 Task: Find connections with filter location Canguçu with filter topic #Consultingwith filter profile language German with filter current company Cipla with filter school Hans Raj College with filter industry Truck Transportation with filter service category Training with filter keywords title Server
Action: Mouse moved to (567, 110)
Screenshot: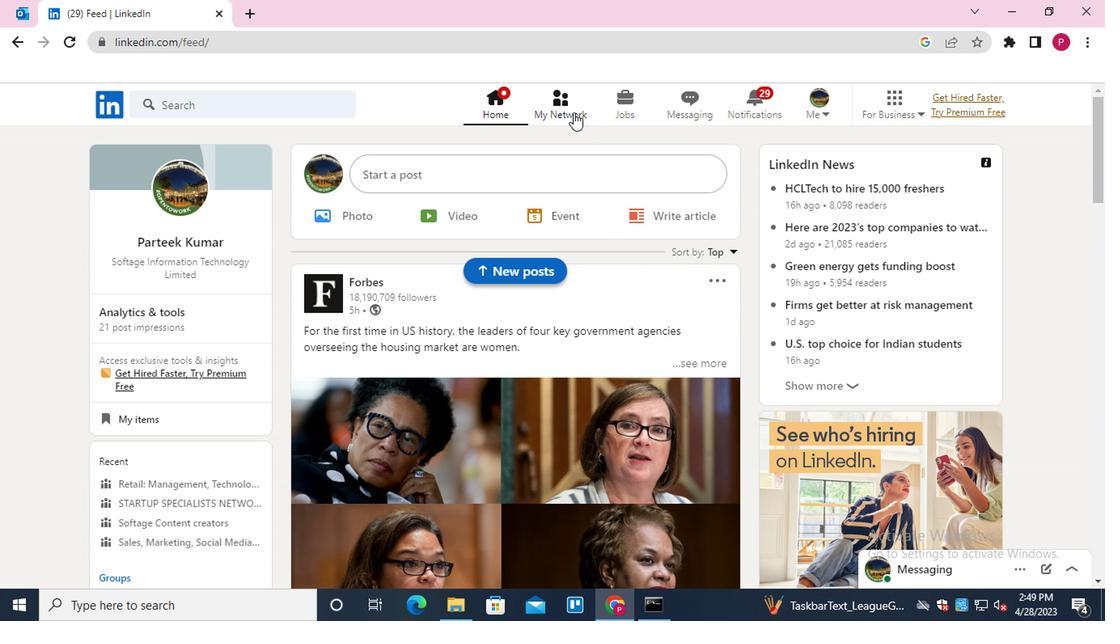 
Action: Mouse pressed left at (567, 110)
Screenshot: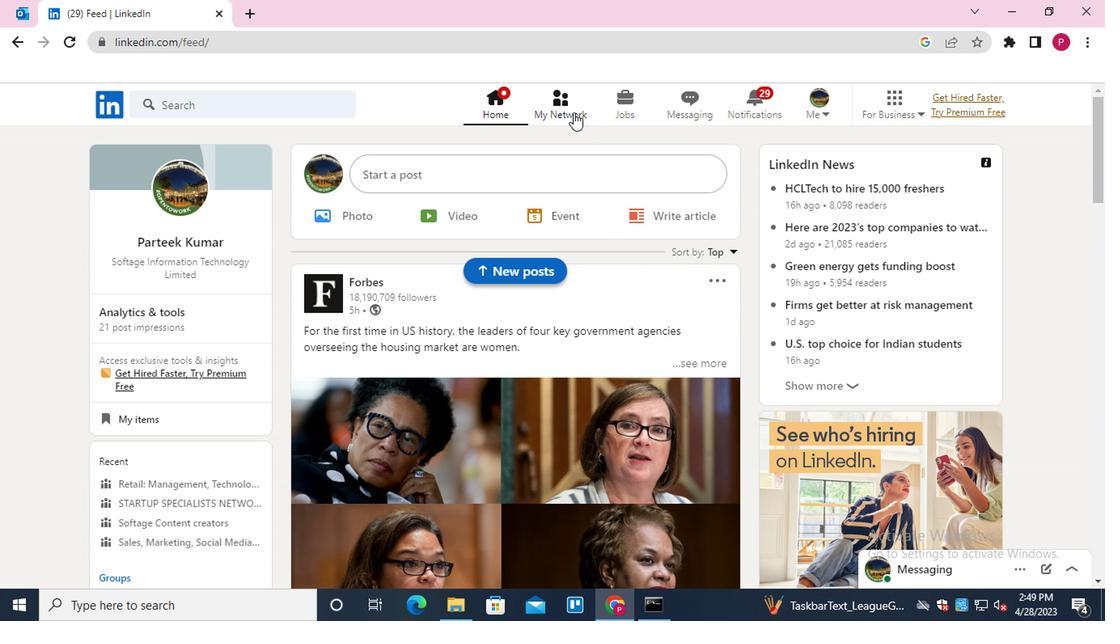 
Action: Mouse moved to (245, 200)
Screenshot: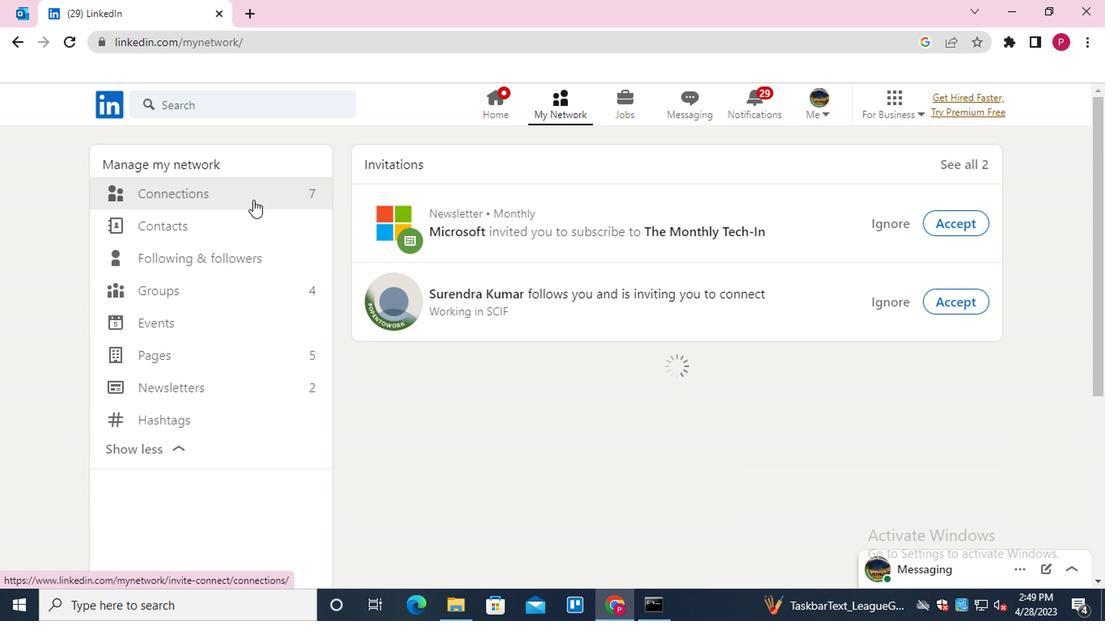 
Action: Mouse pressed left at (245, 200)
Screenshot: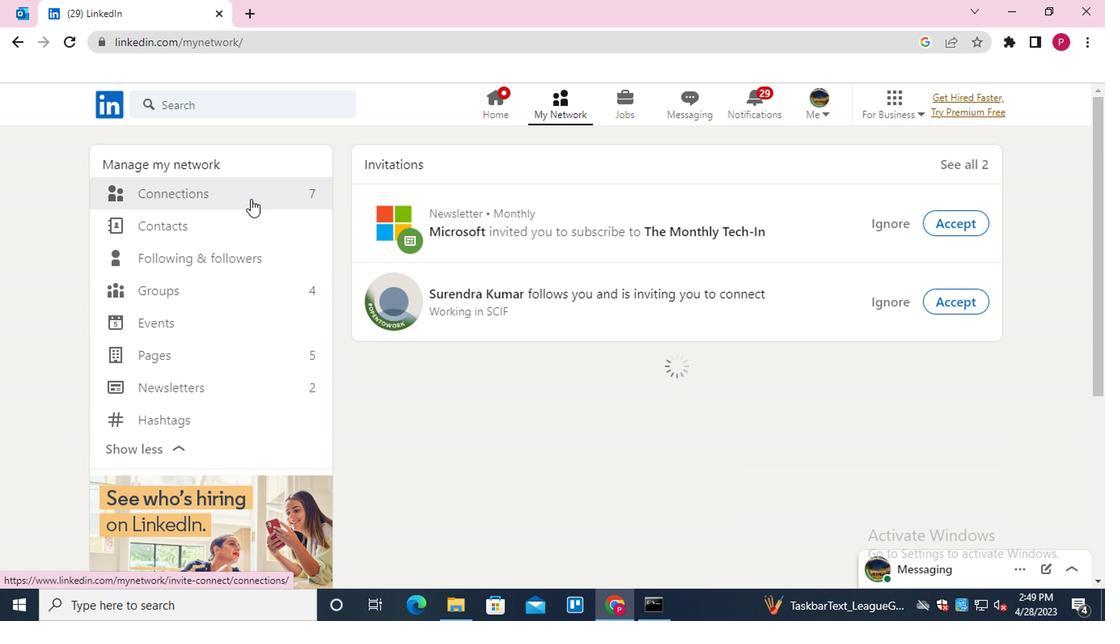 
Action: Mouse moved to (654, 196)
Screenshot: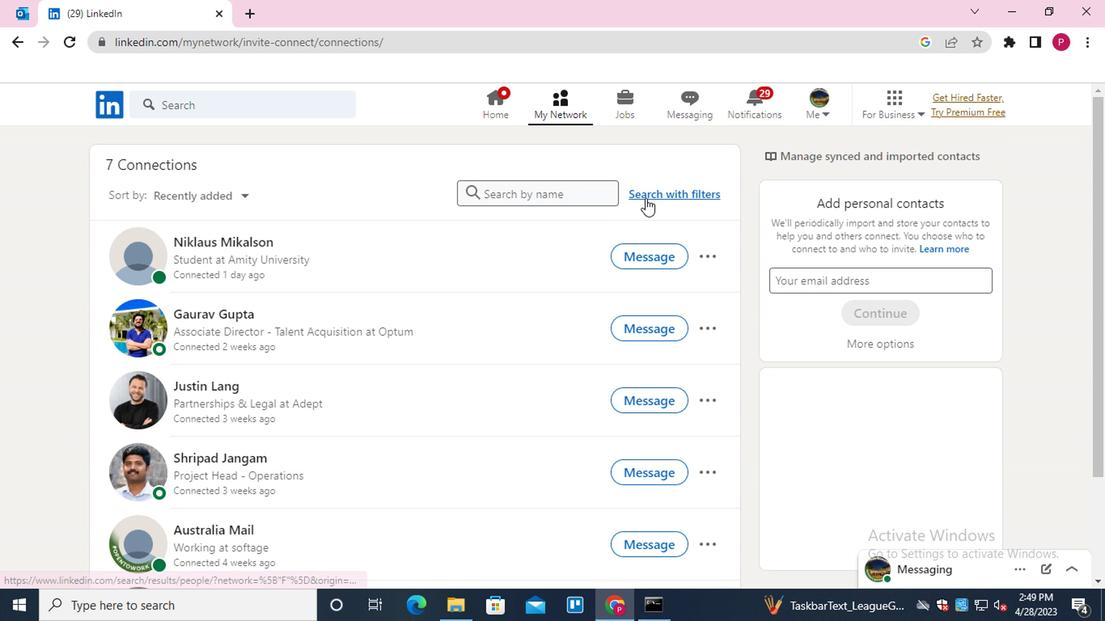 
Action: Mouse pressed left at (654, 196)
Screenshot: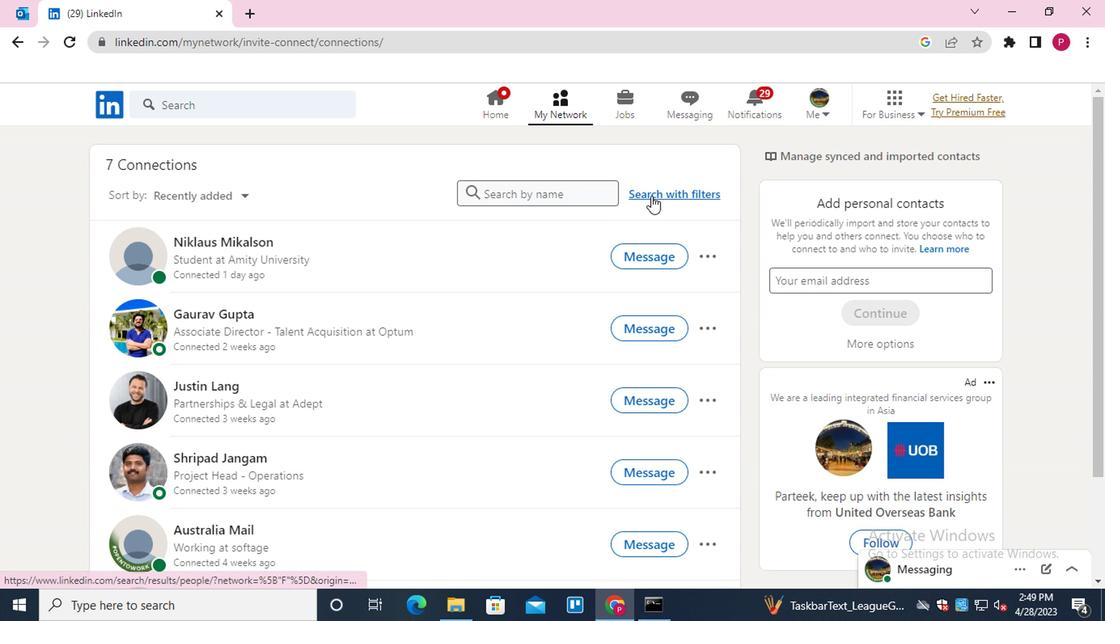 
Action: Mouse moved to (602, 150)
Screenshot: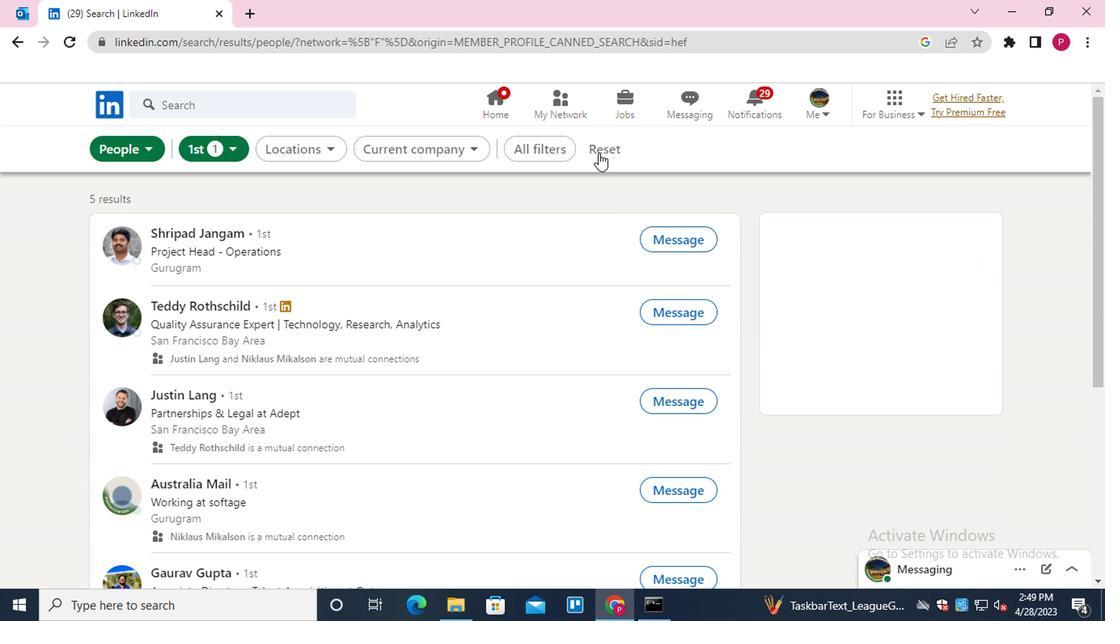 
Action: Mouse pressed left at (602, 150)
Screenshot: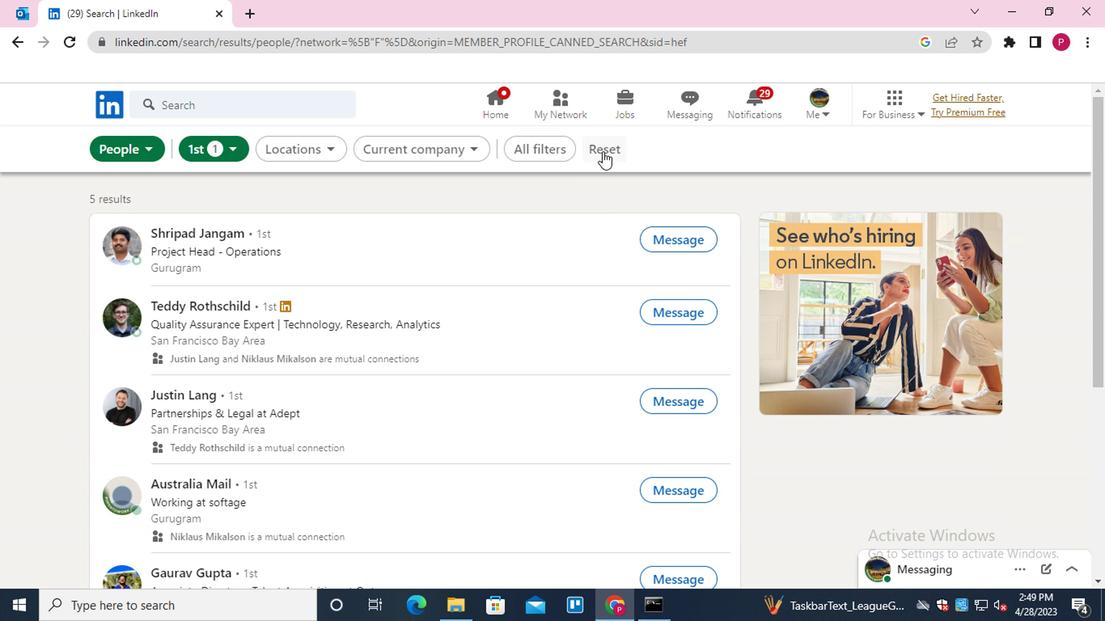 
Action: Mouse moved to (562, 151)
Screenshot: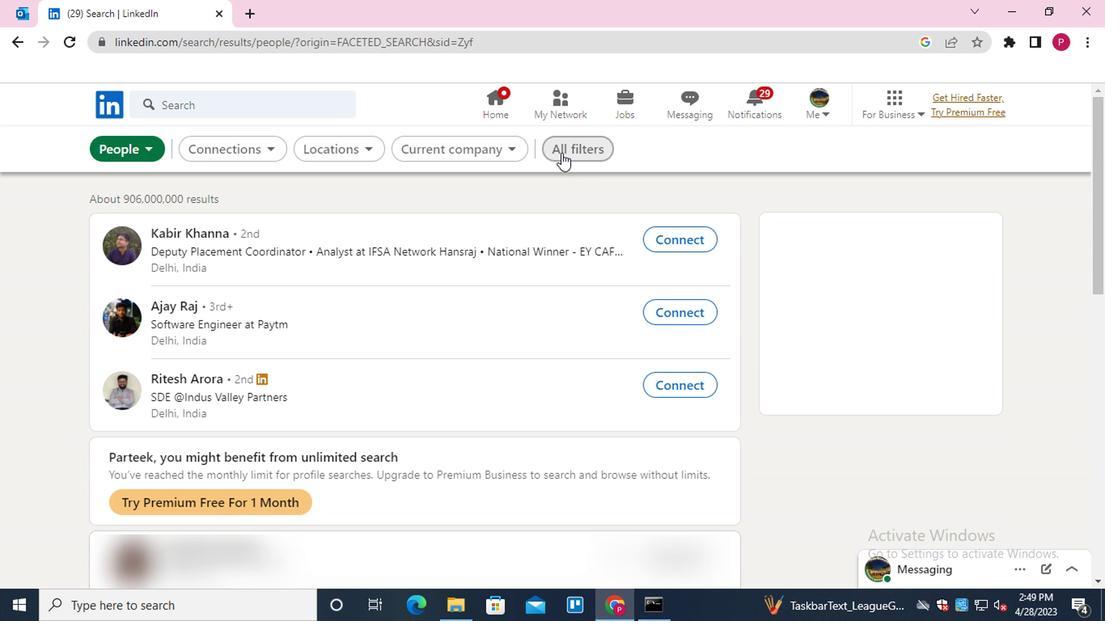 
Action: Mouse pressed left at (562, 151)
Screenshot: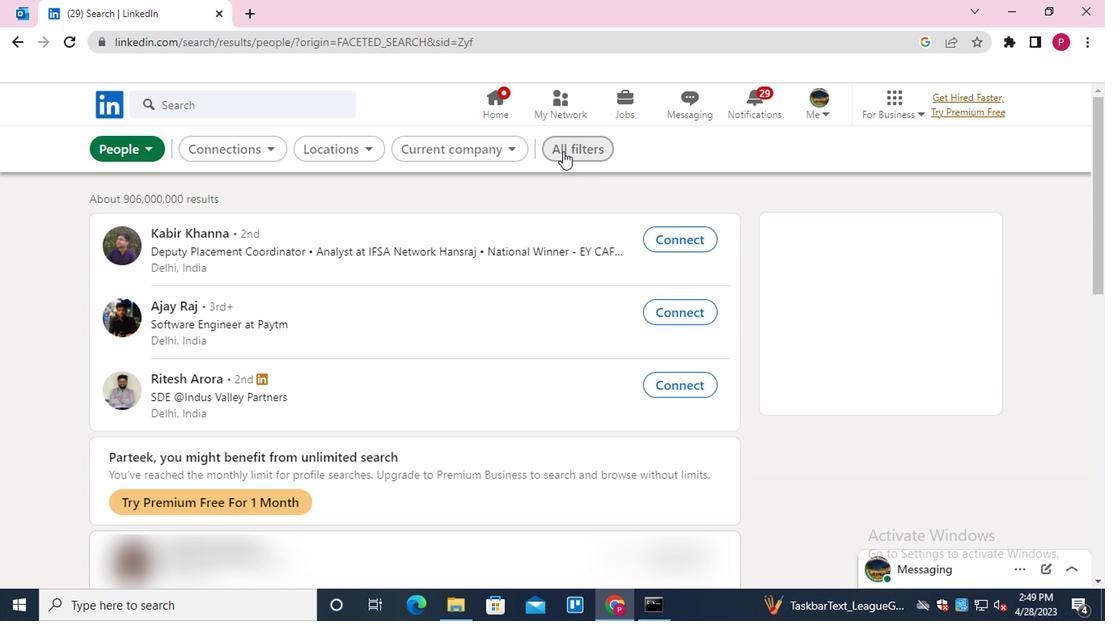 
Action: Mouse moved to (885, 410)
Screenshot: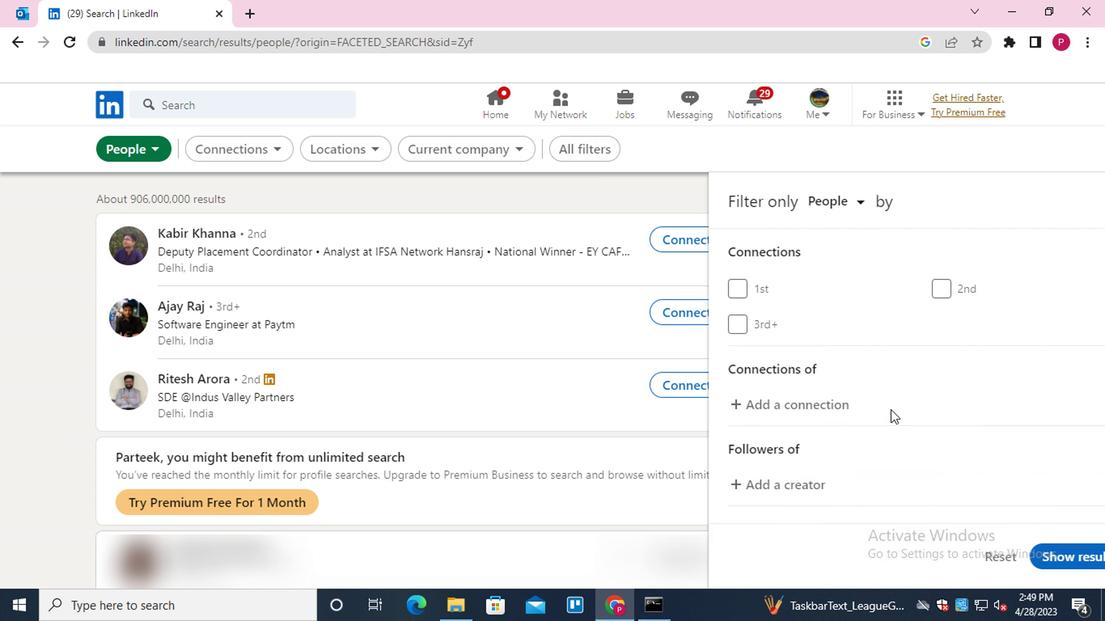 
Action: Mouse scrolled (885, 409) with delta (0, -1)
Screenshot: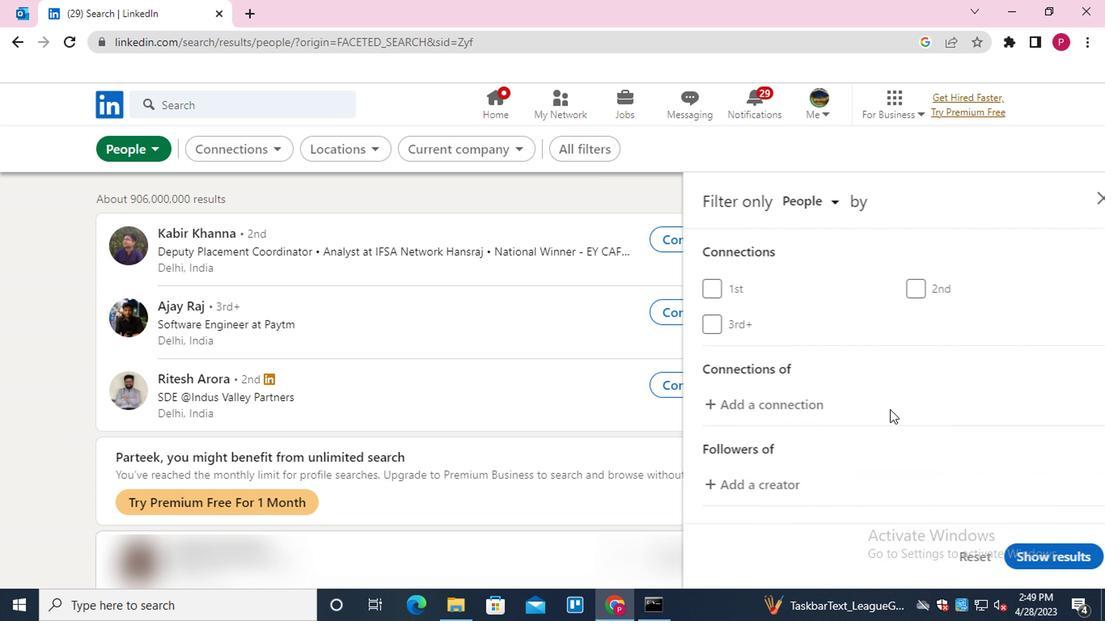 
Action: Mouse scrolled (885, 409) with delta (0, -1)
Screenshot: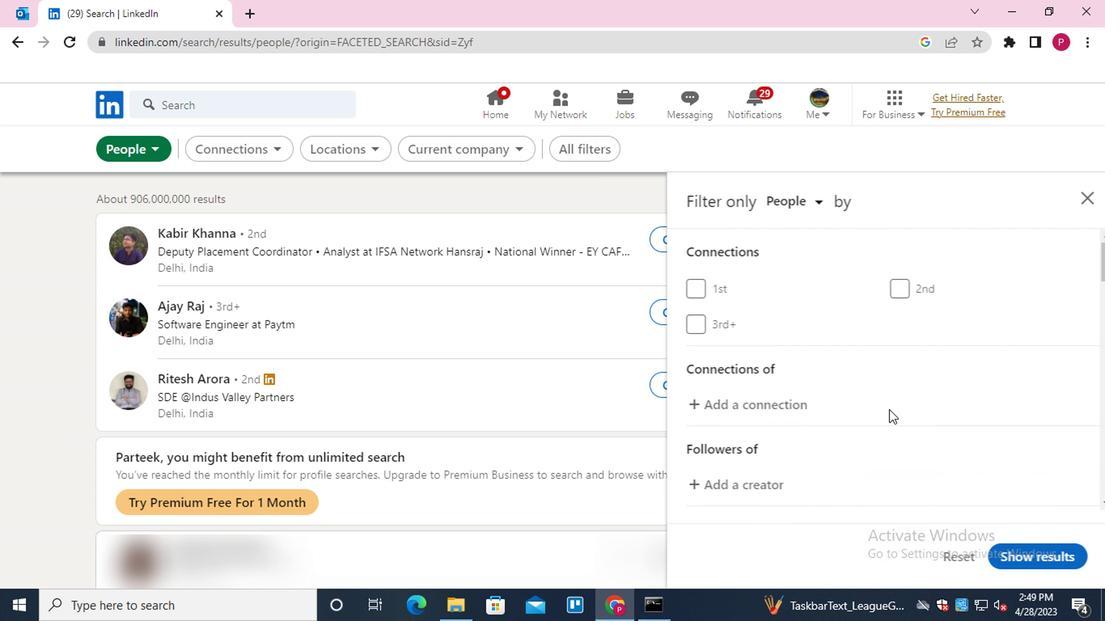 
Action: Mouse scrolled (885, 409) with delta (0, -1)
Screenshot: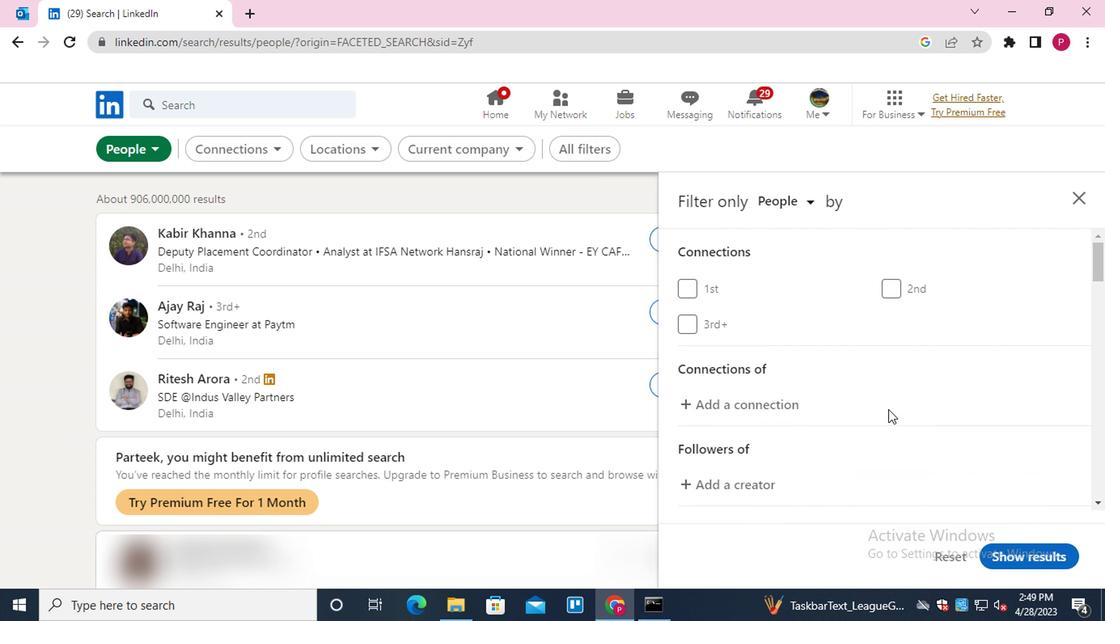 
Action: Mouse moved to (908, 390)
Screenshot: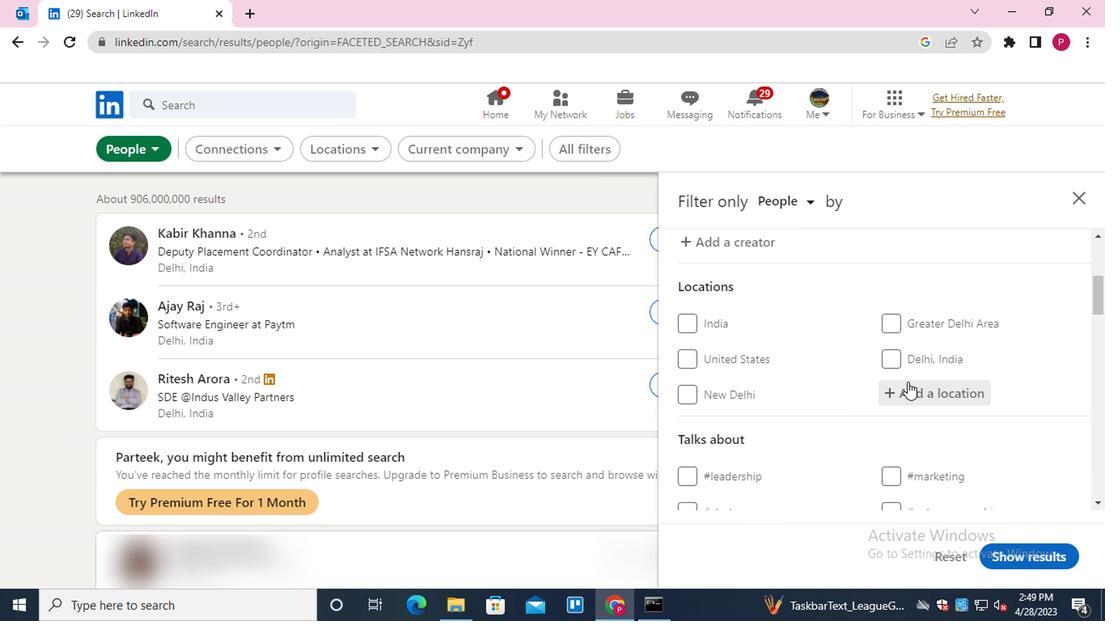 
Action: Mouse pressed left at (908, 390)
Screenshot: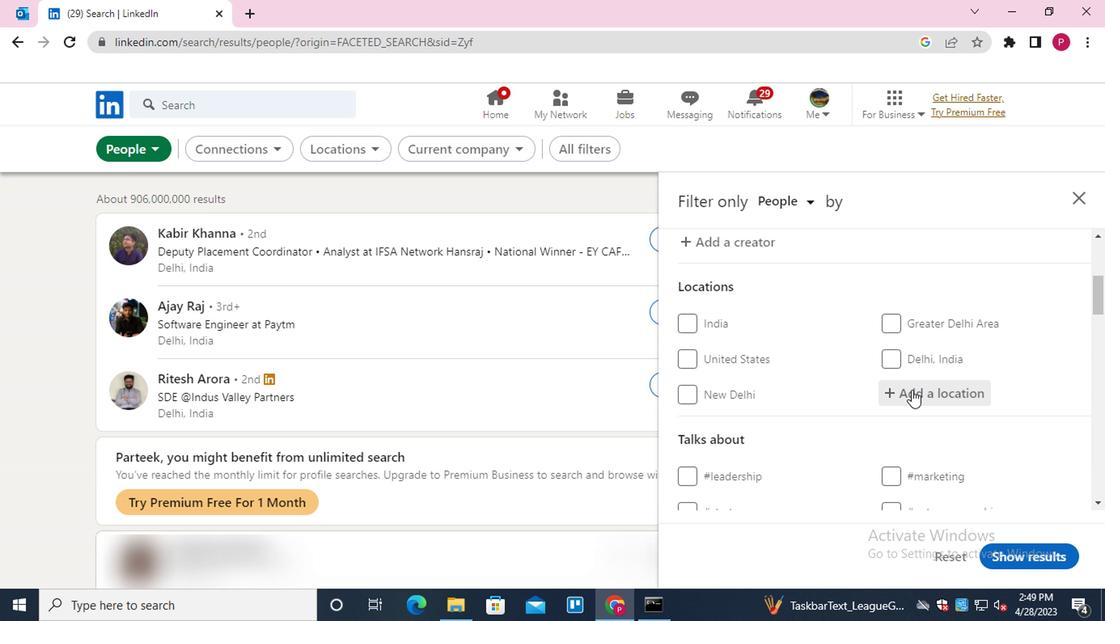 
Action: Key pressed <Key.shift>CANGUCU<Key.down><Key.enter>
Screenshot: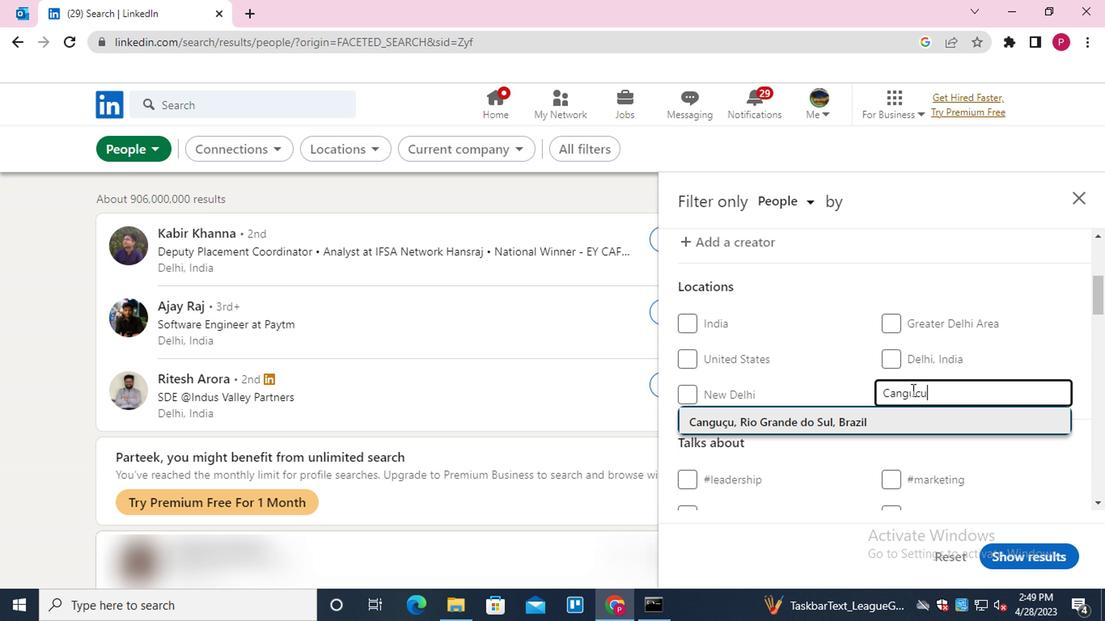 
Action: Mouse moved to (828, 493)
Screenshot: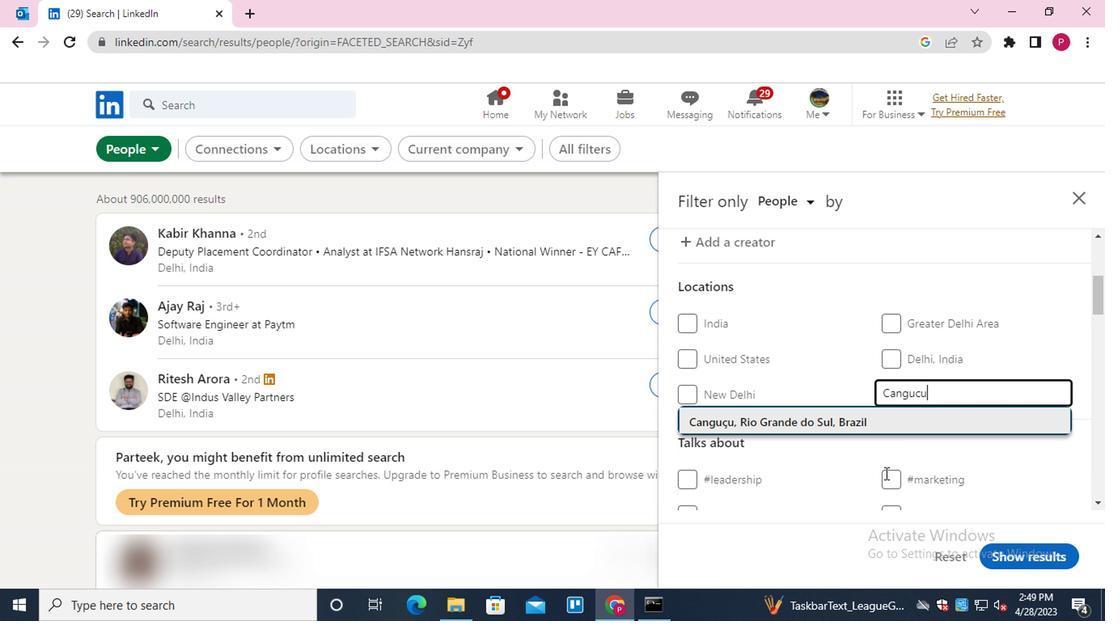 
Action: Mouse scrolled (828, 493) with delta (0, 0)
Screenshot: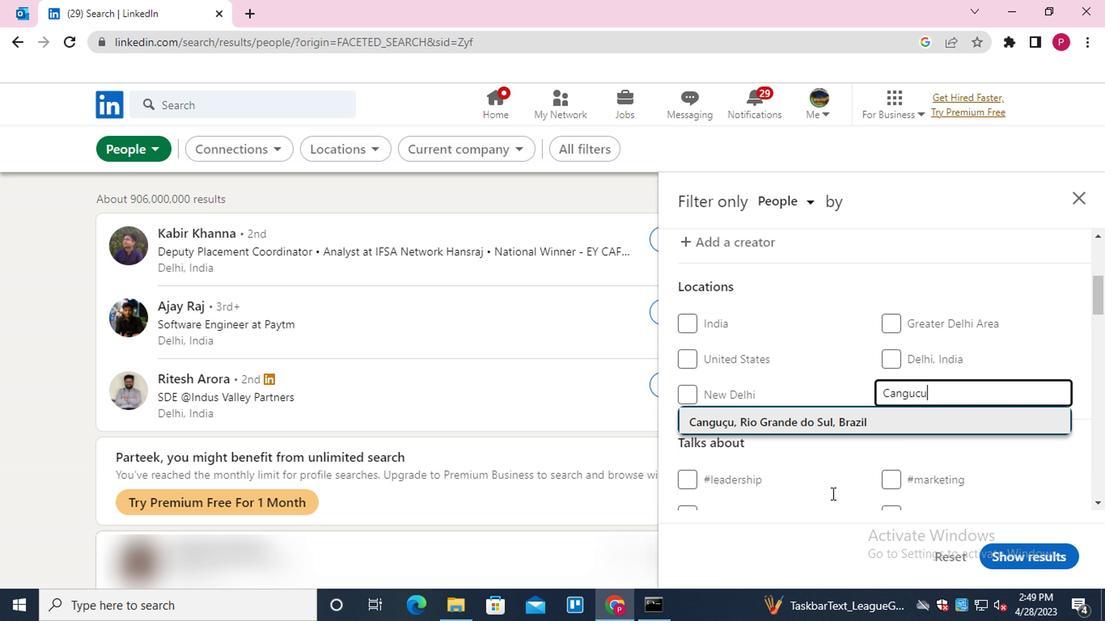 
Action: Mouse moved to (752, 383)
Screenshot: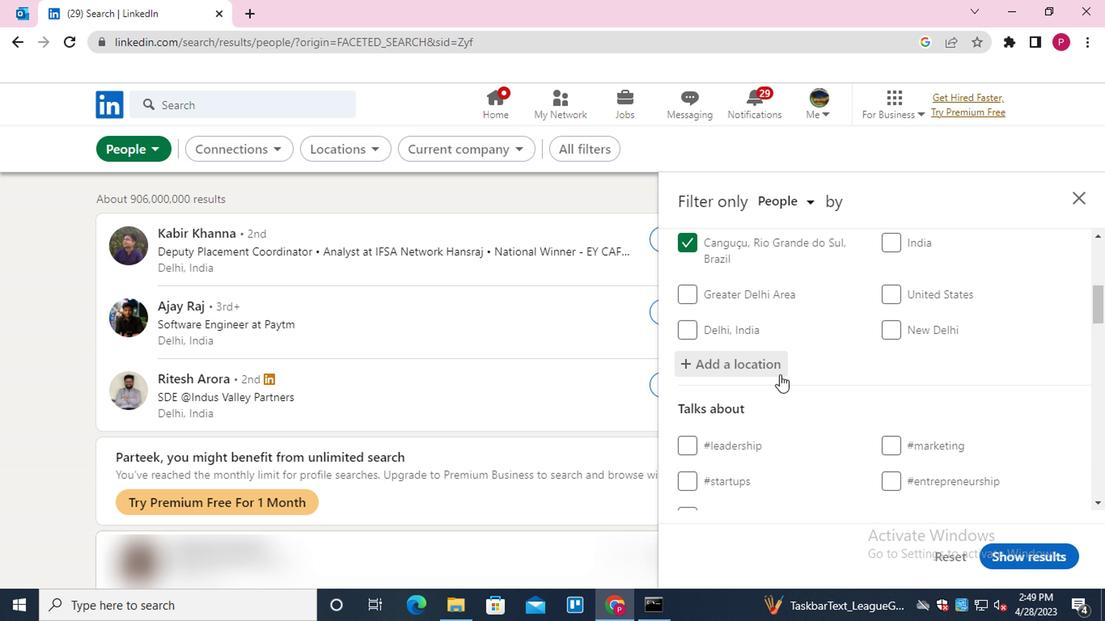 
Action: Mouse scrolled (752, 382) with delta (0, 0)
Screenshot: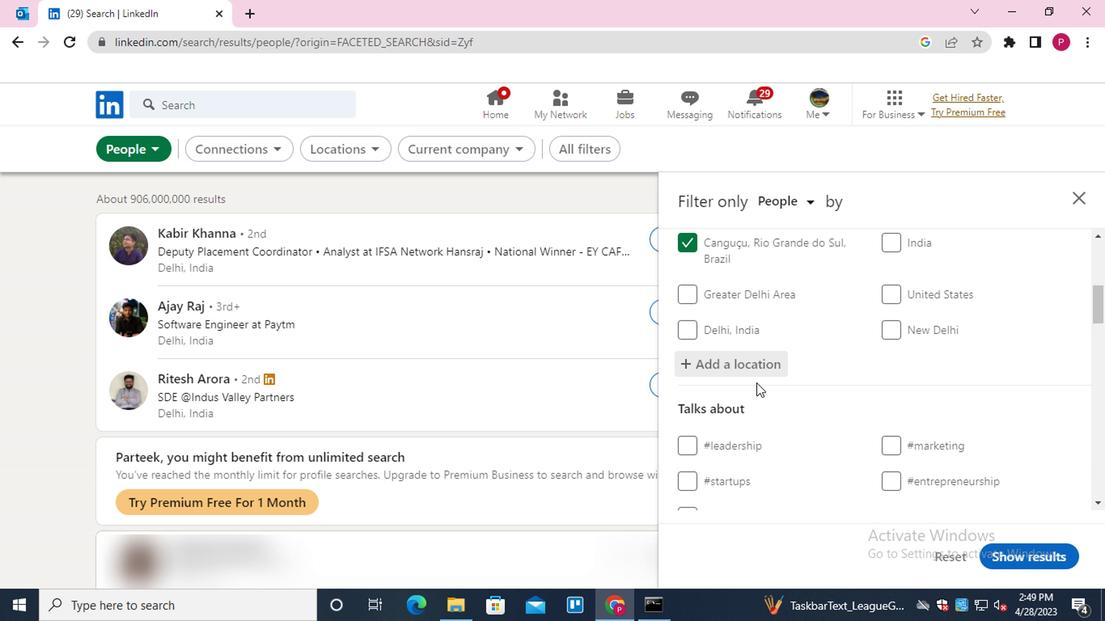 
Action: Mouse scrolled (752, 382) with delta (0, 0)
Screenshot: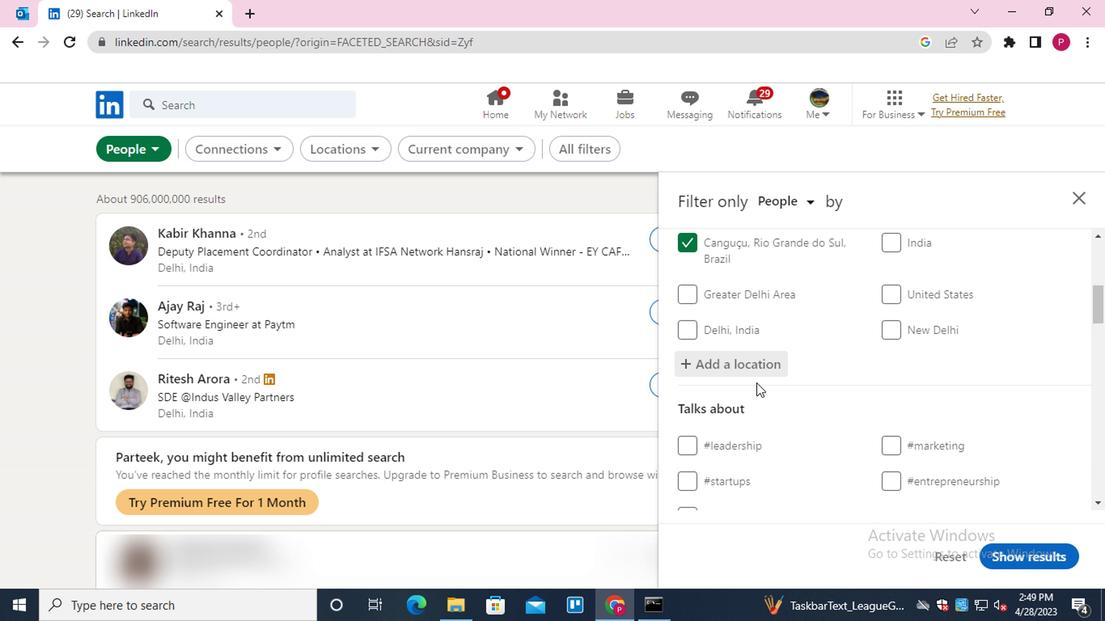 
Action: Mouse moved to (925, 348)
Screenshot: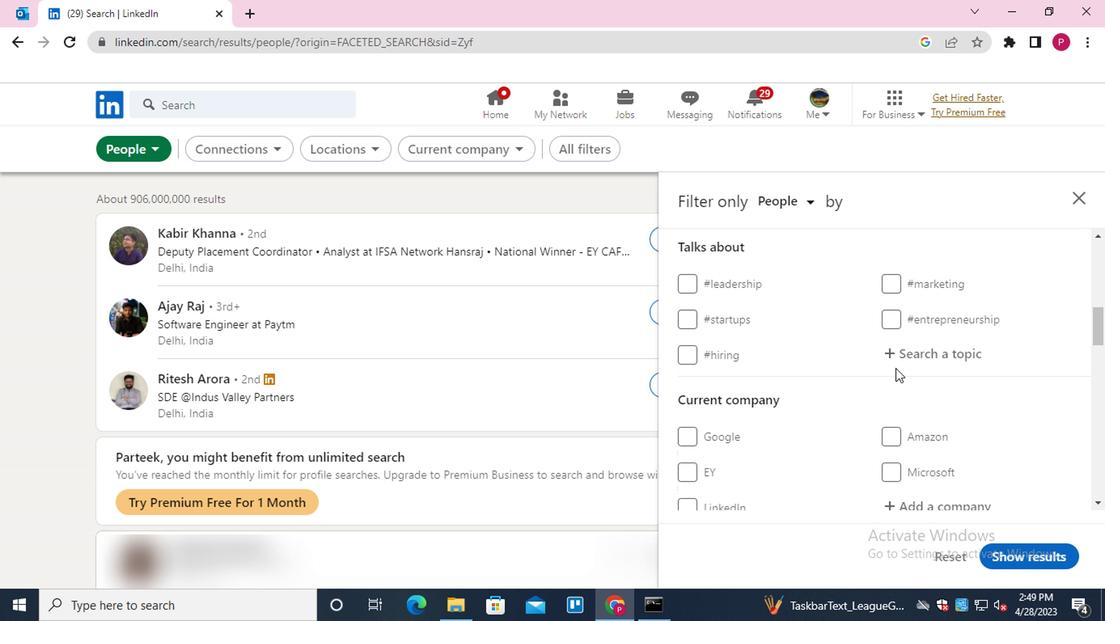 
Action: Mouse pressed left at (925, 348)
Screenshot: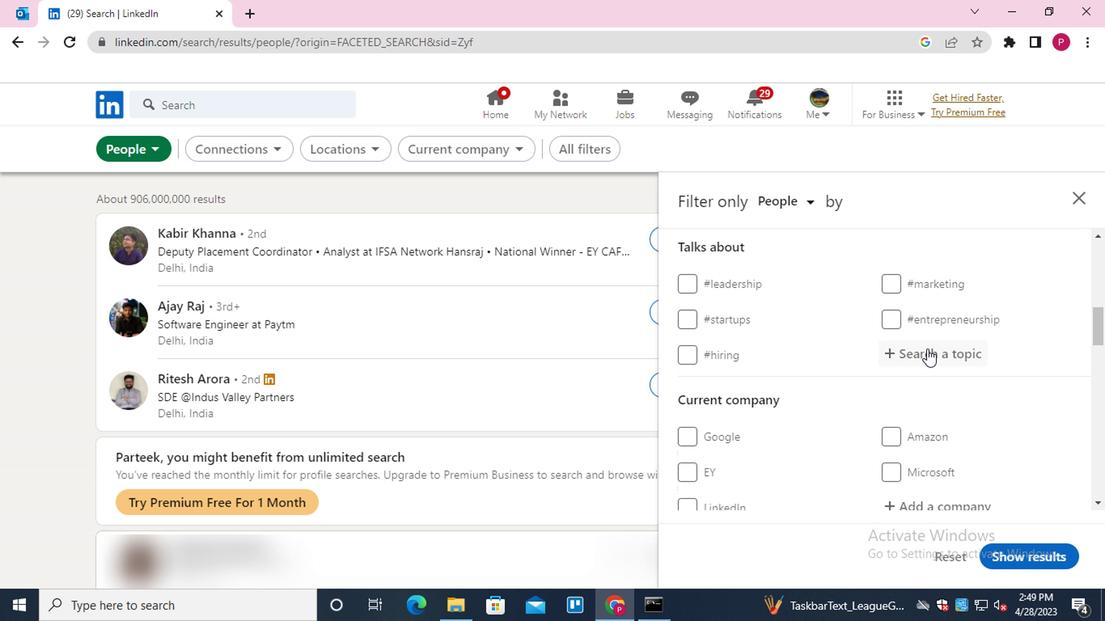 
Action: Key pressed CONSUL<Key.down><Key.enter>
Screenshot: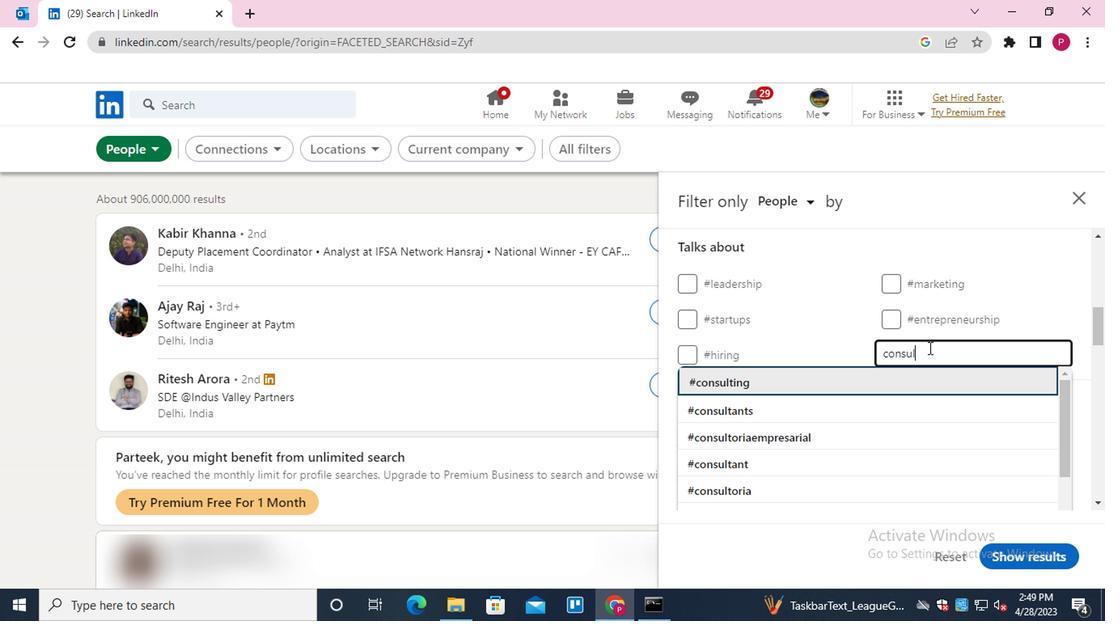
Action: Mouse moved to (851, 367)
Screenshot: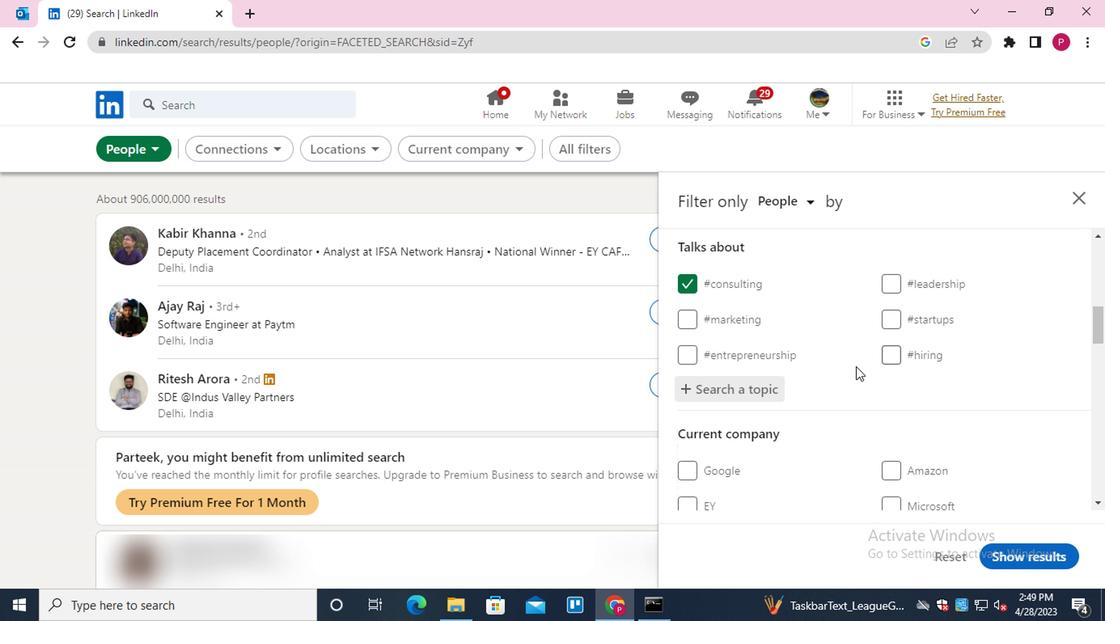 
Action: Mouse scrolled (851, 366) with delta (0, 0)
Screenshot: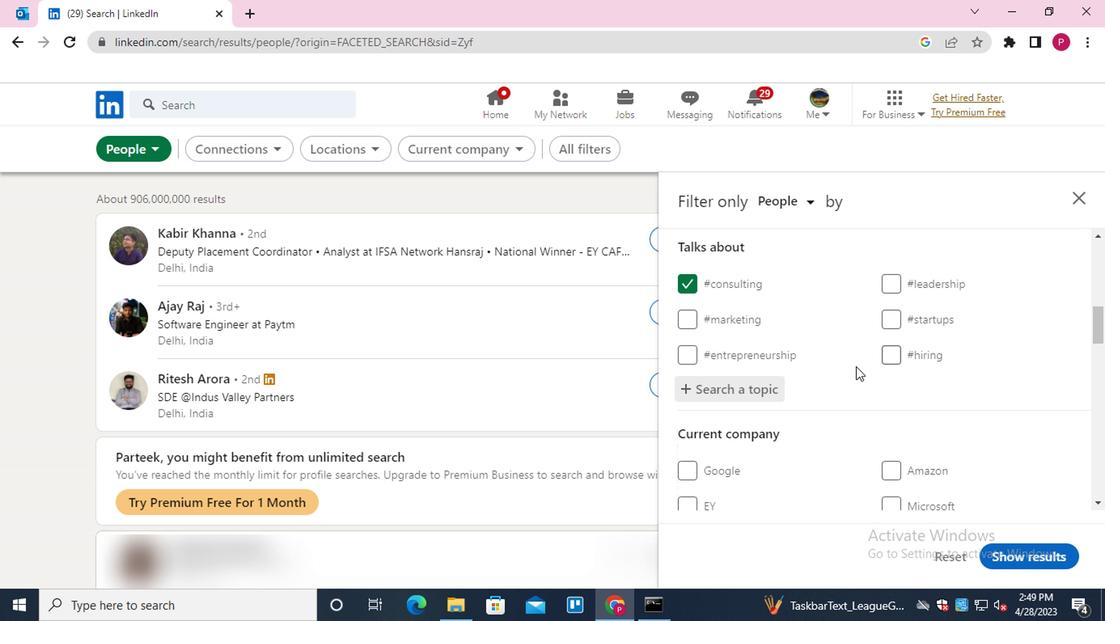 
Action: Mouse scrolled (851, 366) with delta (0, 0)
Screenshot: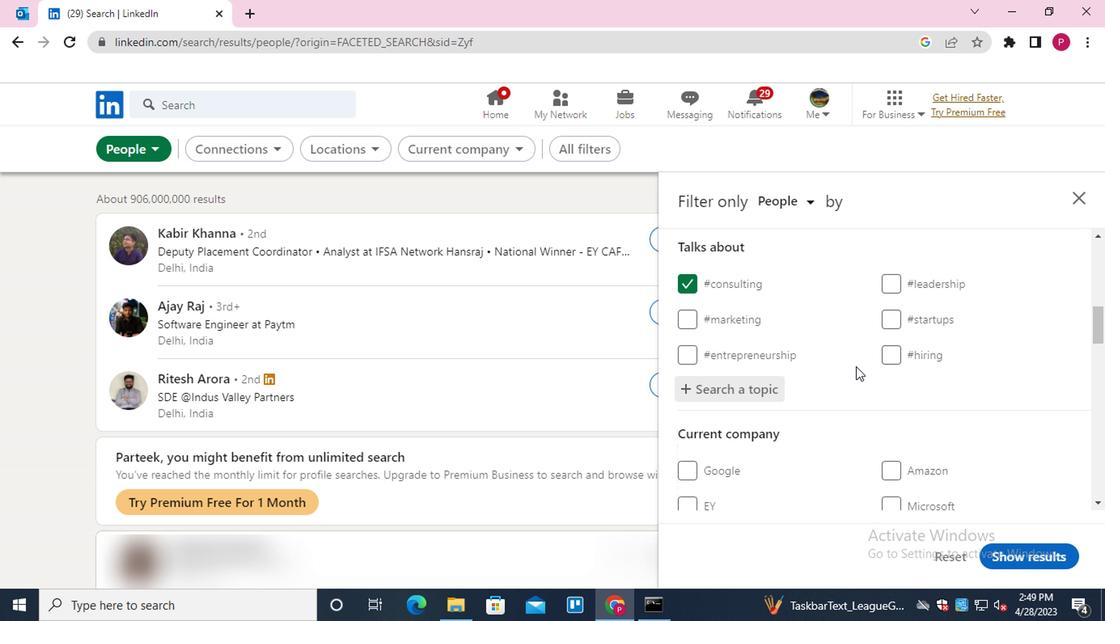 
Action: Mouse scrolled (851, 366) with delta (0, 0)
Screenshot: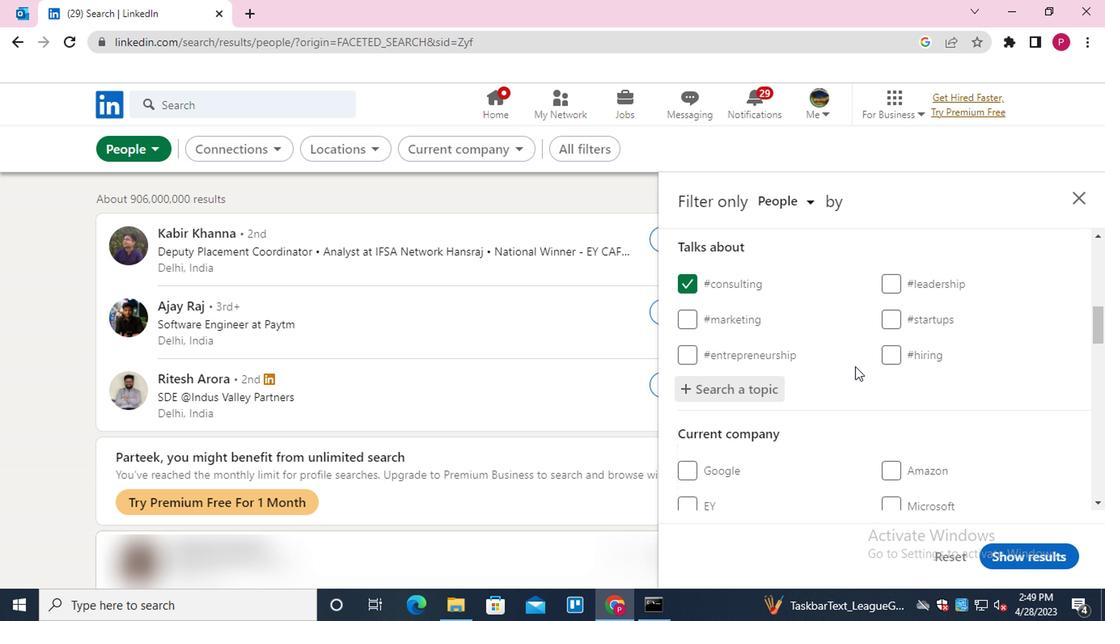 
Action: Mouse moved to (835, 371)
Screenshot: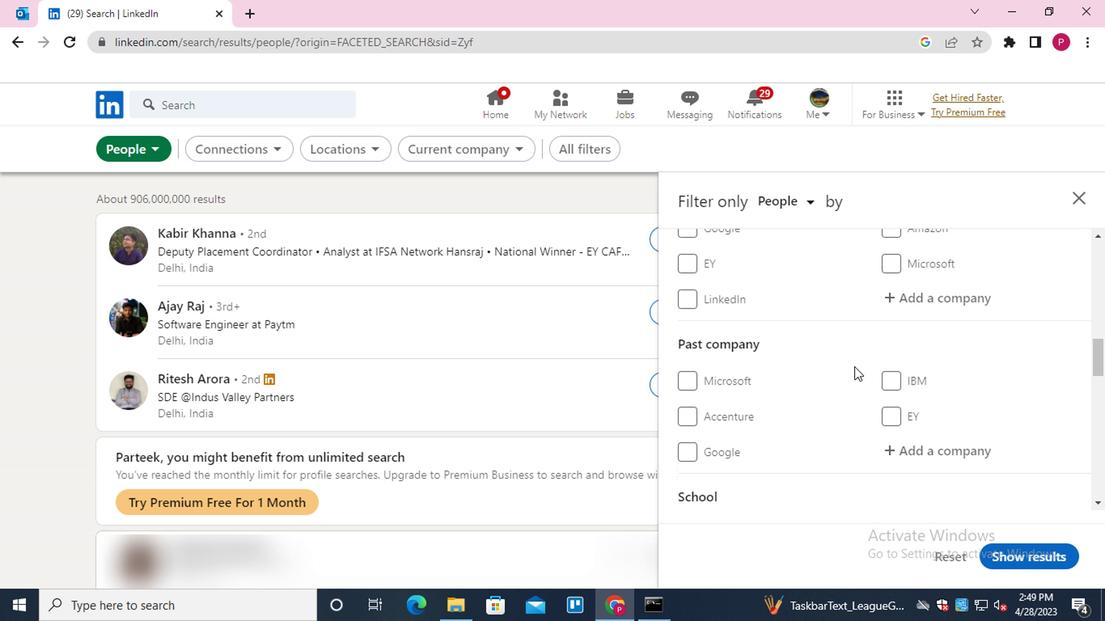 
Action: Mouse scrolled (835, 370) with delta (0, 0)
Screenshot: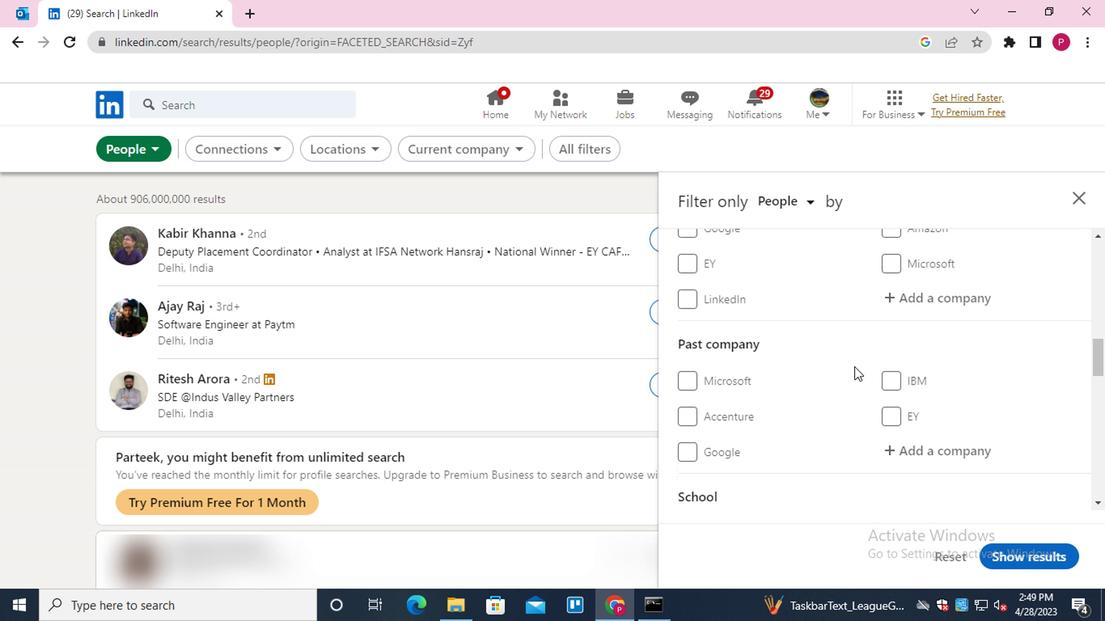 
Action: Mouse moved to (833, 372)
Screenshot: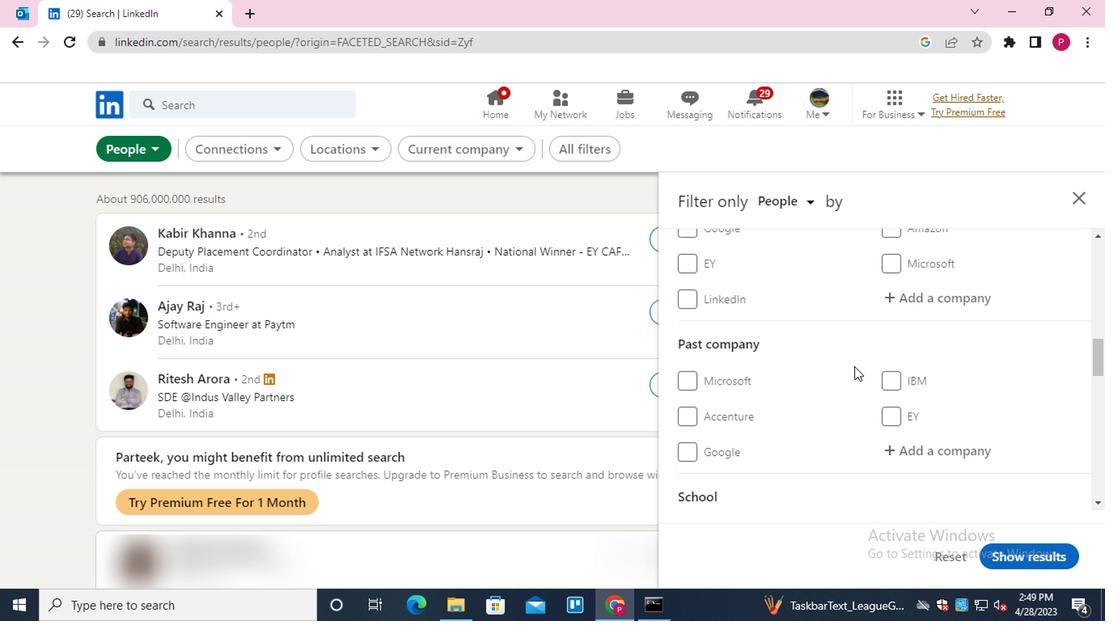 
Action: Mouse scrolled (833, 371) with delta (0, -1)
Screenshot: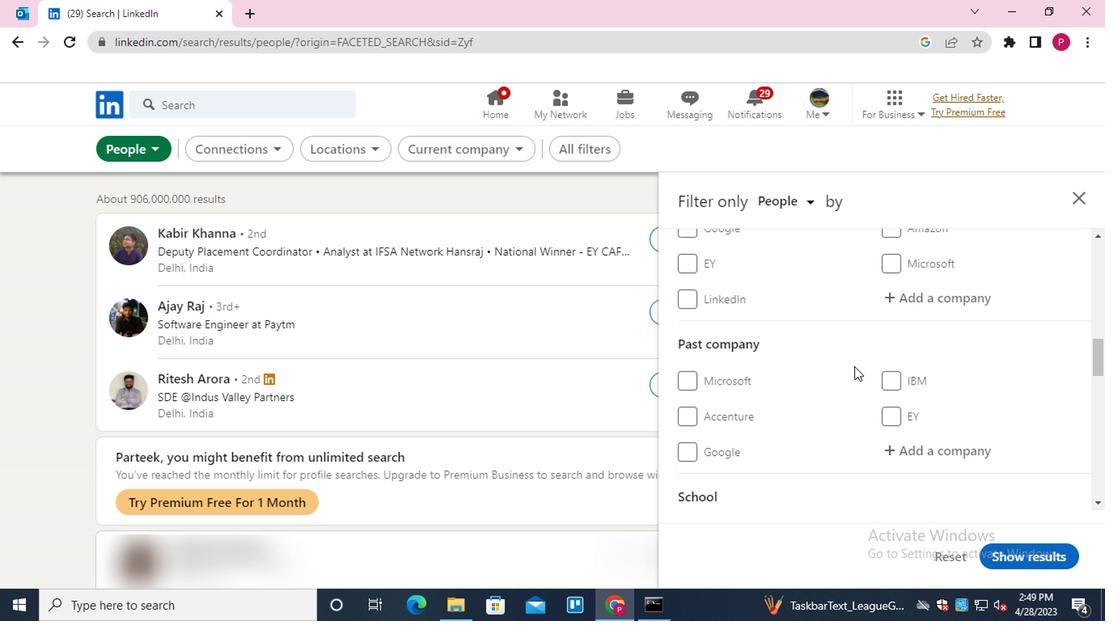 
Action: Mouse moved to (832, 372)
Screenshot: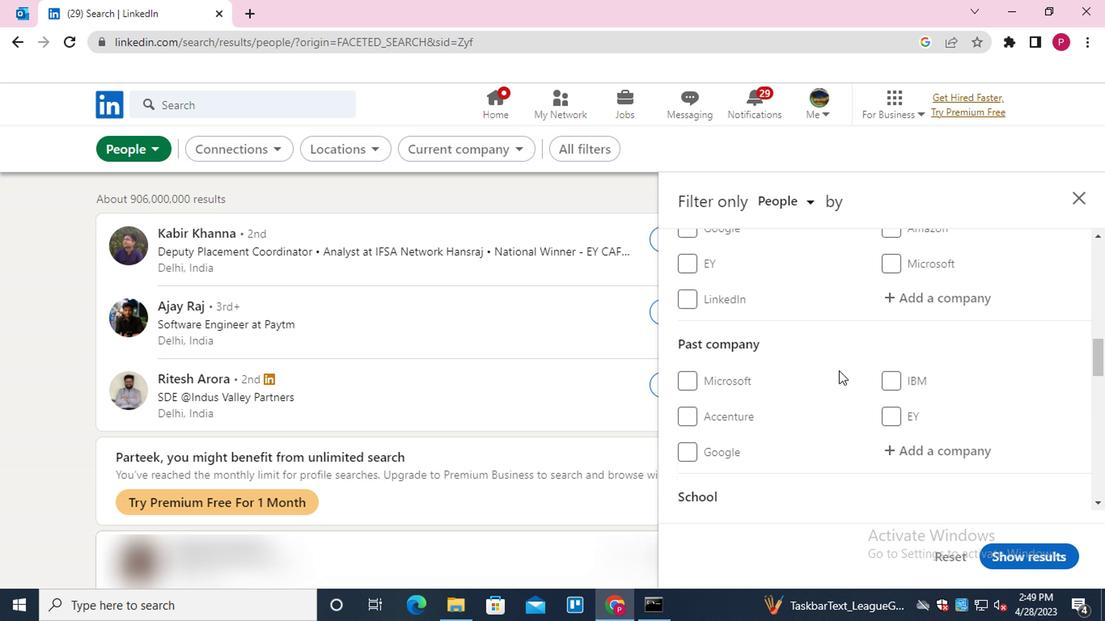 
Action: Mouse scrolled (832, 371) with delta (0, -1)
Screenshot: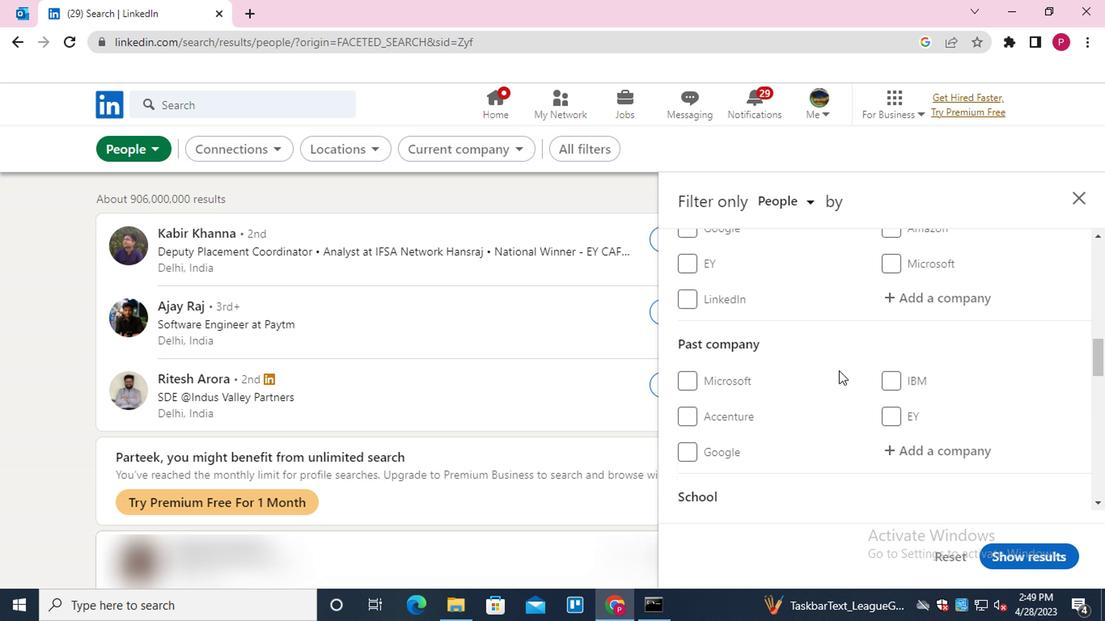 
Action: Mouse scrolled (832, 371) with delta (0, -1)
Screenshot: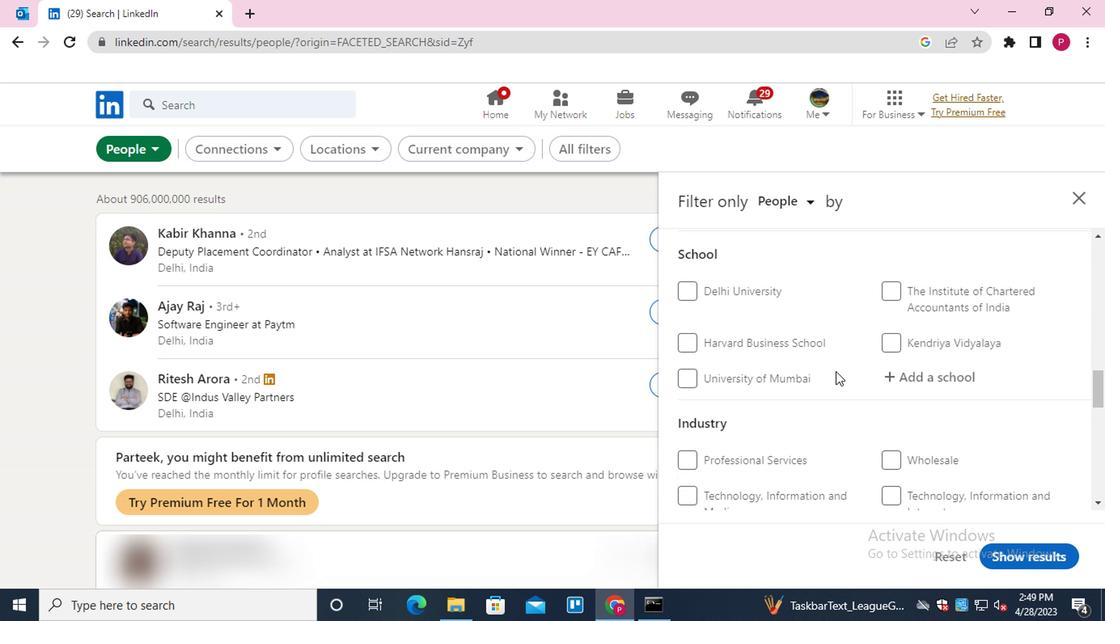 
Action: Mouse moved to (832, 373)
Screenshot: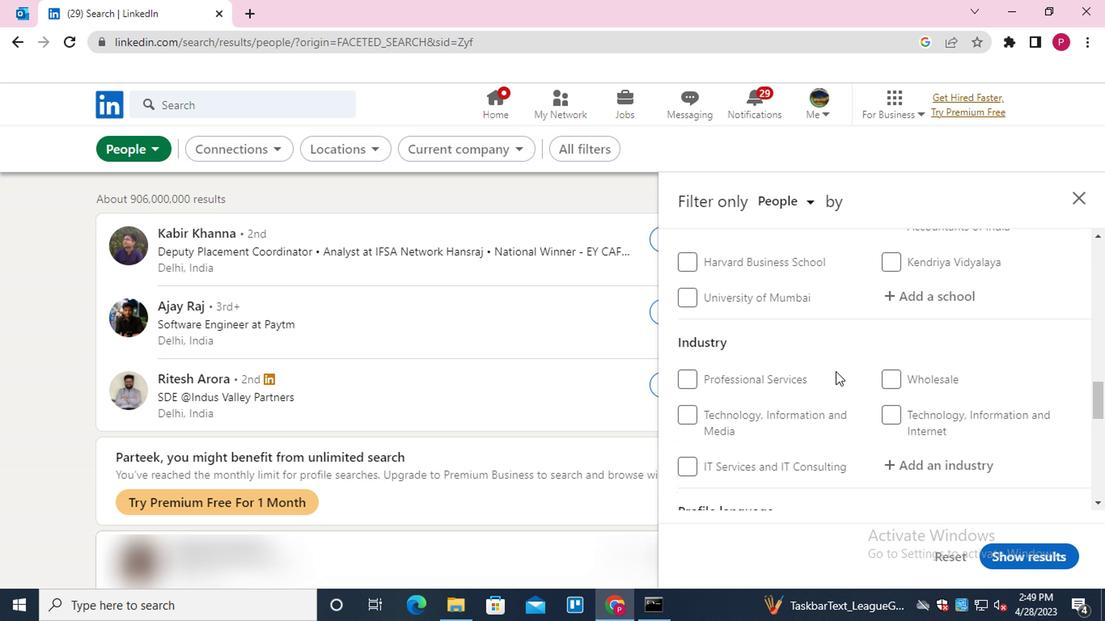 
Action: Mouse scrolled (832, 372) with delta (0, 0)
Screenshot: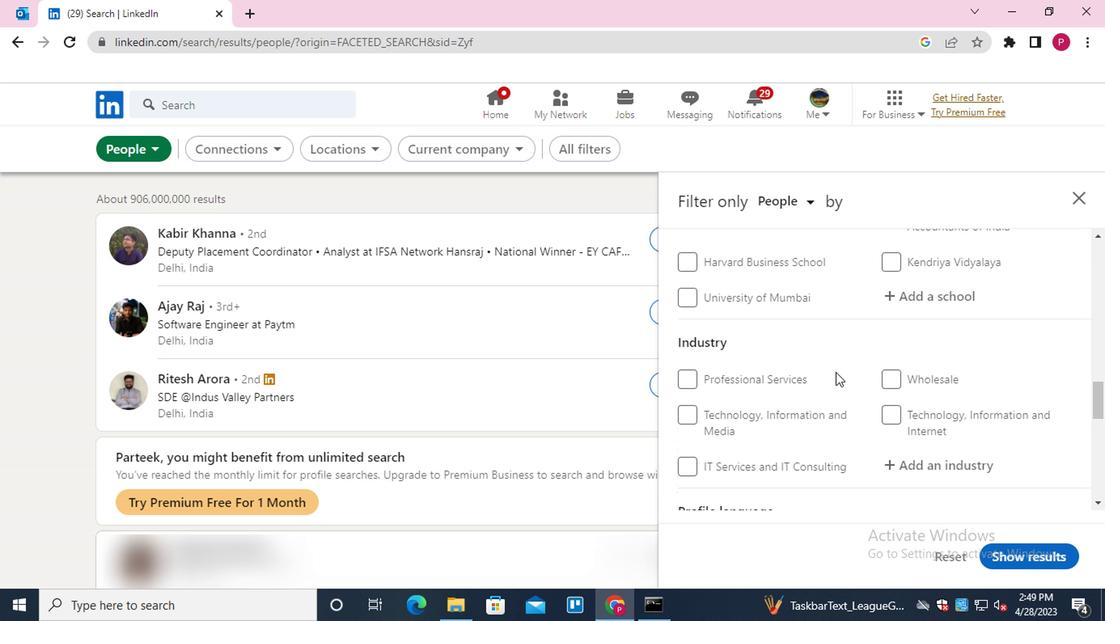
Action: Mouse scrolled (832, 372) with delta (0, 0)
Screenshot: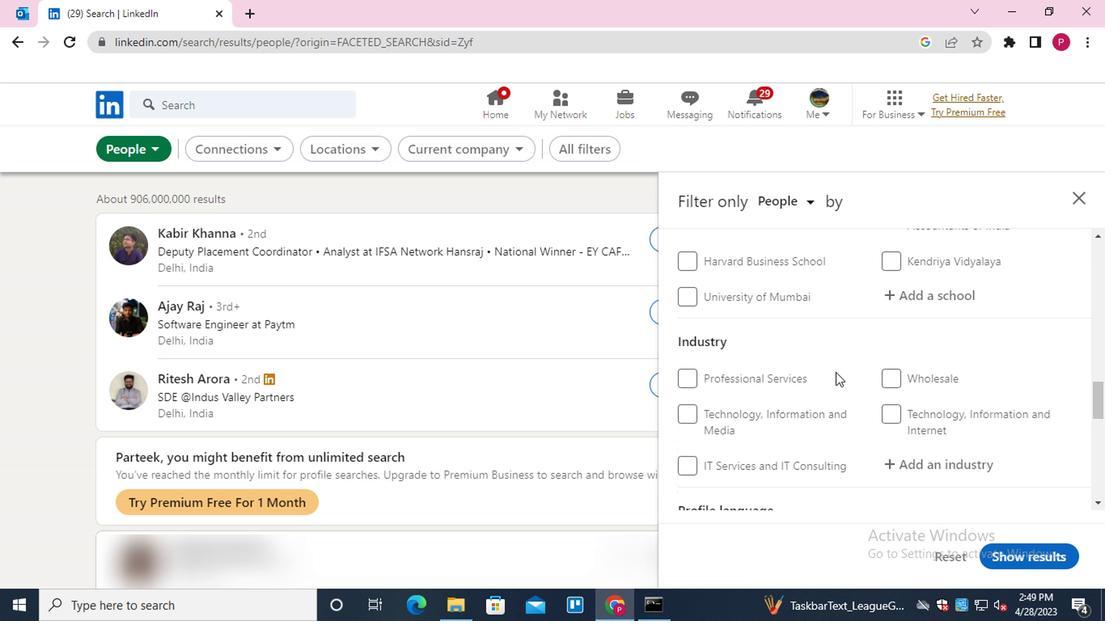 
Action: Mouse scrolled (832, 372) with delta (0, 0)
Screenshot: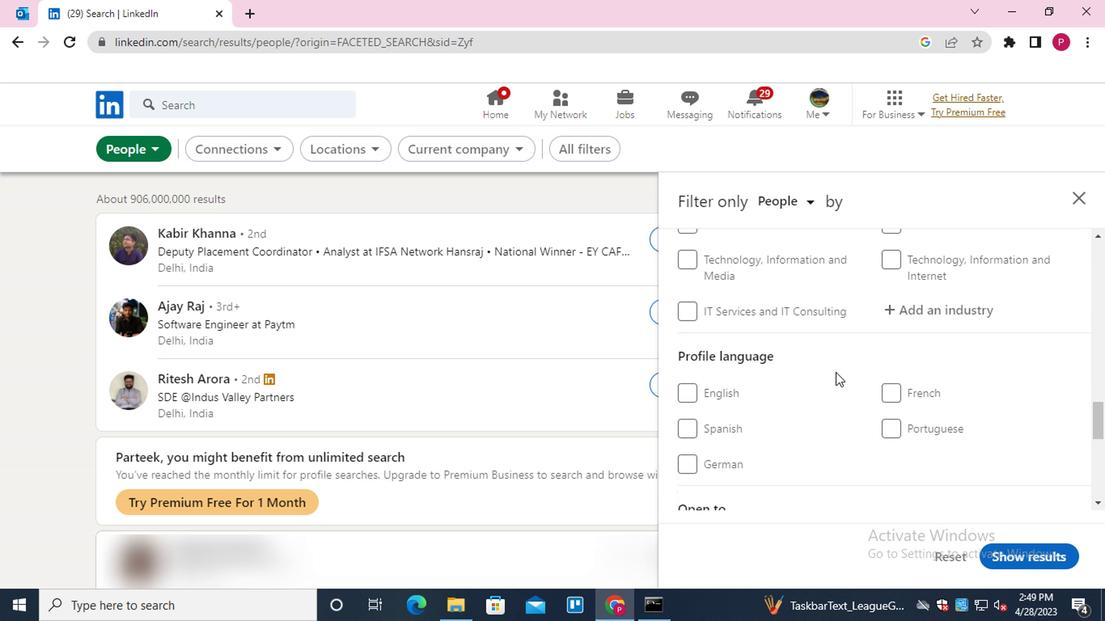 
Action: Mouse moved to (700, 375)
Screenshot: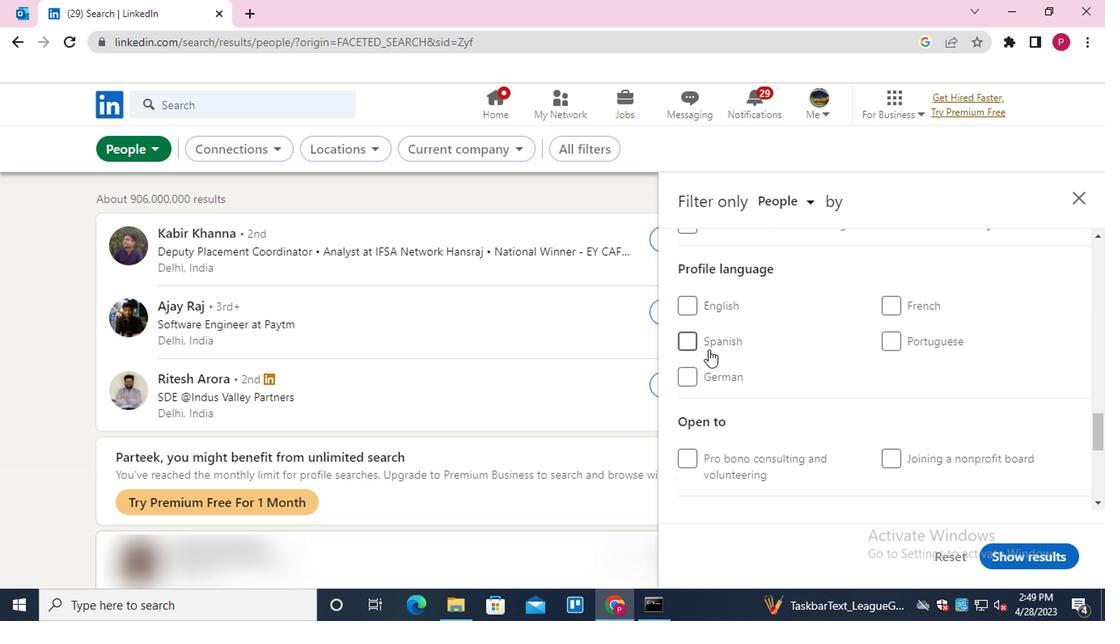 
Action: Mouse pressed left at (700, 375)
Screenshot: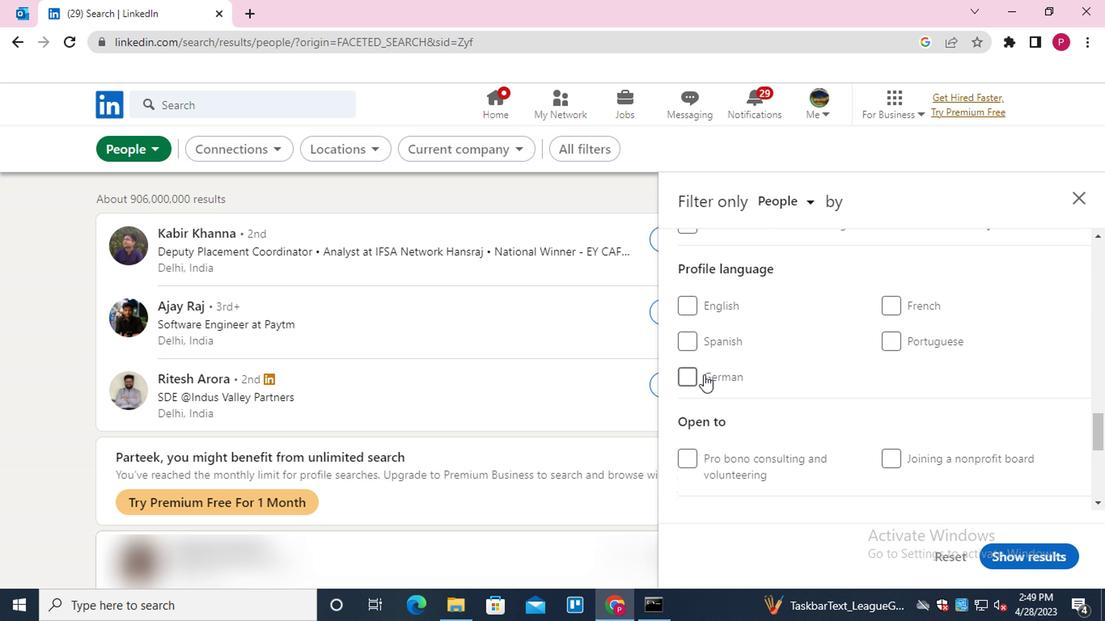
Action: Mouse moved to (748, 376)
Screenshot: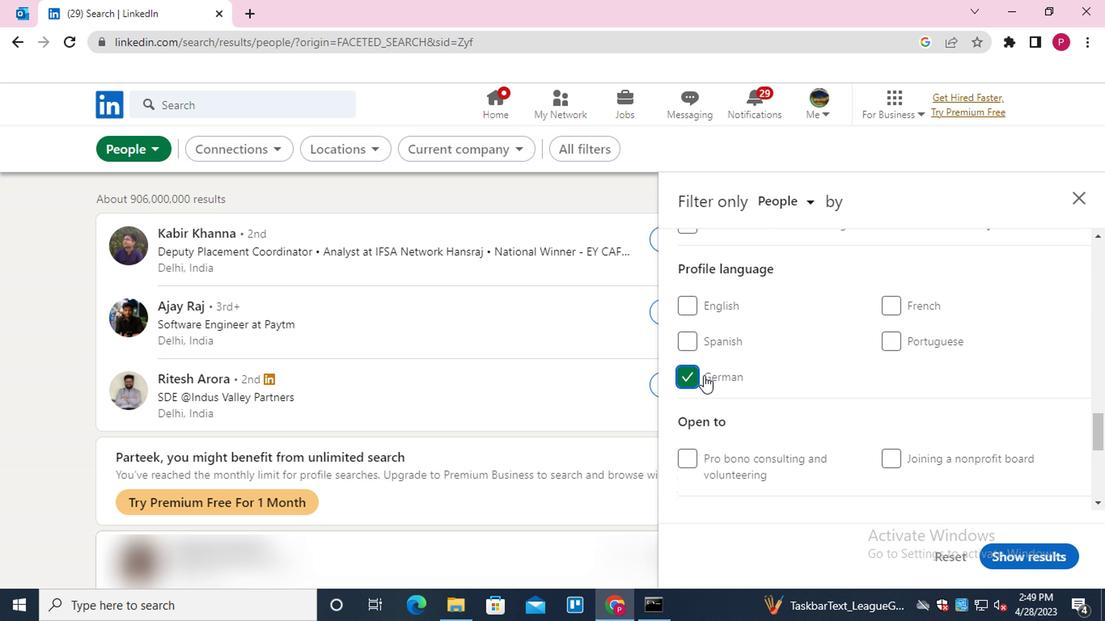 
Action: Mouse scrolled (748, 377) with delta (0, 0)
Screenshot: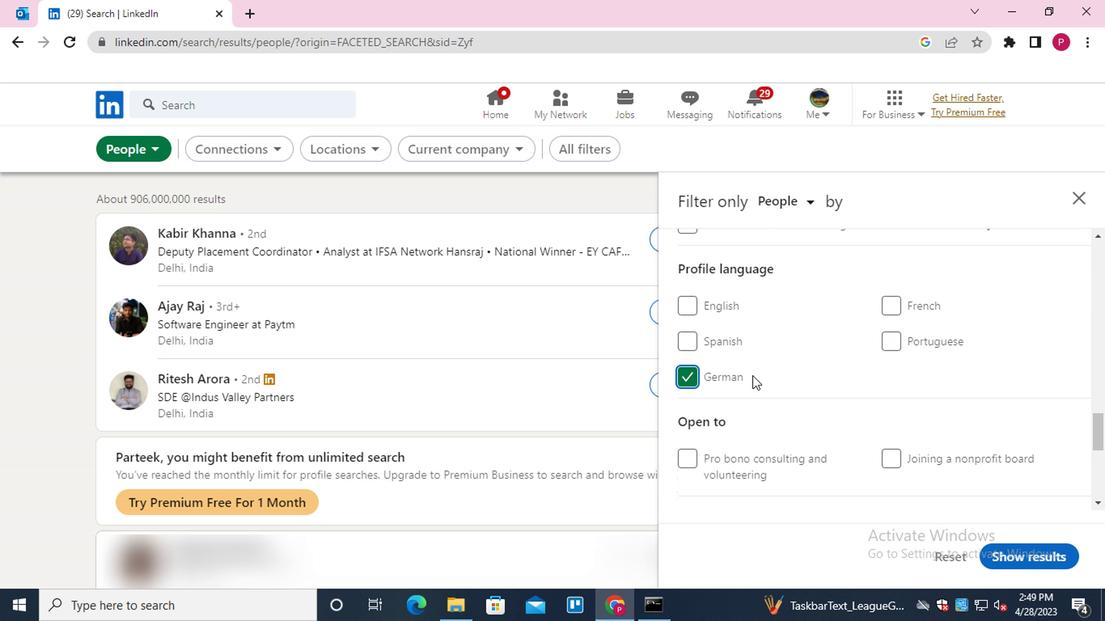 
Action: Mouse scrolled (748, 377) with delta (0, 0)
Screenshot: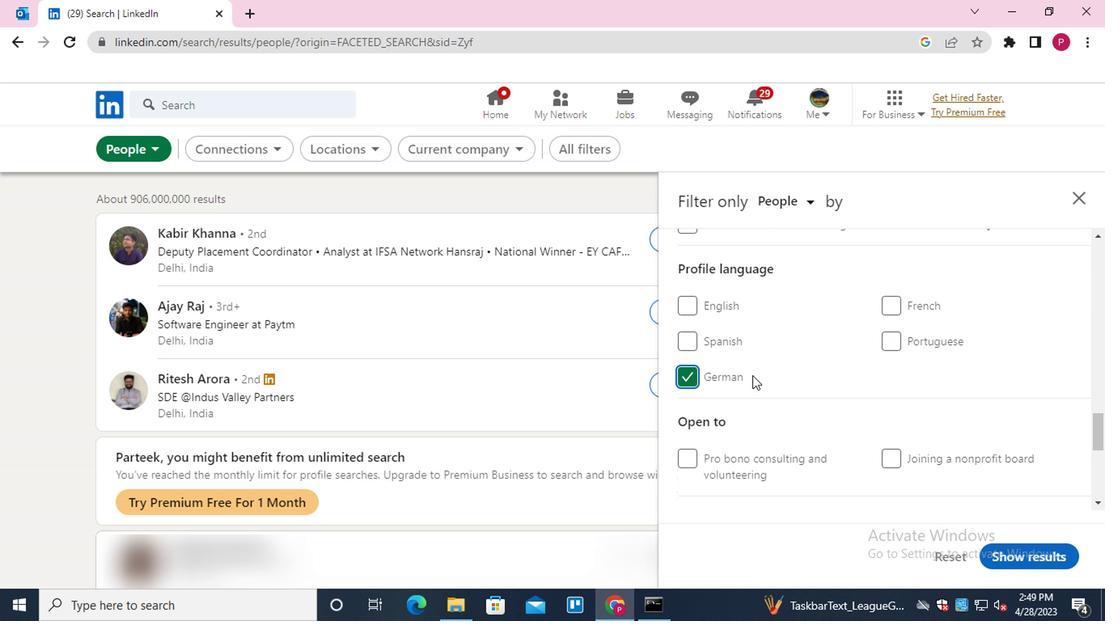 
Action: Mouse scrolled (748, 377) with delta (0, 0)
Screenshot: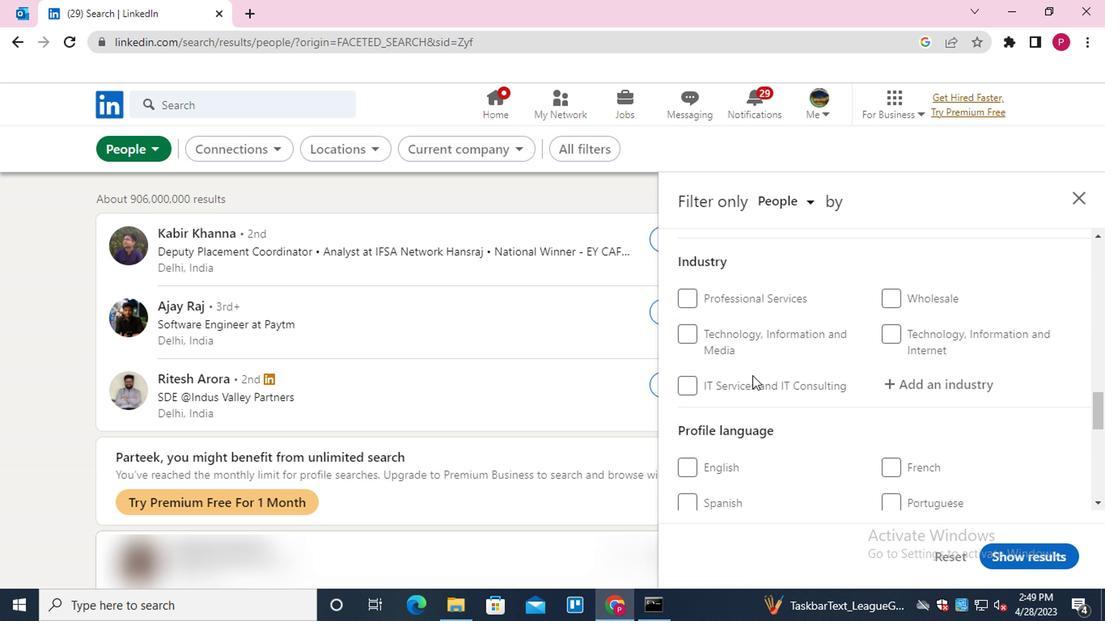 
Action: Mouse scrolled (748, 377) with delta (0, 0)
Screenshot: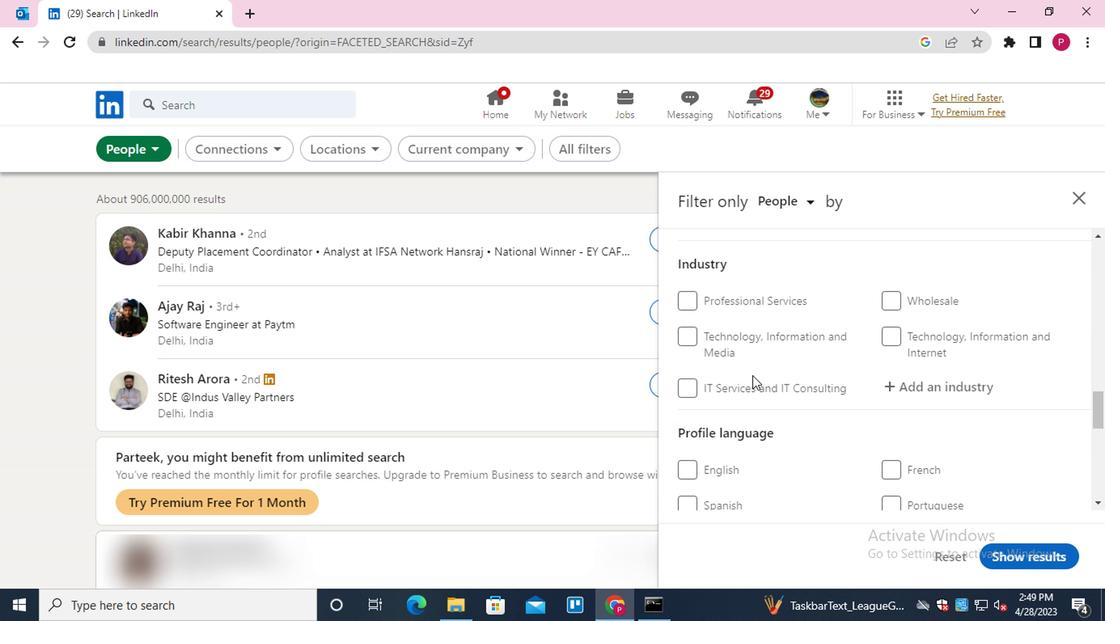 
Action: Mouse scrolled (748, 377) with delta (0, 0)
Screenshot: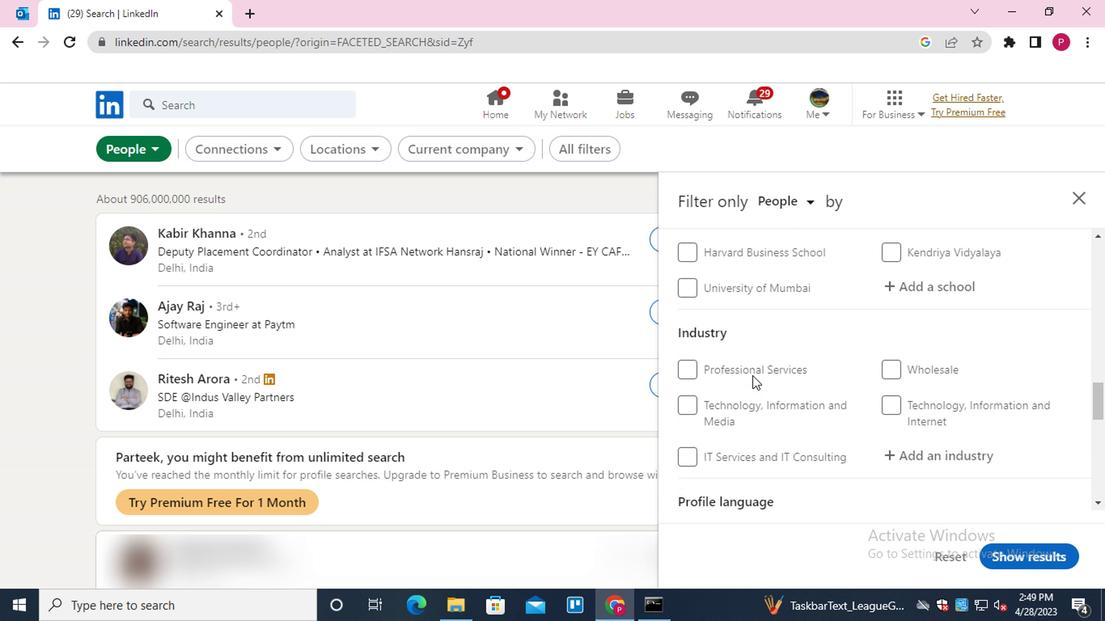 
Action: Mouse scrolled (748, 377) with delta (0, 0)
Screenshot: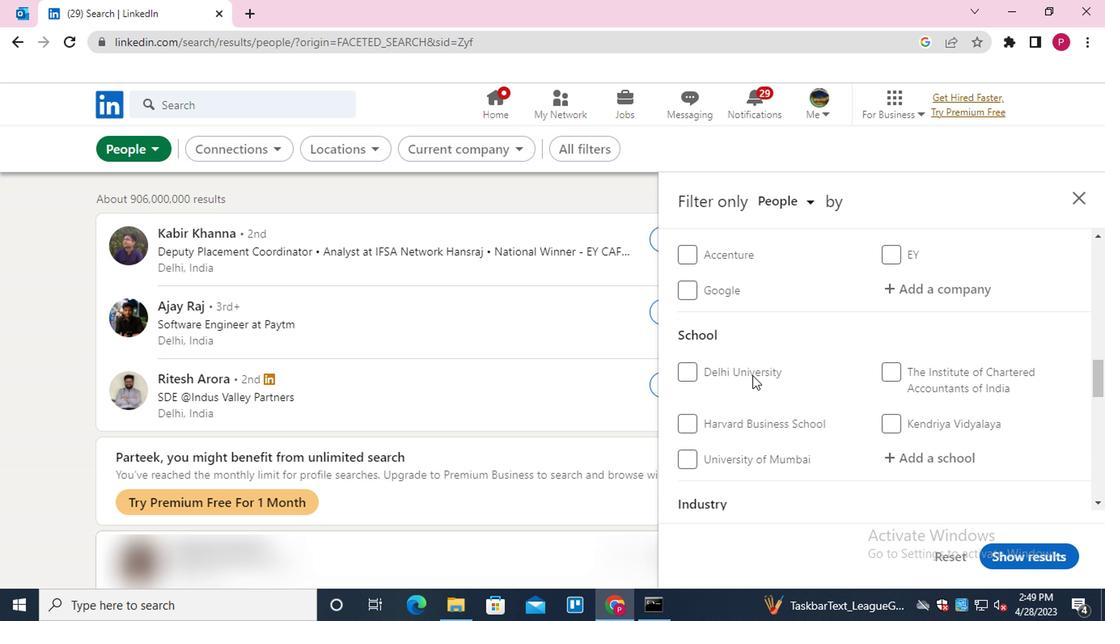 
Action: Mouse scrolled (748, 377) with delta (0, 0)
Screenshot: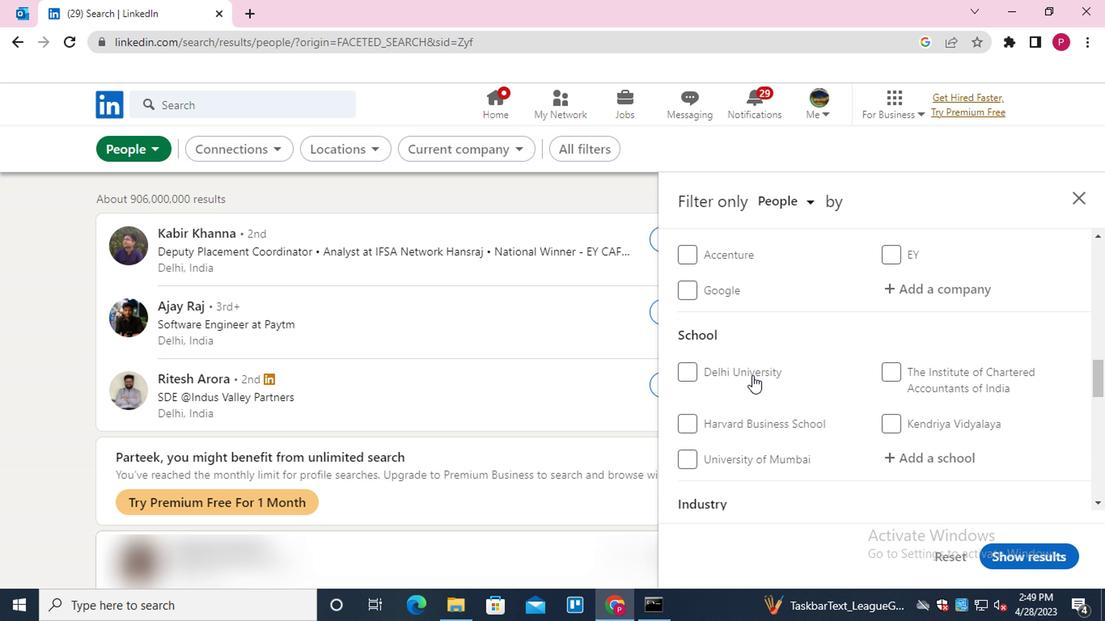 
Action: Mouse scrolled (748, 377) with delta (0, 0)
Screenshot: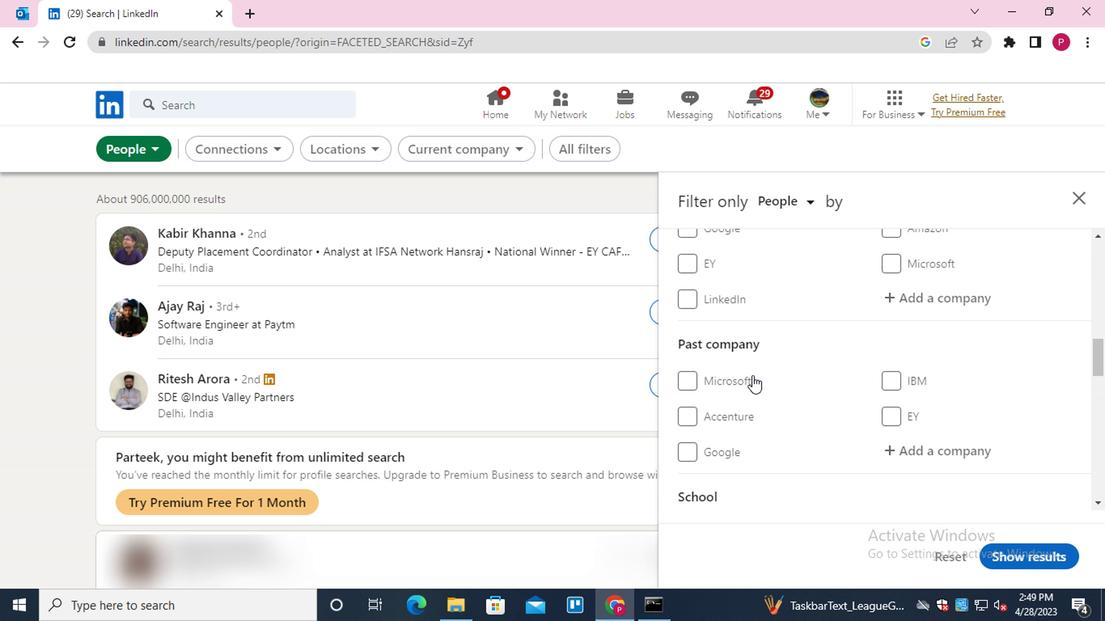 
Action: Mouse scrolled (748, 377) with delta (0, 0)
Screenshot: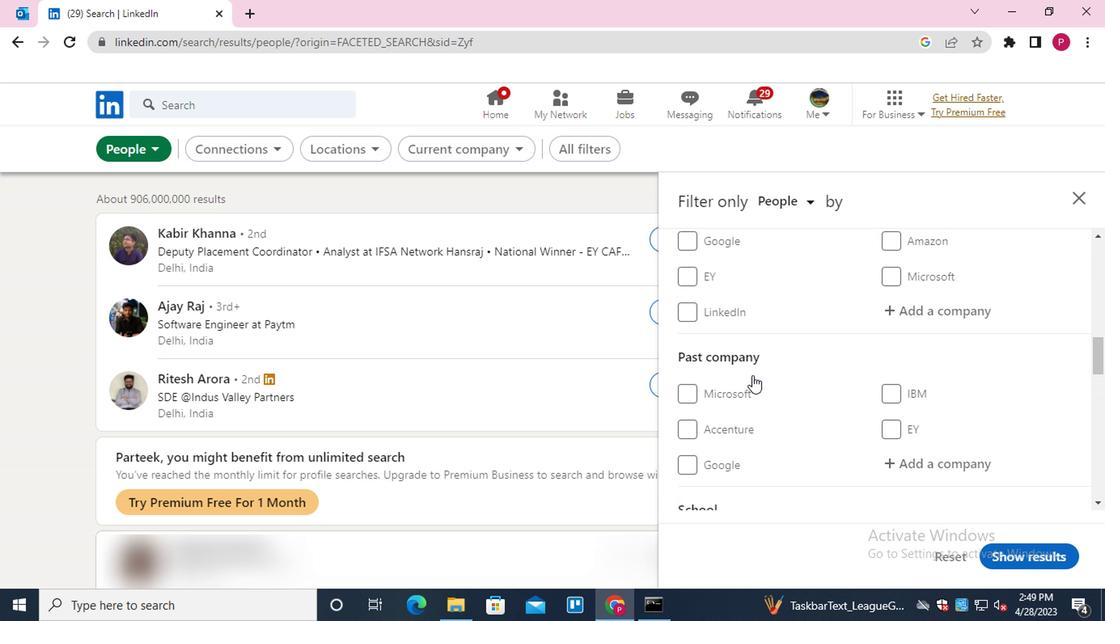 
Action: Mouse moved to (942, 453)
Screenshot: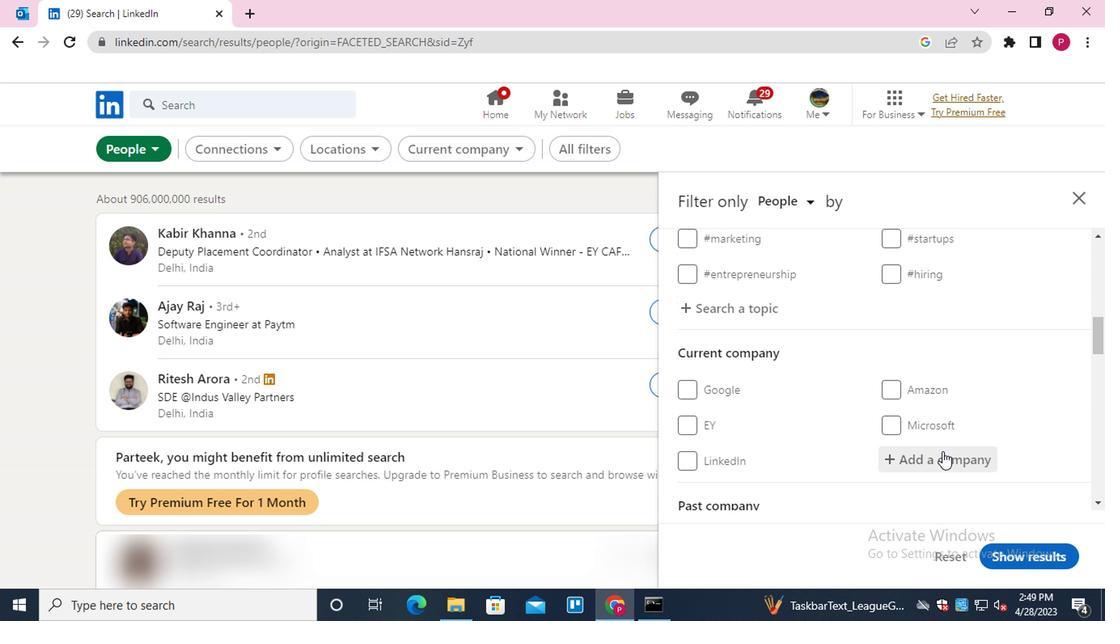 
Action: Mouse pressed left at (942, 453)
Screenshot: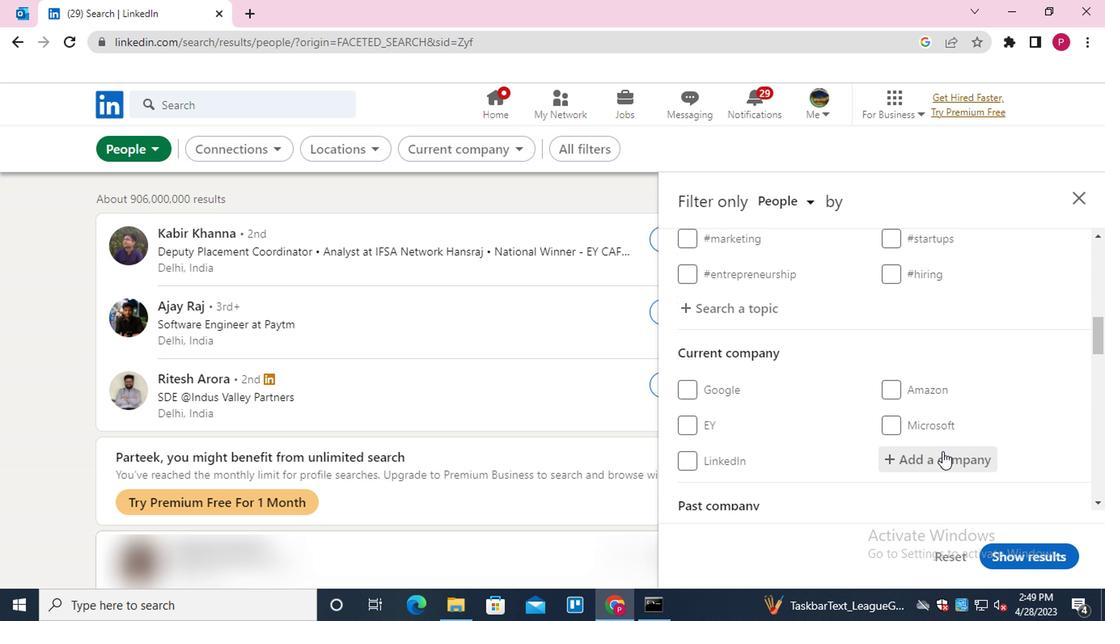 
Action: Key pressed <Key.shift>CIPLA<Key.down><Key.enter>
Screenshot: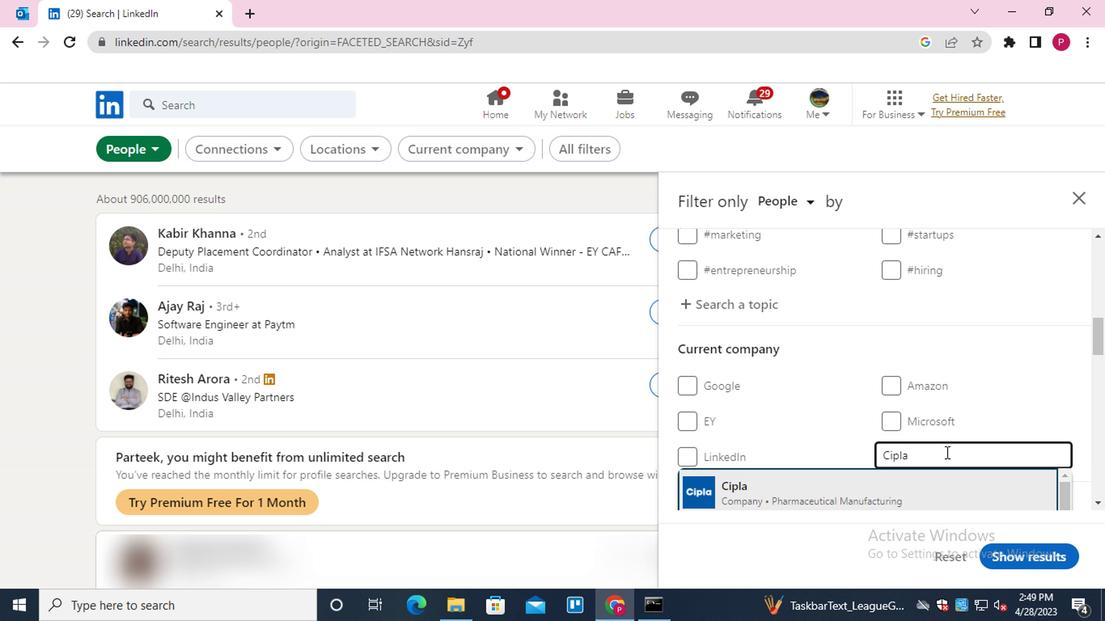 
Action: Mouse moved to (881, 457)
Screenshot: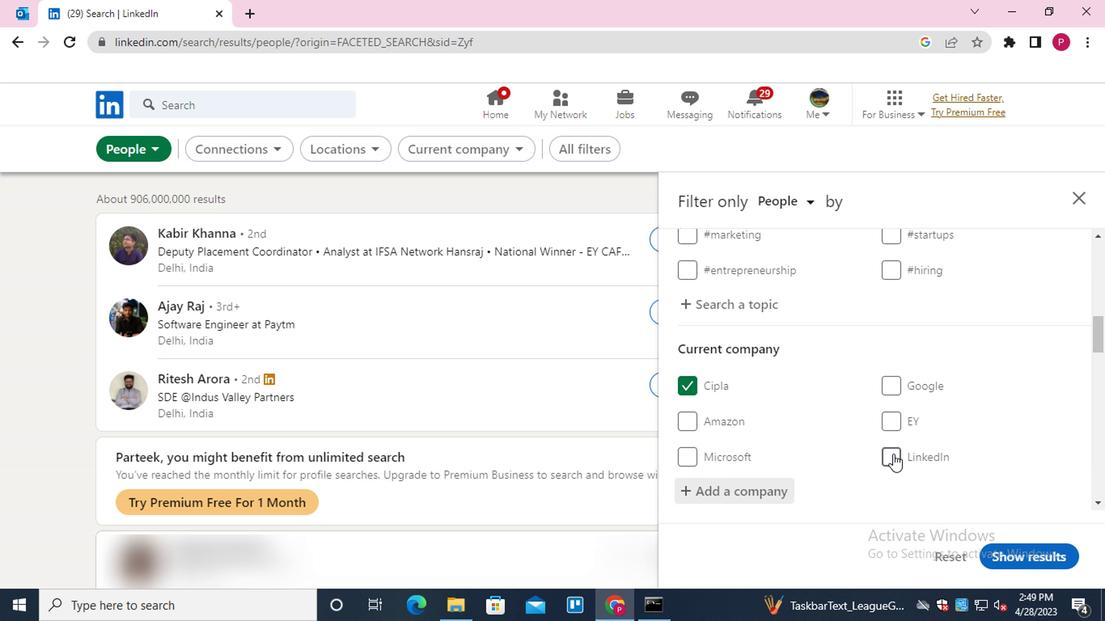 
Action: Mouse scrolled (881, 457) with delta (0, 0)
Screenshot: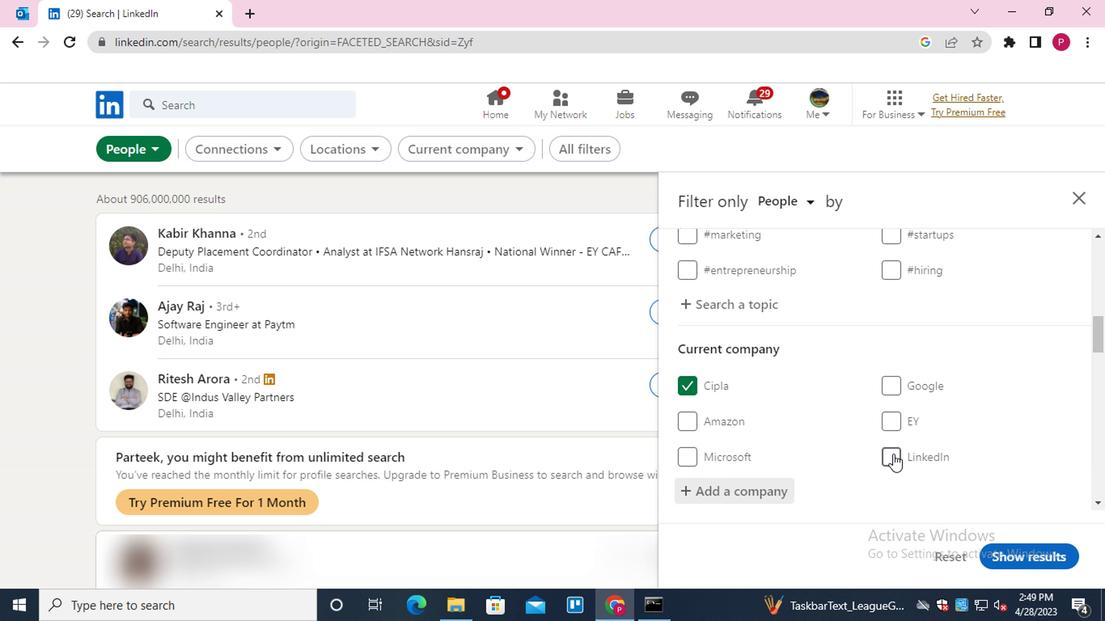 
Action: Mouse scrolled (881, 457) with delta (0, 0)
Screenshot: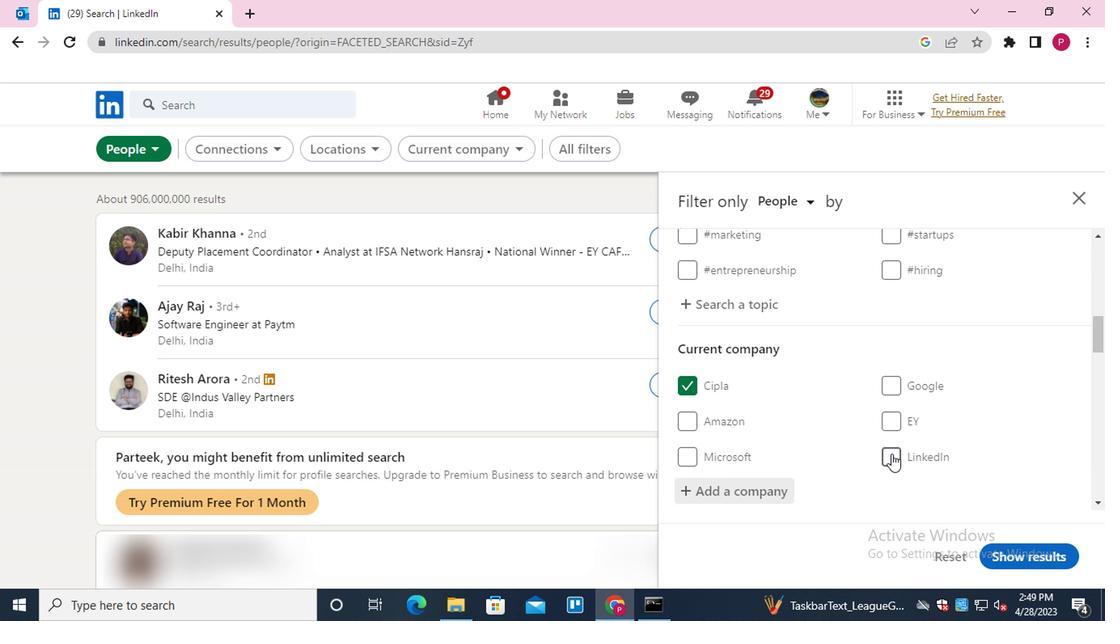
Action: Mouse scrolled (881, 457) with delta (0, 0)
Screenshot: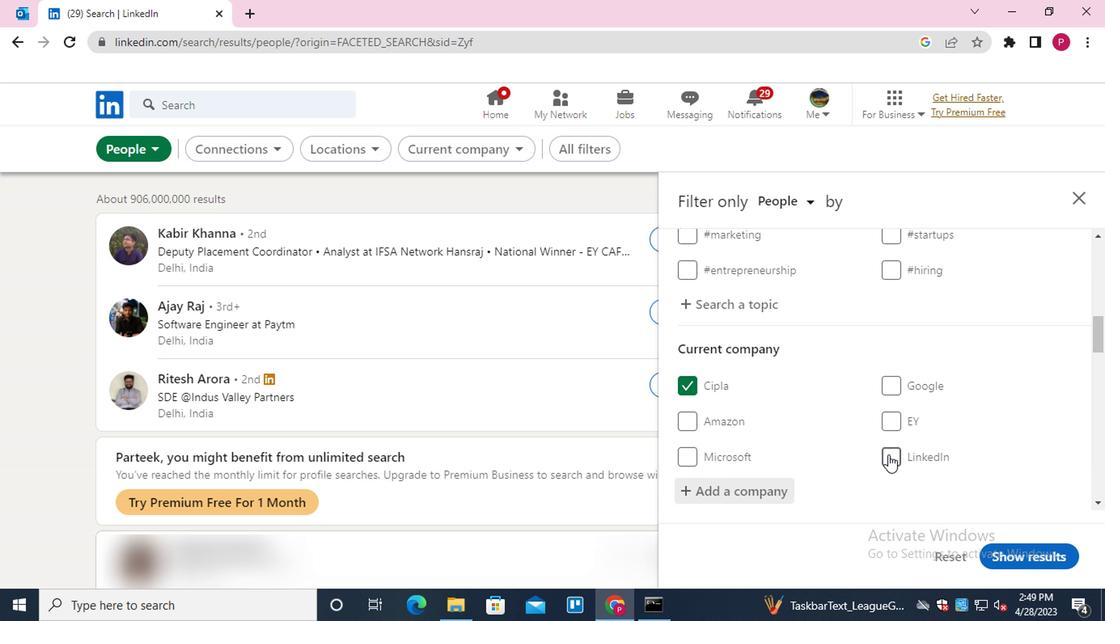 
Action: Mouse moved to (746, 383)
Screenshot: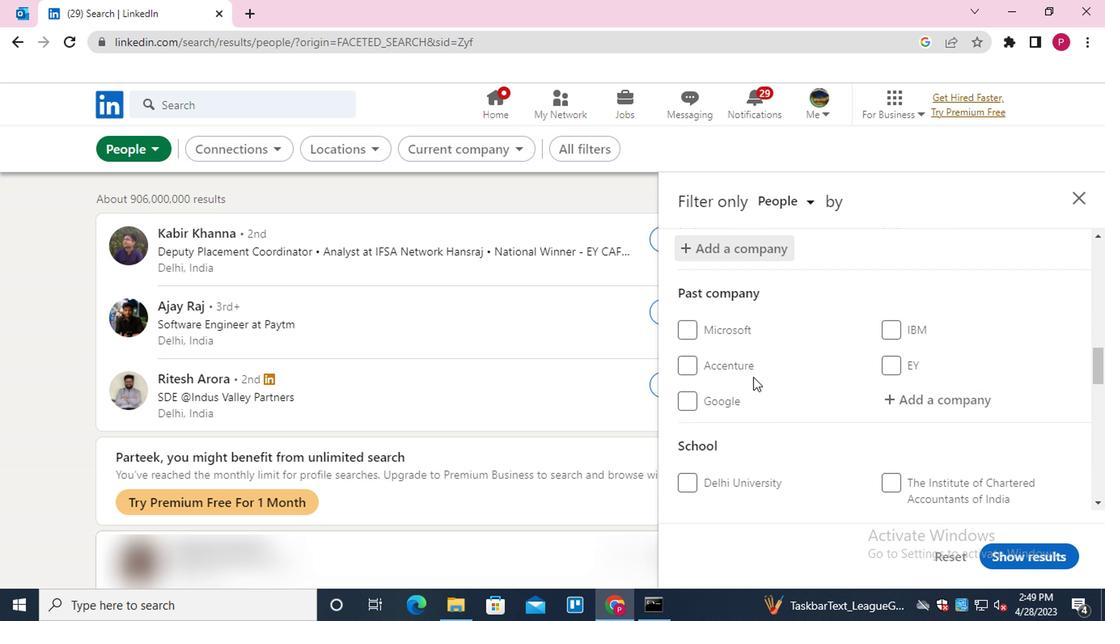 
Action: Mouse scrolled (746, 382) with delta (0, 0)
Screenshot: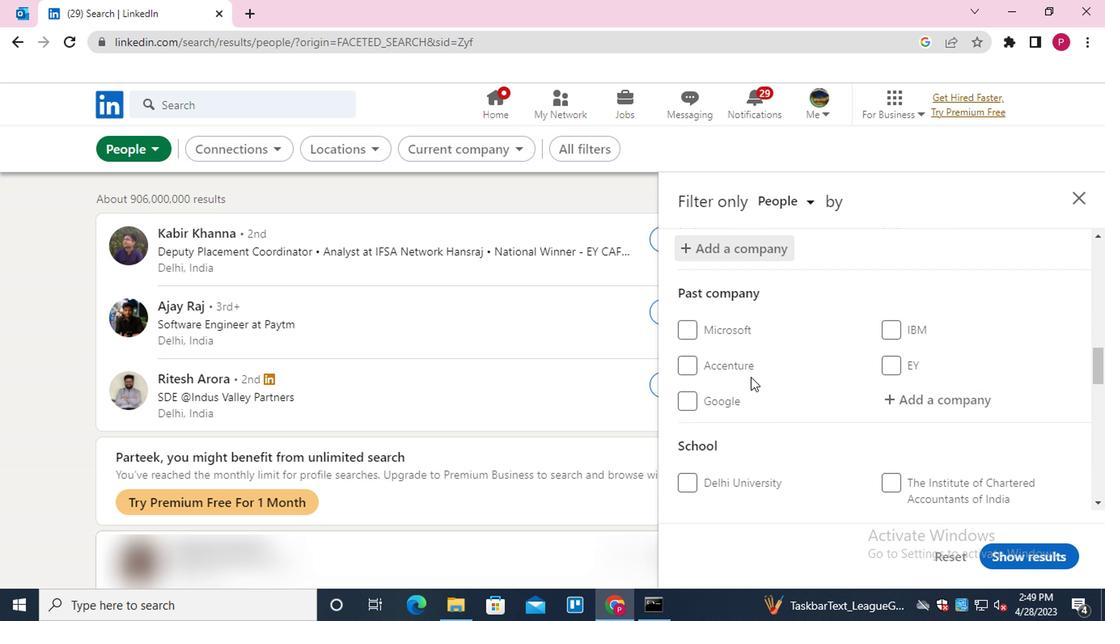 
Action: Mouse scrolled (746, 382) with delta (0, 0)
Screenshot: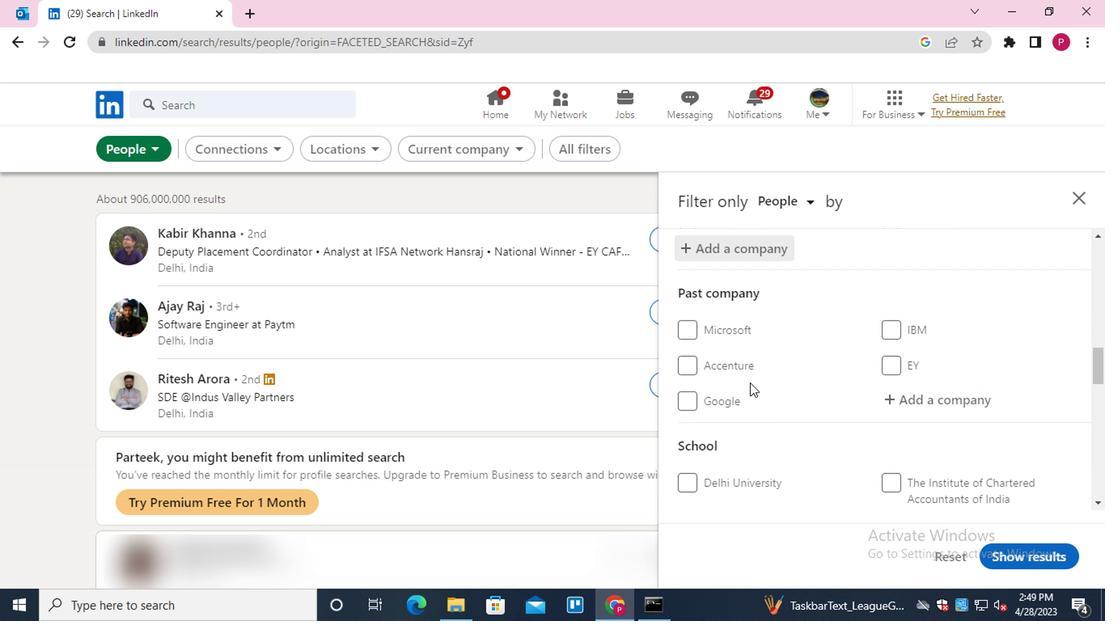 
Action: Mouse moved to (748, 386)
Screenshot: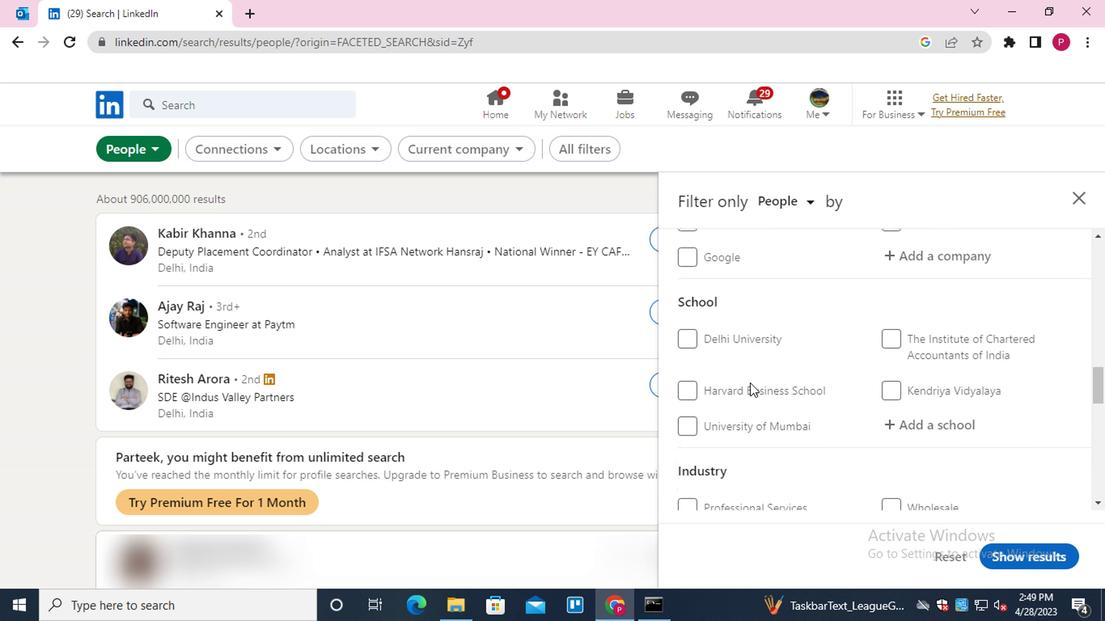 
Action: Mouse scrolled (748, 385) with delta (0, -1)
Screenshot: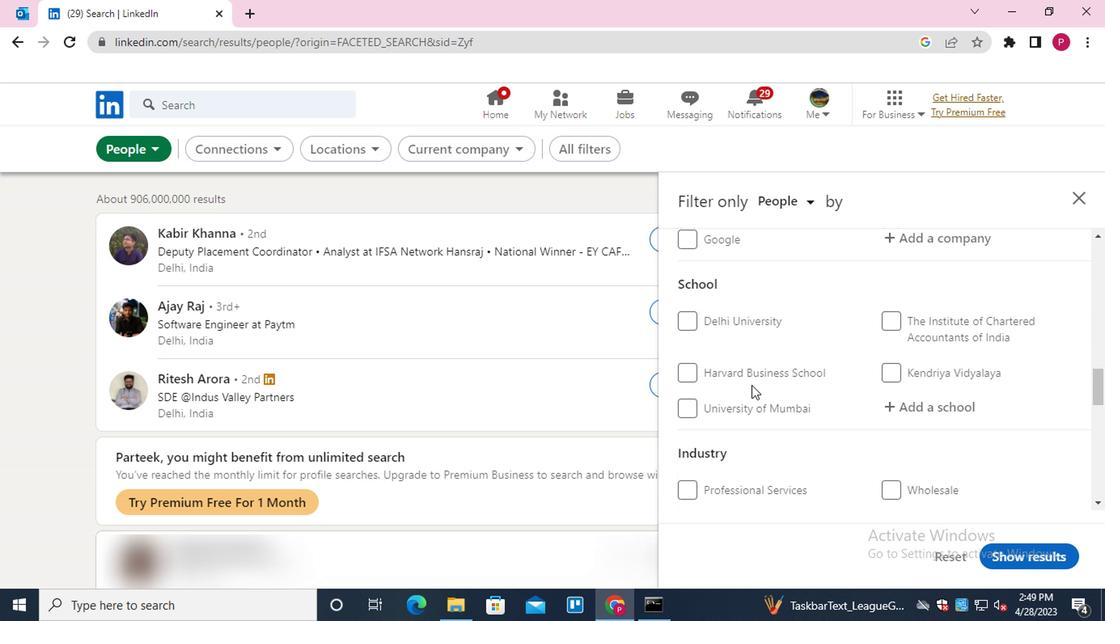 
Action: Mouse moved to (949, 326)
Screenshot: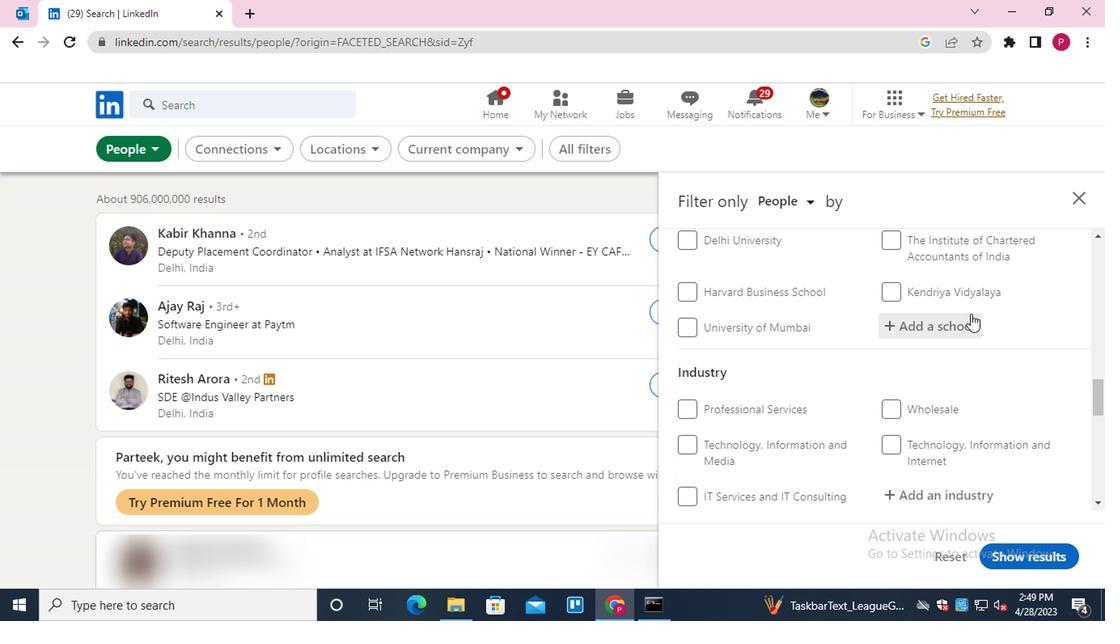 
Action: Mouse pressed left at (949, 326)
Screenshot: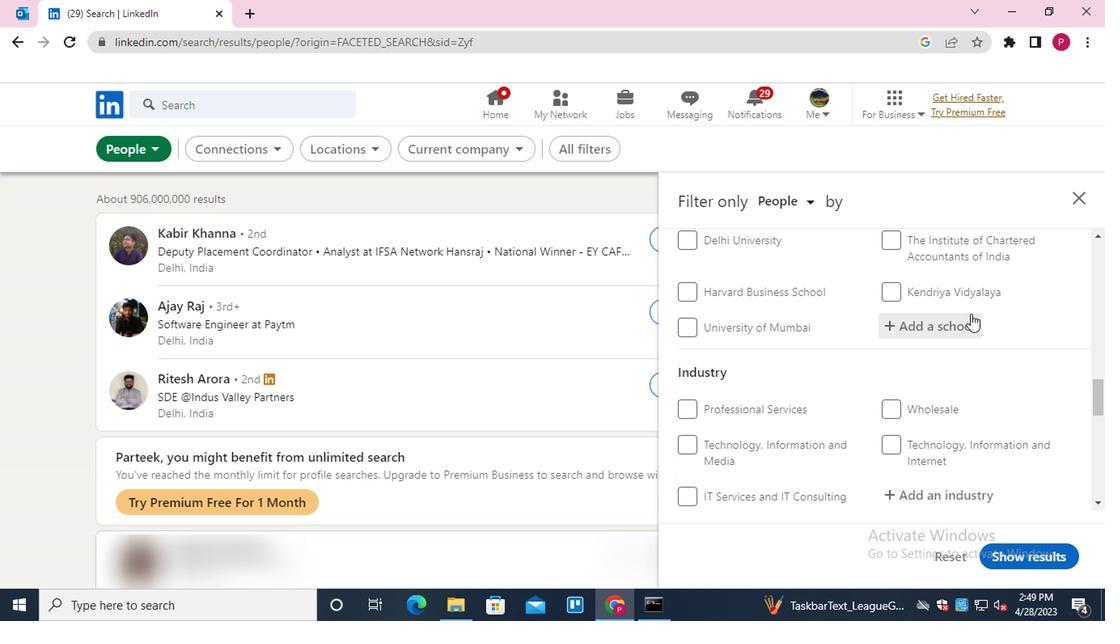 
Action: Key pressed <Key.shift><Key.shift><Key.shift><Key.shift><Key.shift><Key.shift><Key.shift><Key.shift><Key.shift><Key.shift><Key.shift>HANS<Key.space><Key.shift>RAJ<Key.space><Key.shift>COLLEGE<Key.down><Key.enter>
Screenshot: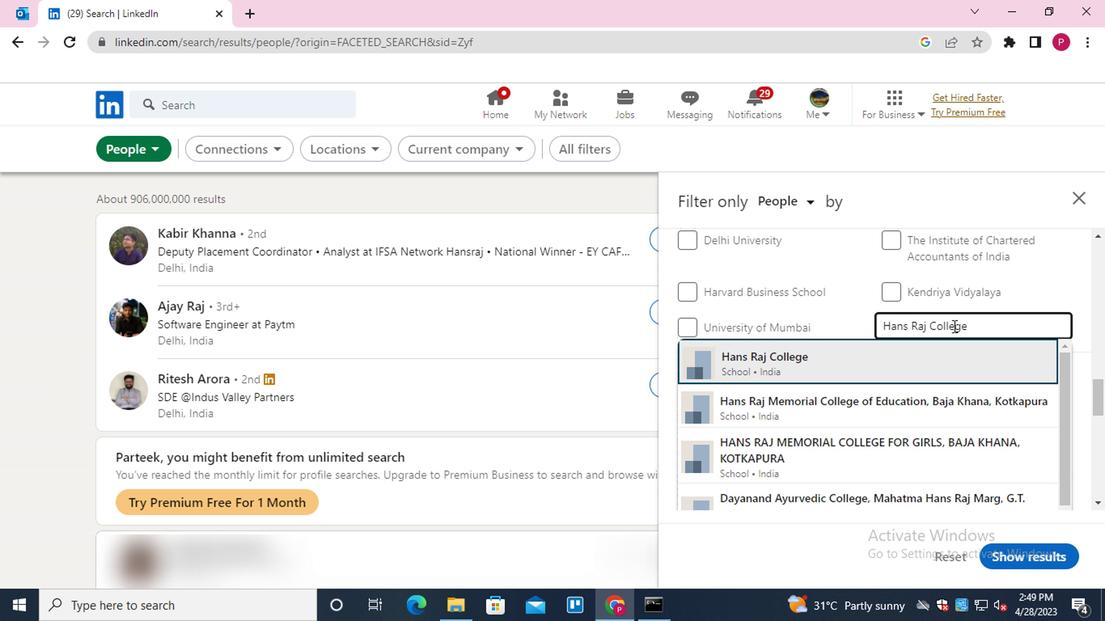 
Action: Mouse scrolled (949, 326) with delta (0, 0)
Screenshot: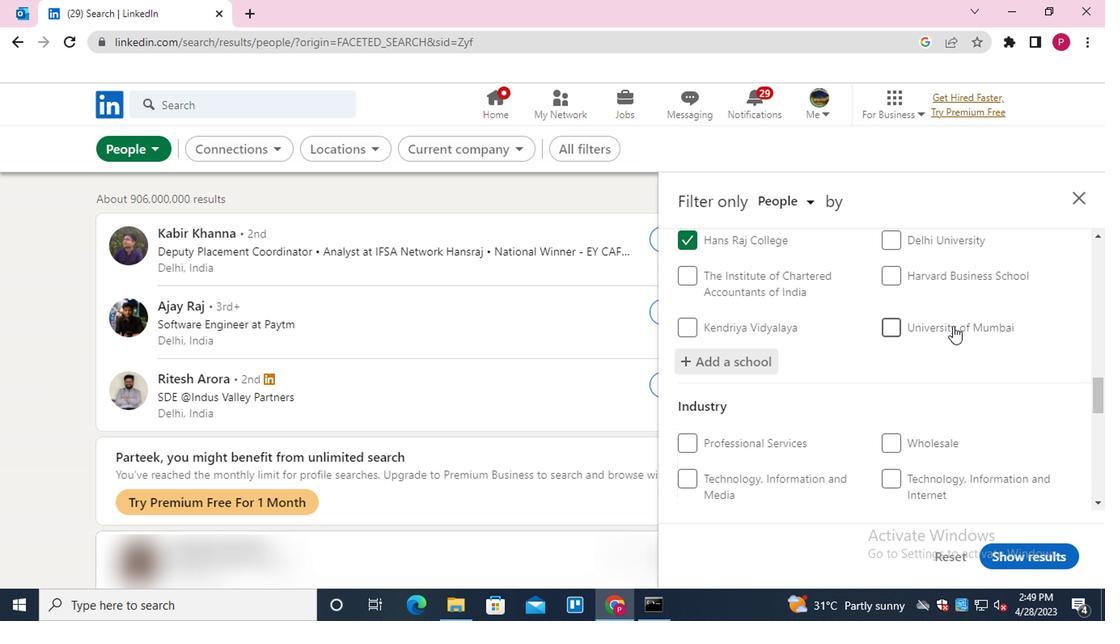 
Action: Mouse scrolled (949, 326) with delta (0, 0)
Screenshot: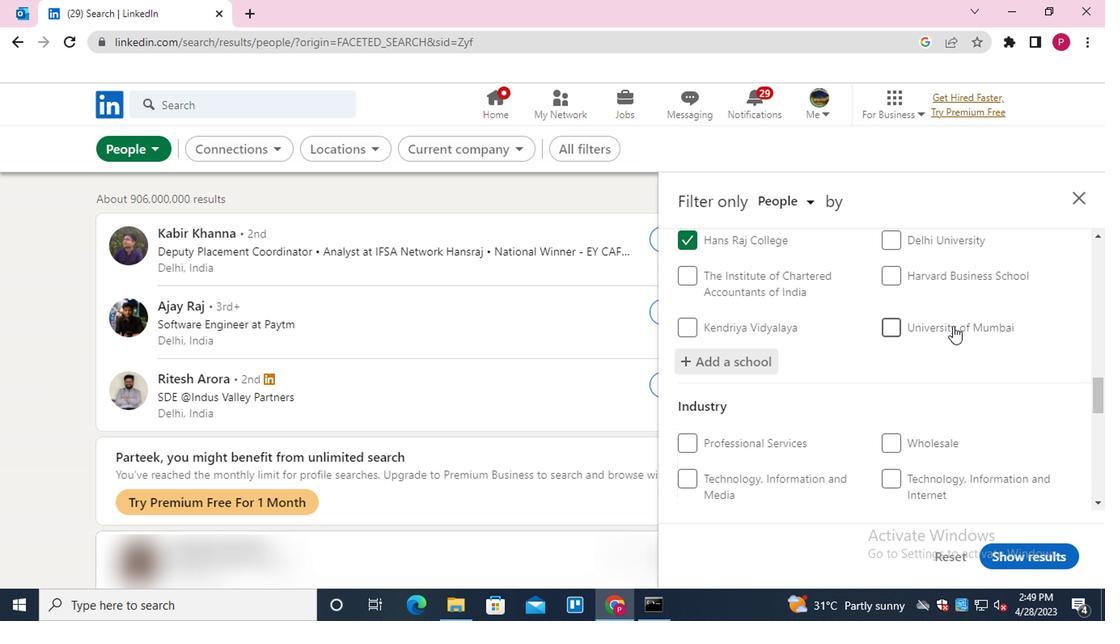 
Action: Mouse scrolled (949, 326) with delta (0, 0)
Screenshot: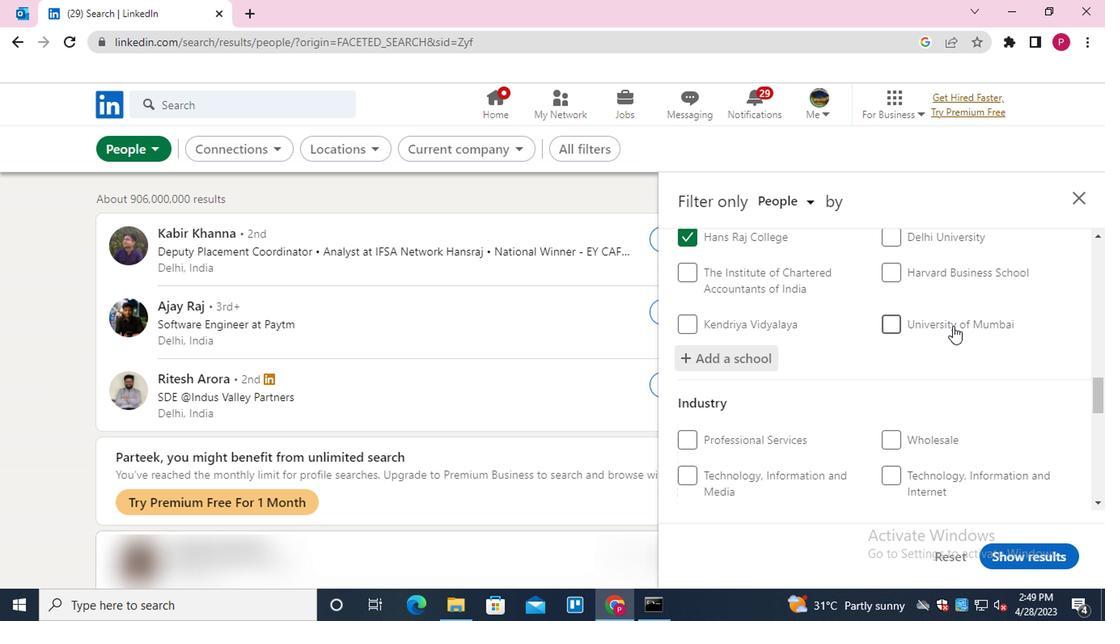 
Action: Mouse moved to (942, 286)
Screenshot: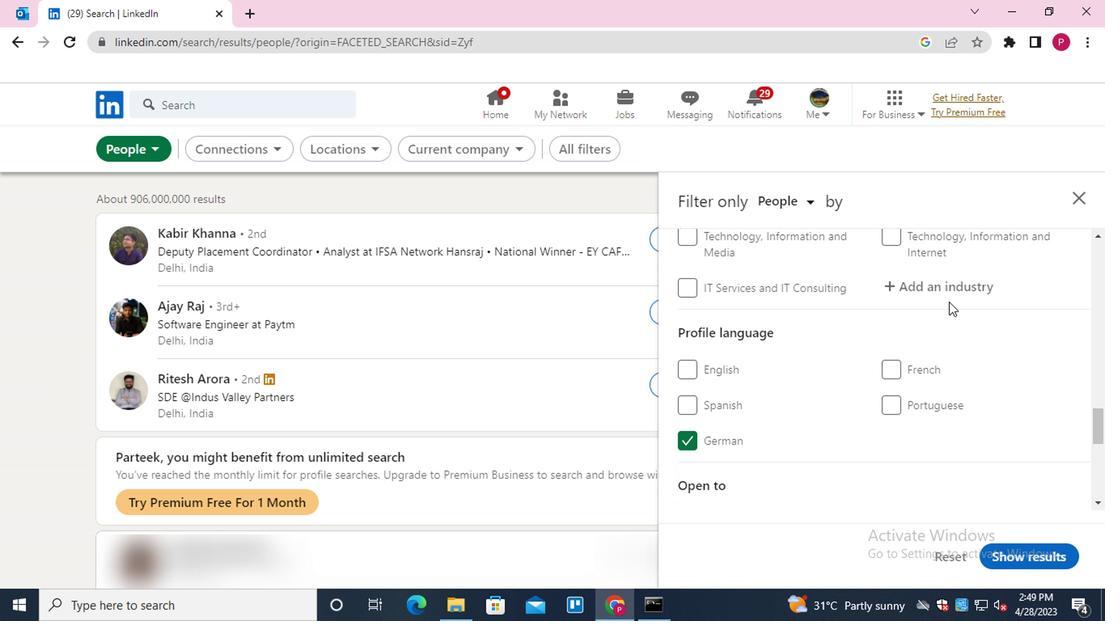 
Action: Mouse pressed left at (942, 286)
Screenshot: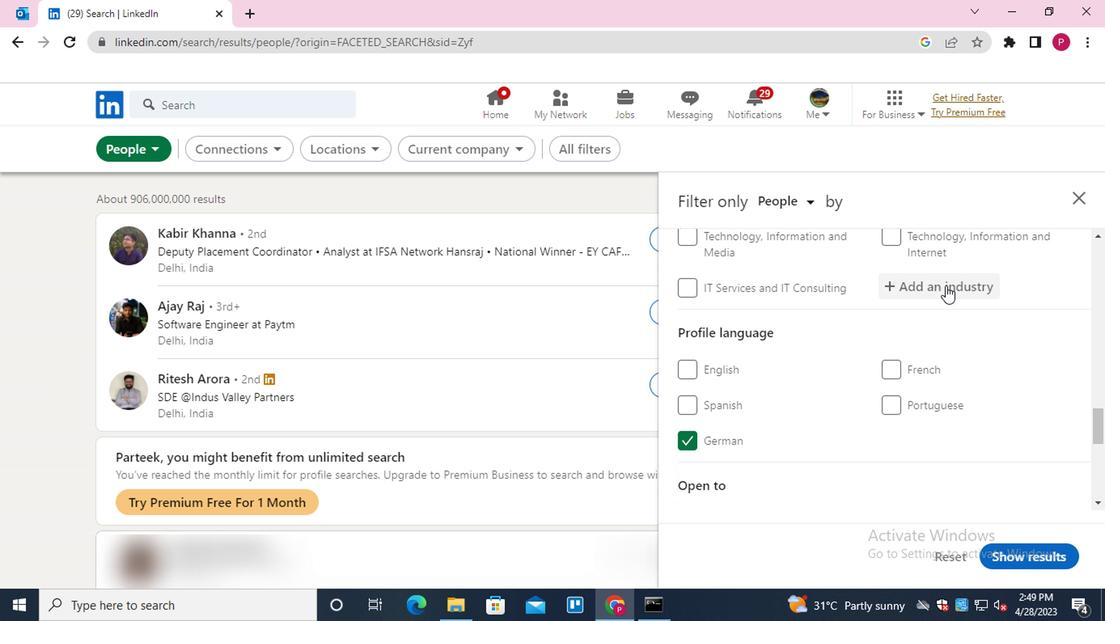 
Action: Key pressed <Key.shift>TRUCK<Key.down><Key.enter>
Screenshot: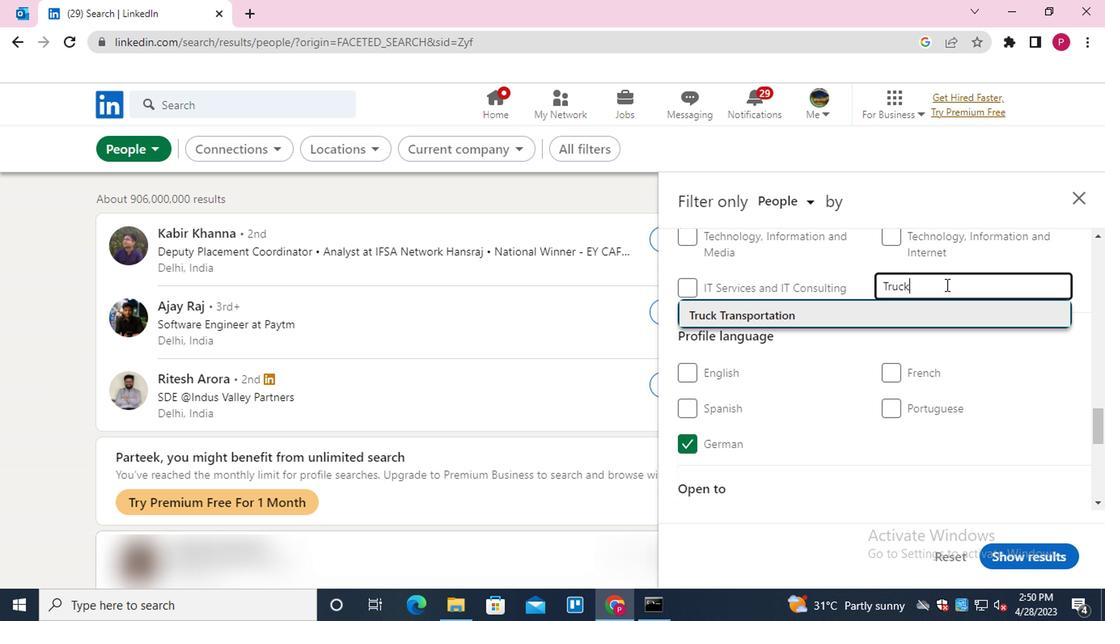 
Action: Mouse moved to (842, 407)
Screenshot: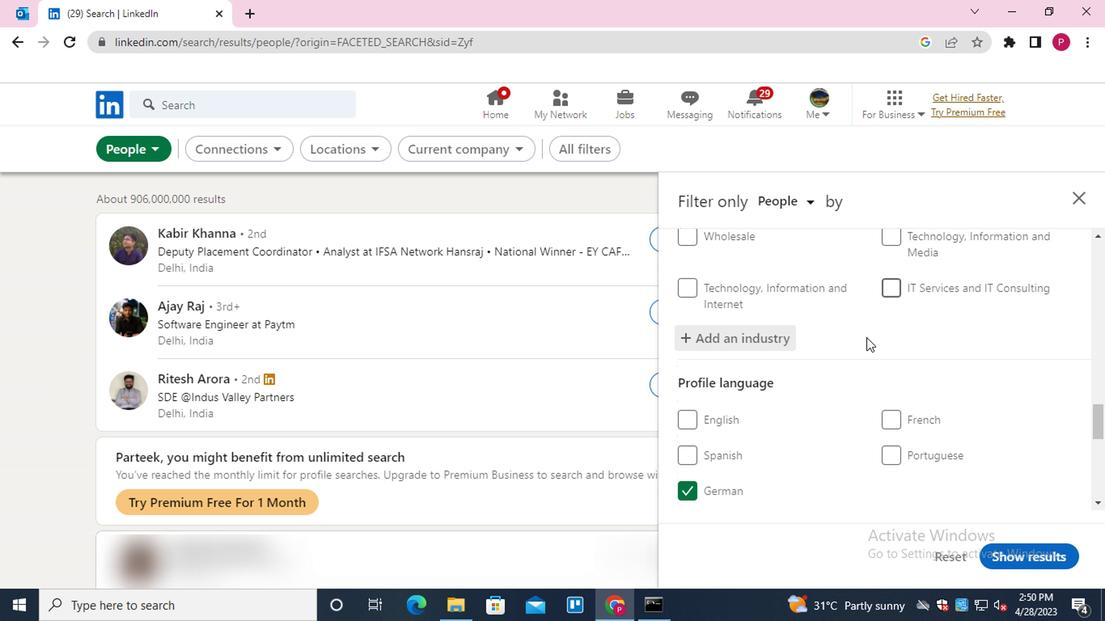 
Action: Mouse scrolled (842, 406) with delta (0, 0)
Screenshot: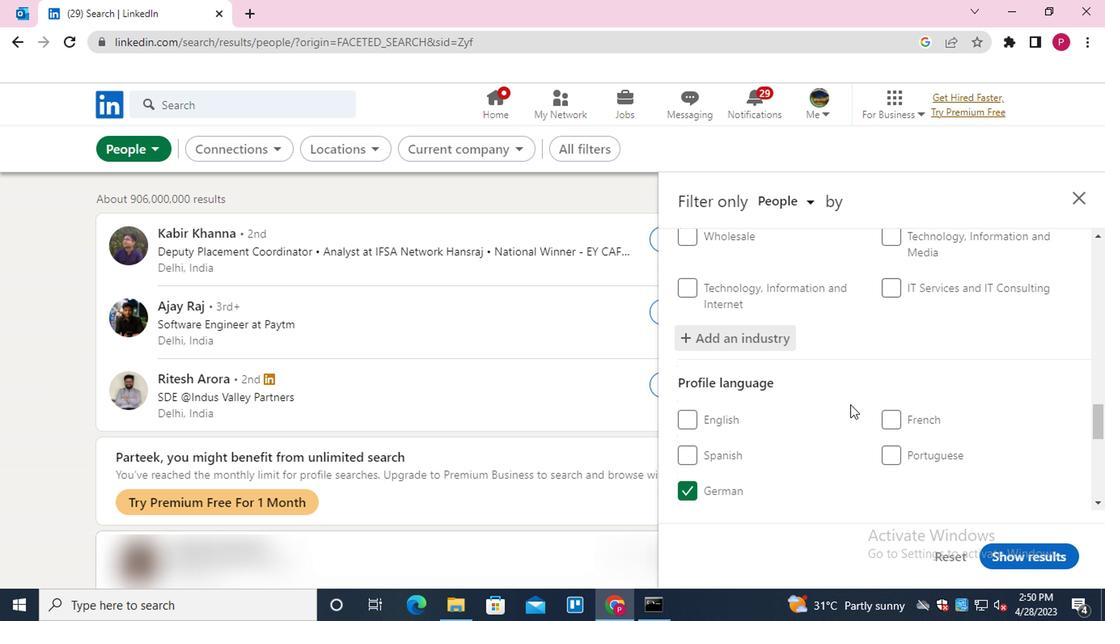 
Action: Mouse scrolled (842, 406) with delta (0, 0)
Screenshot: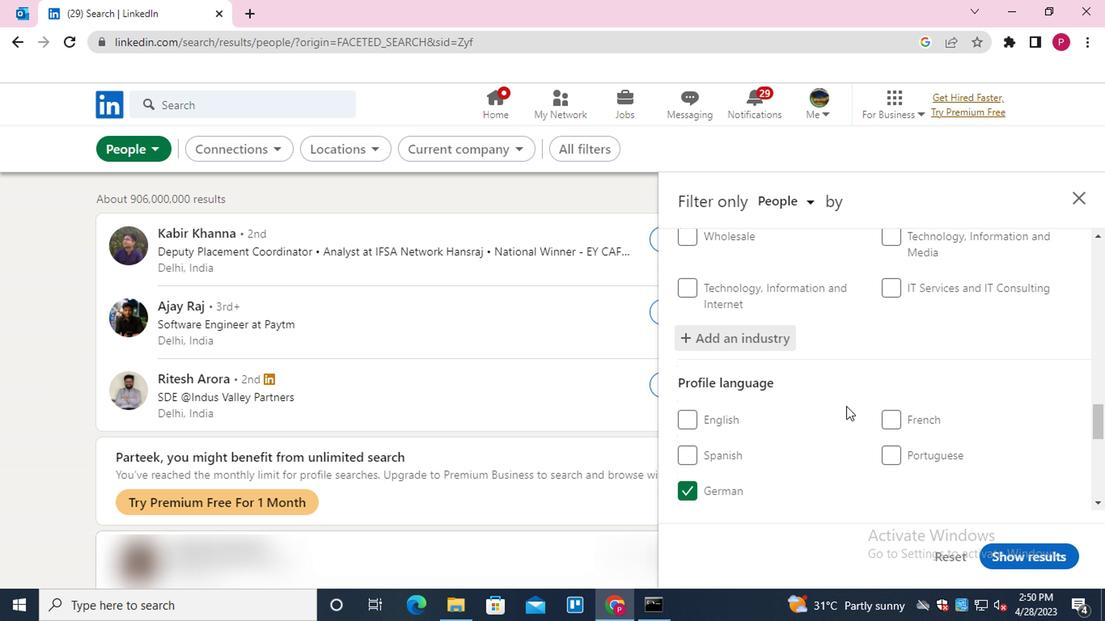
Action: Mouse moved to (841, 408)
Screenshot: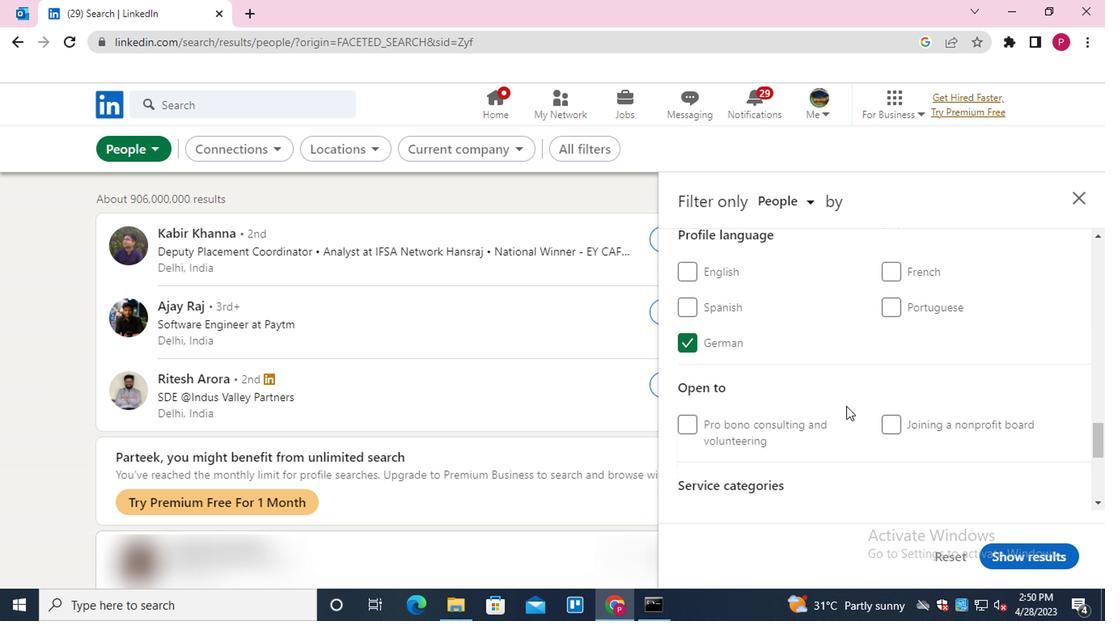 
Action: Mouse scrolled (841, 407) with delta (0, -1)
Screenshot: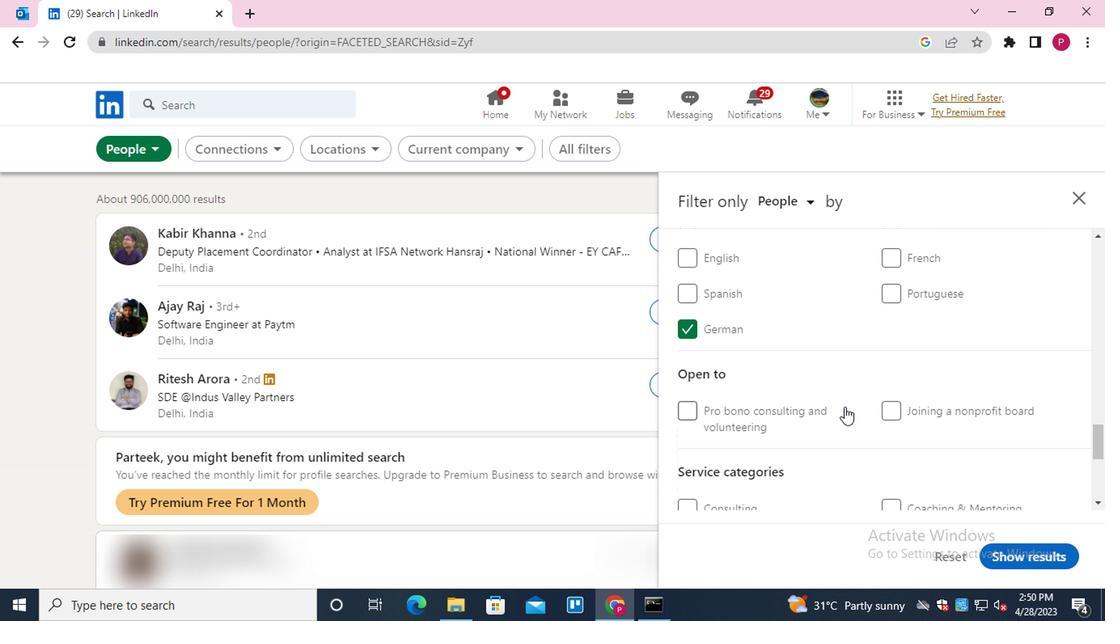 
Action: Mouse scrolled (841, 407) with delta (0, -1)
Screenshot: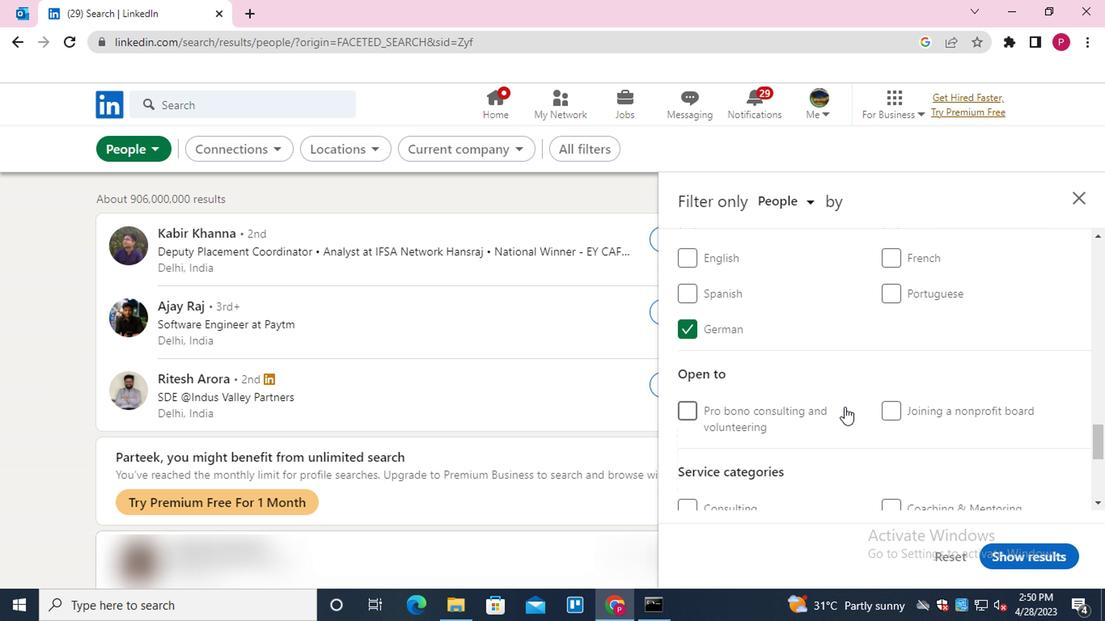 
Action: Mouse moved to (918, 417)
Screenshot: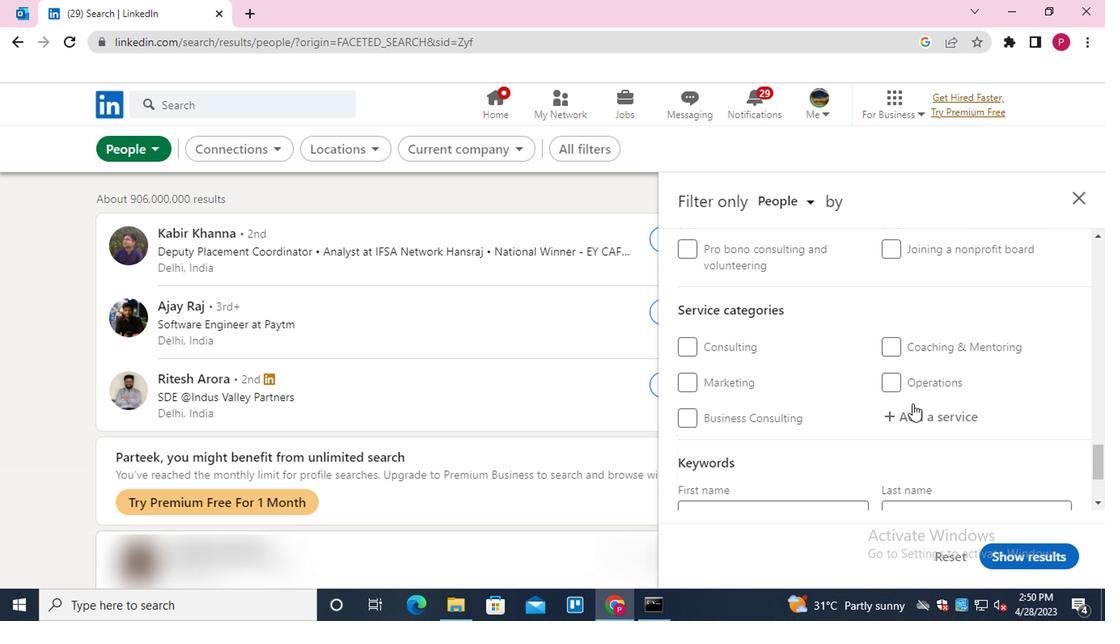 
Action: Mouse pressed left at (918, 417)
Screenshot: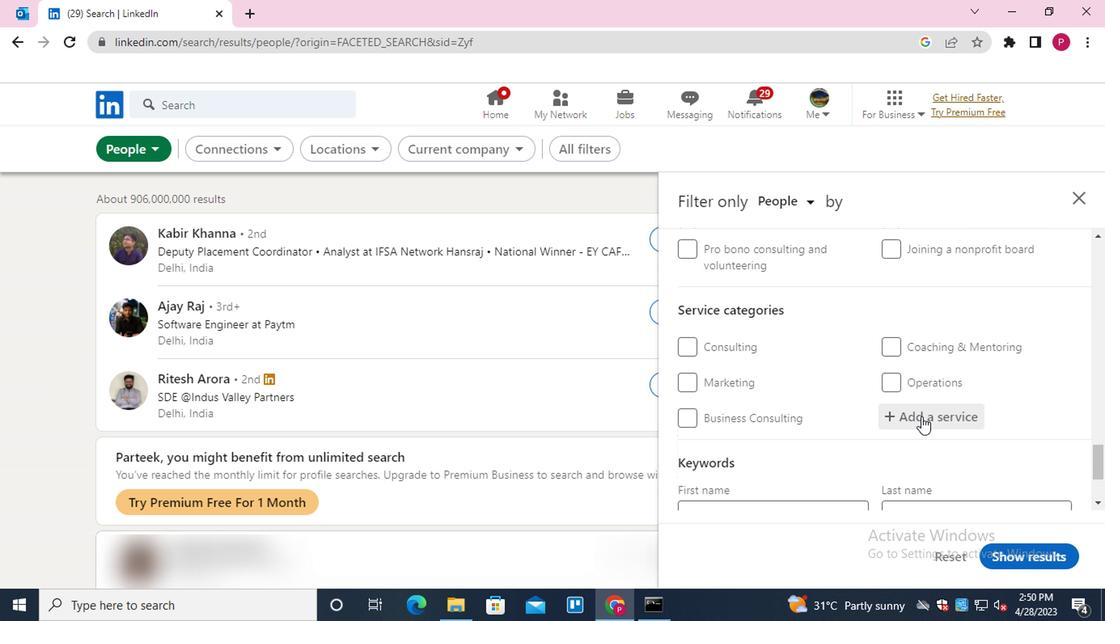 
Action: Key pressed <Key.shift>TRAIN<Key.down><Key.enter>
Screenshot: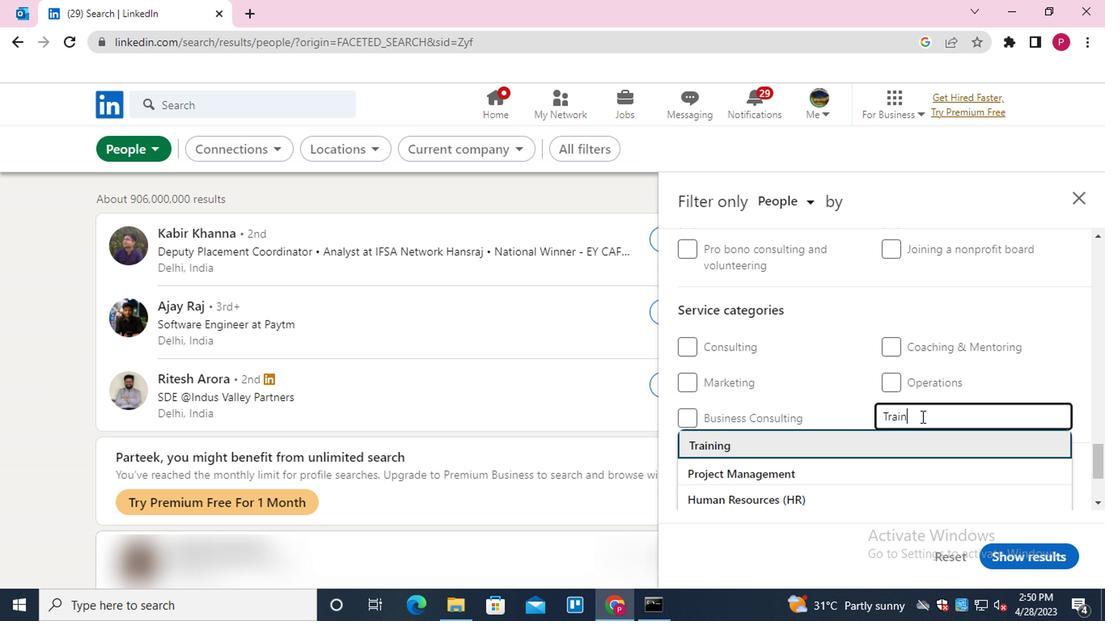 
Action: Mouse moved to (899, 422)
Screenshot: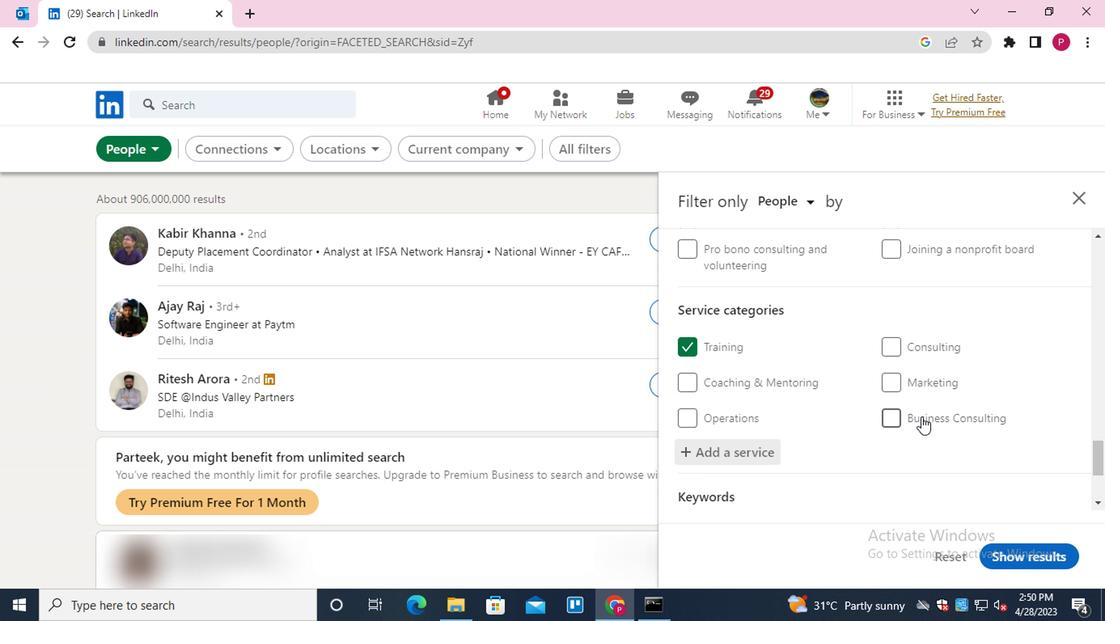
Action: Mouse scrolled (899, 421) with delta (0, -1)
Screenshot: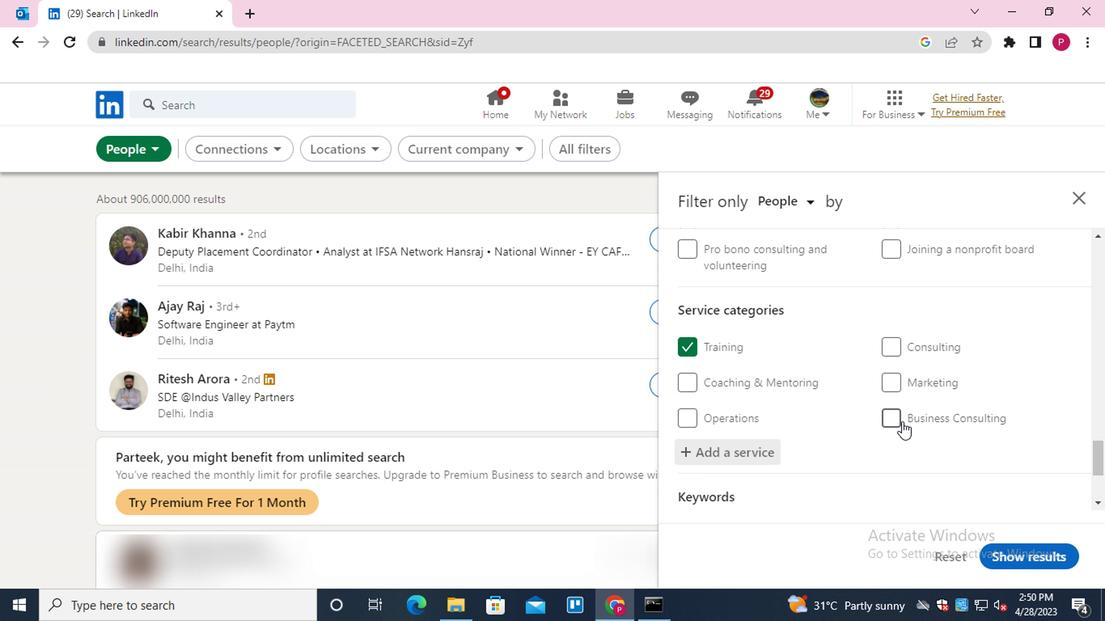 
Action: Mouse scrolled (899, 421) with delta (0, -1)
Screenshot: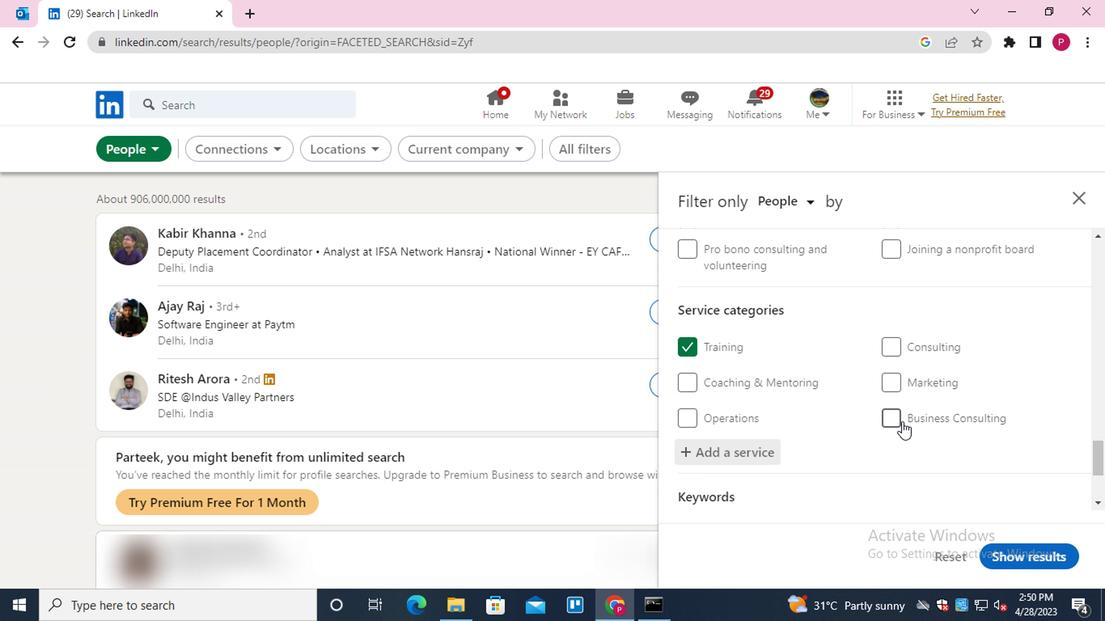 
Action: Mouse scrolled (899, 421) with delta (0, -1)
Screenshot: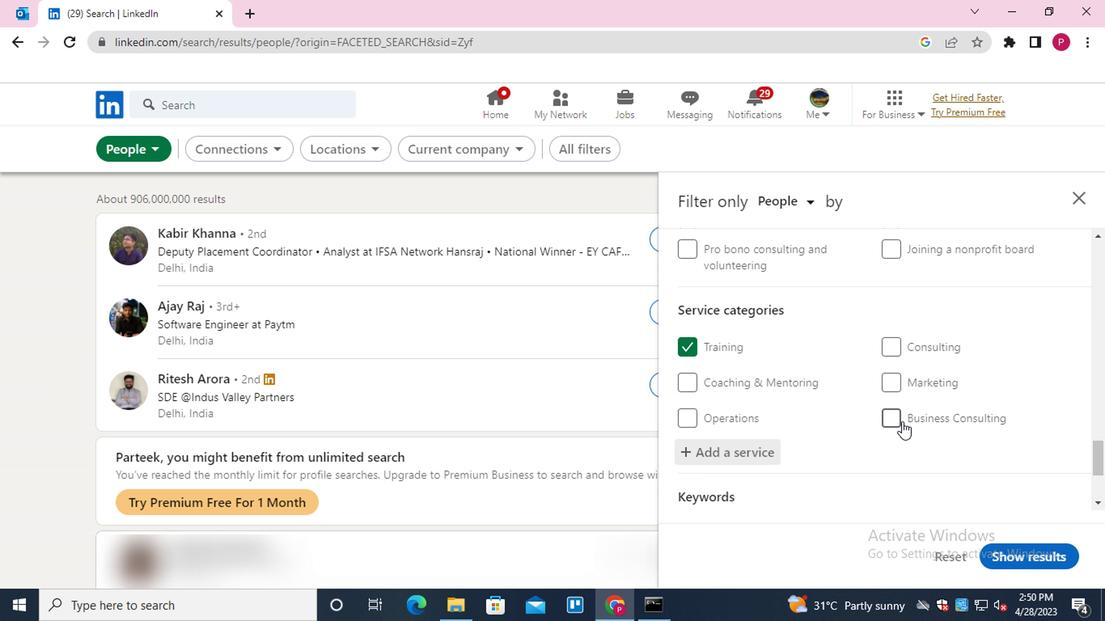 
Action: Mouse scrolled (899, 421) with delta (0, -1)
Screenshot: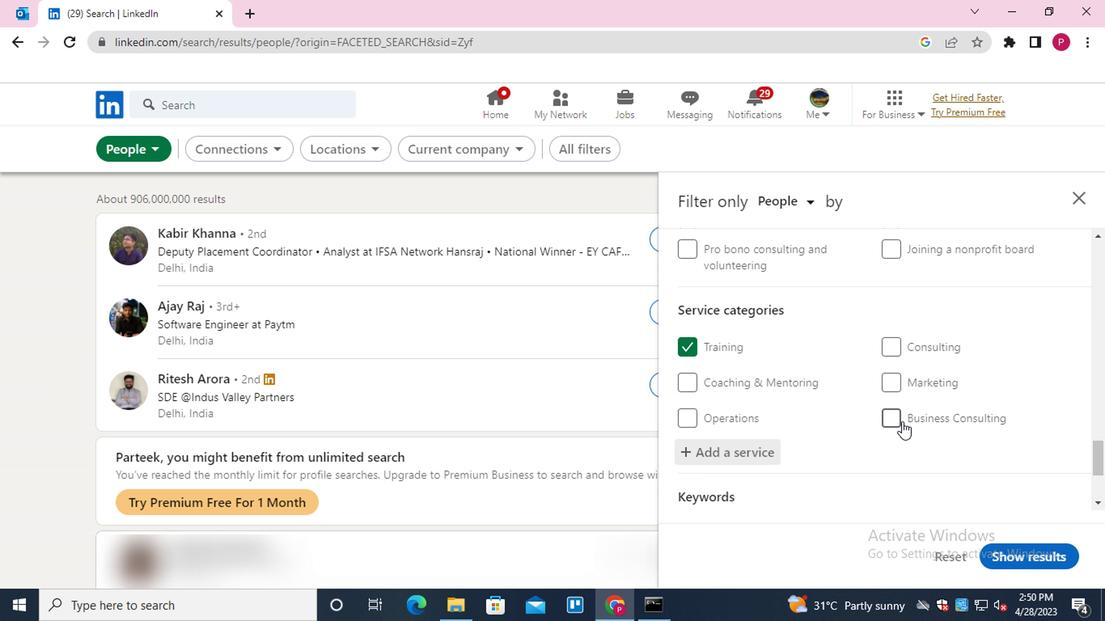 
Action: Mouse scrolled (899, 421) with delta (0, -1)
Screenshot: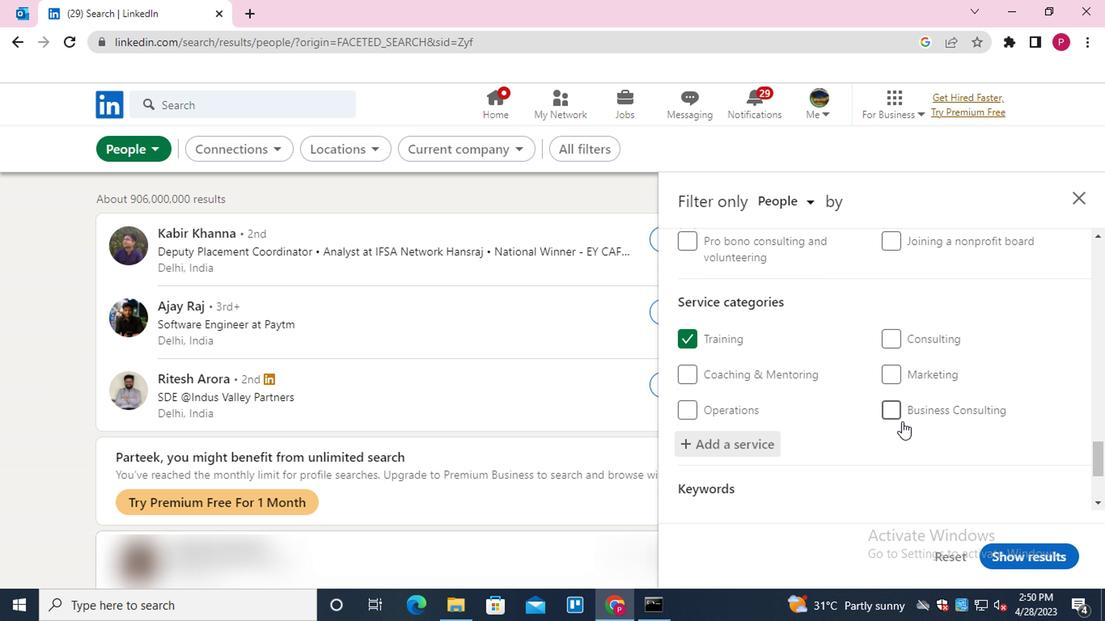 
Action: Mouse scrolled (899, 421) with delta (0, -1)
Screenshot: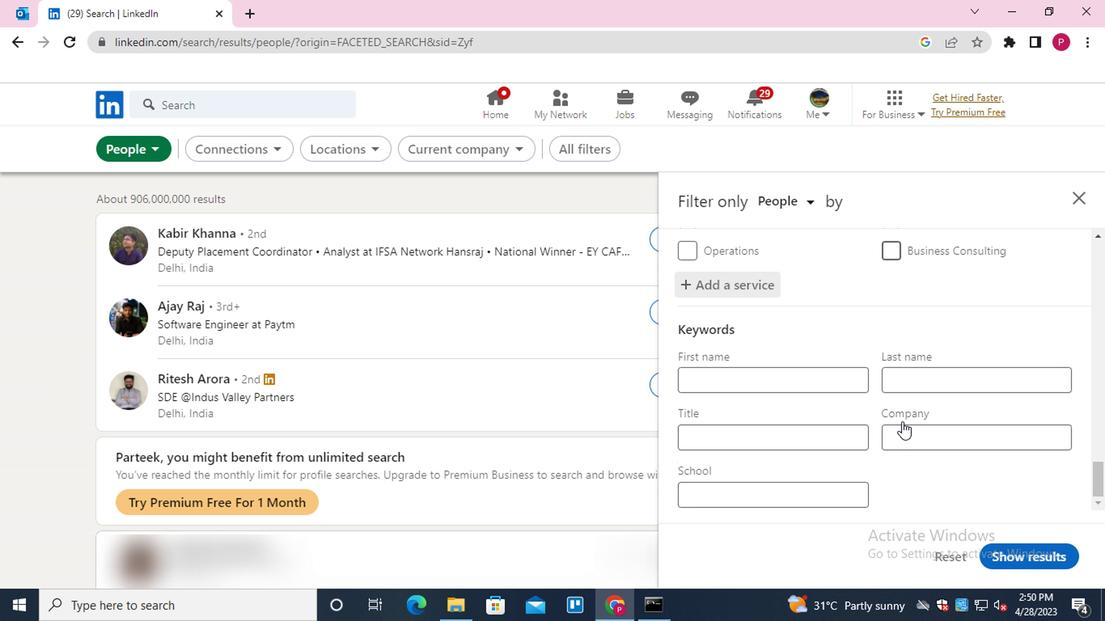 
Action: Mouse scrolled (899, 421) with delta (0, -1)
Screenshot: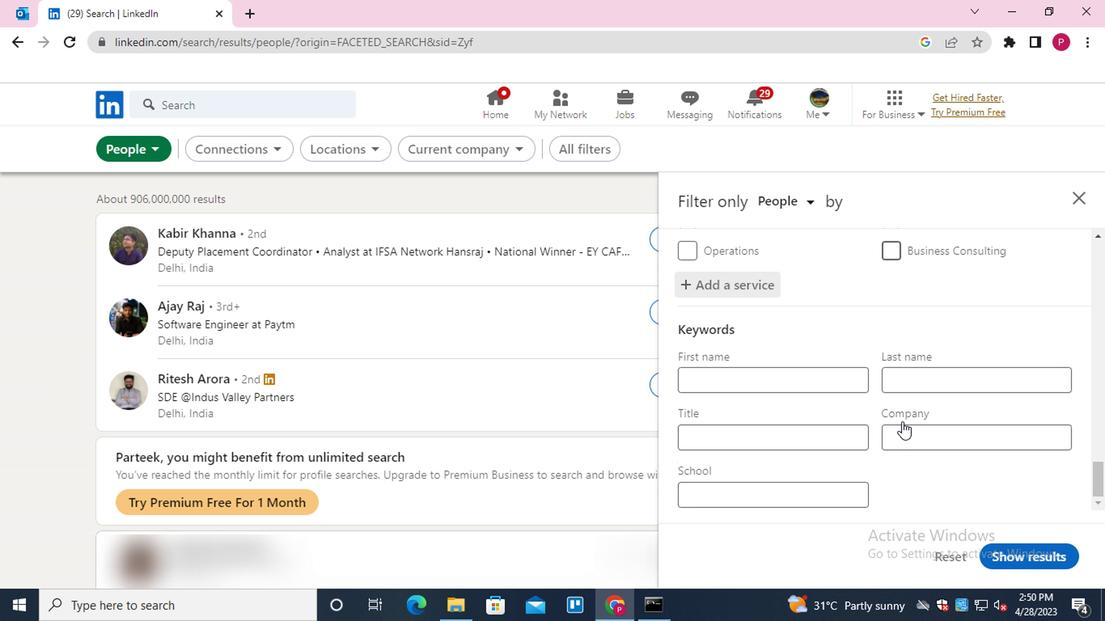 
Action: Mouse scrolled (899, 421) with delta (0, -1)
Screenshot: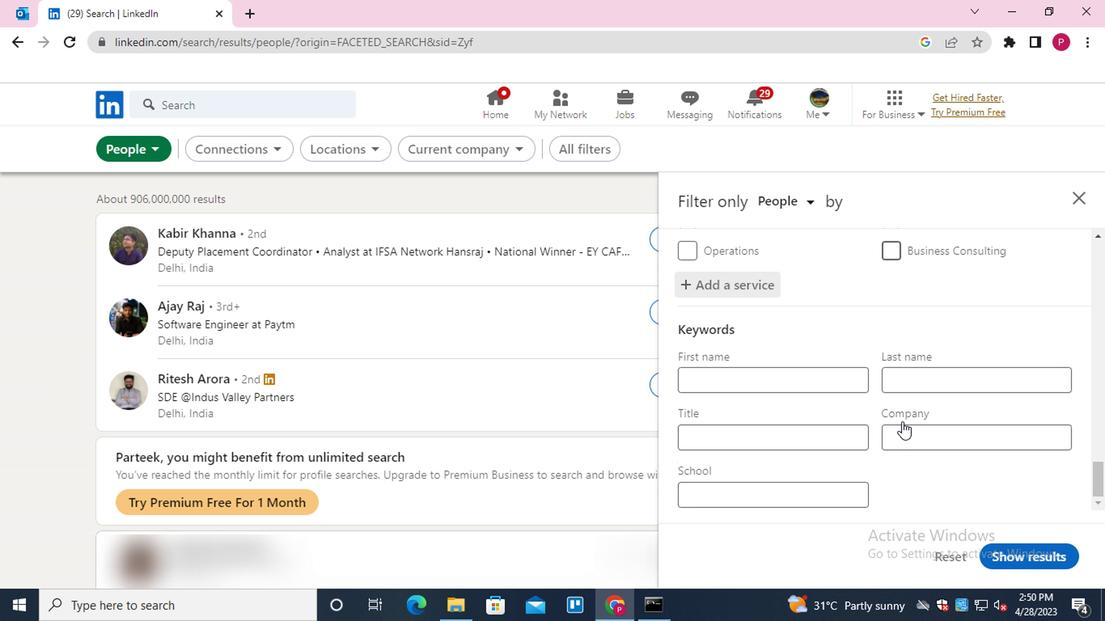 
Action: Mouse moved to (826, 423)
Screenshot: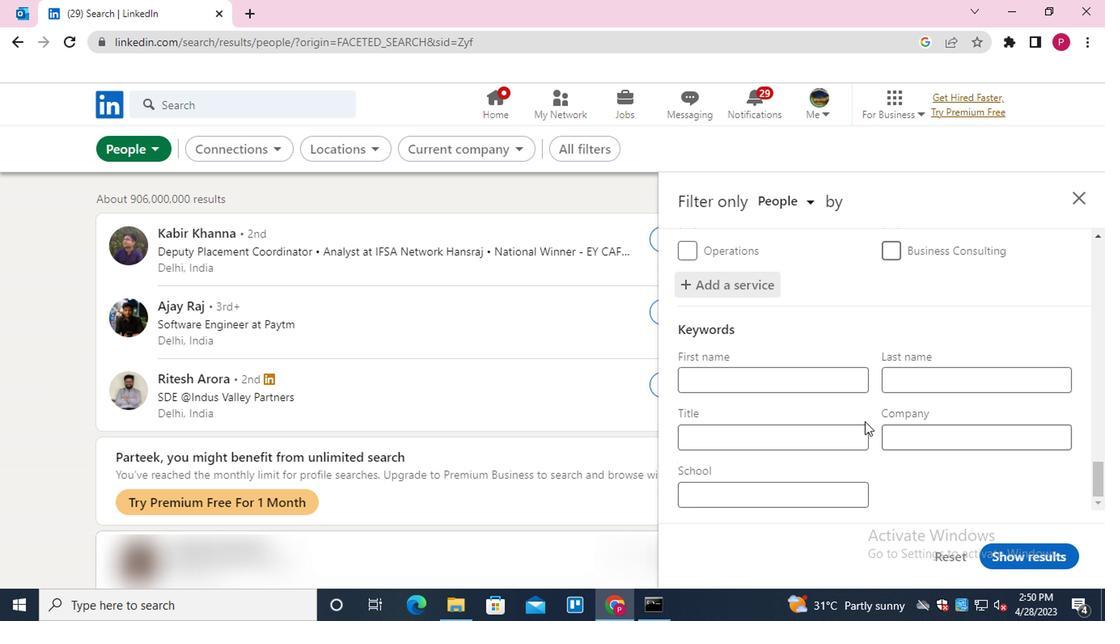 
Action: Mouse pressed left at (826, 423)
Screenshot: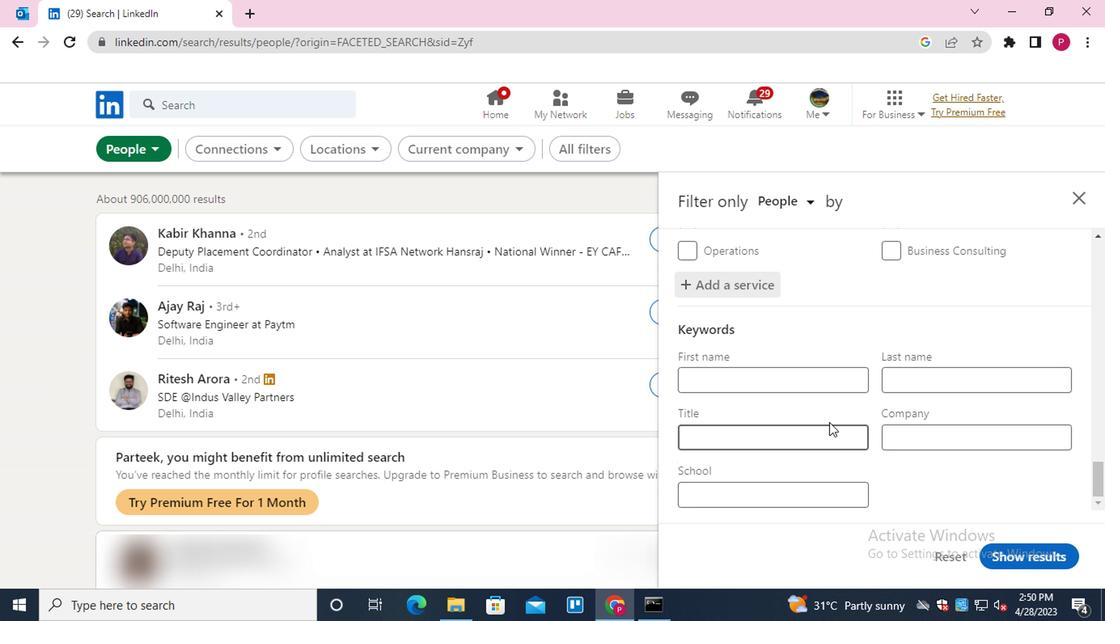 
Action: Mouse moved to (823, 428)
Screenshot: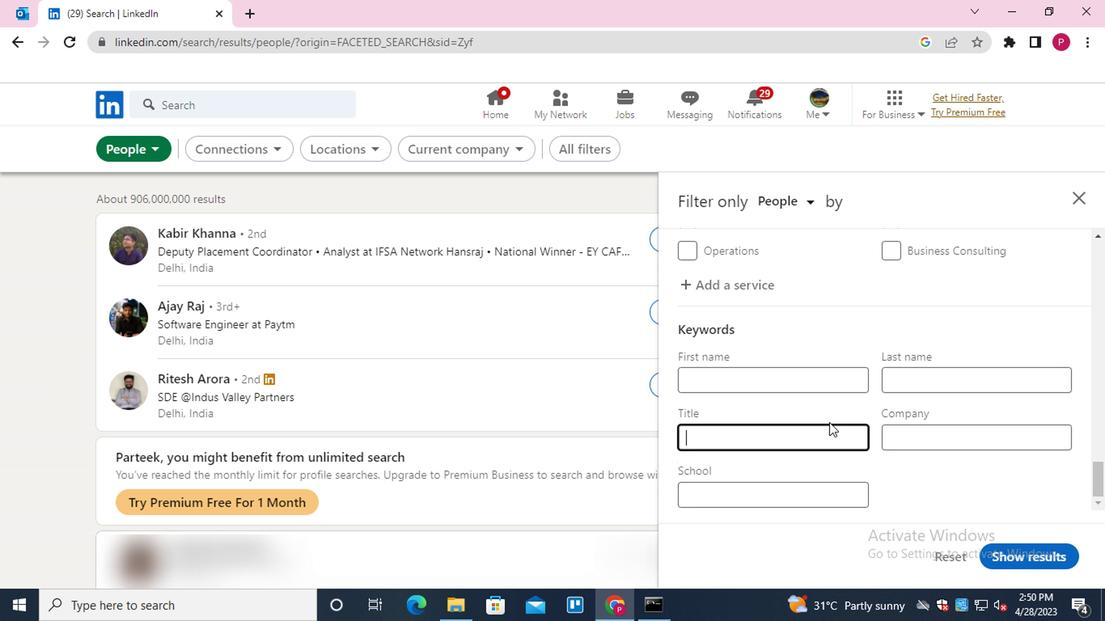 
Action: Key pressed <Key.shift><Key.shift><Key.shift><Key.shift><Key.shift><Key.shift><Key.shift><Key.shift><Key.shift><Key.shift>SERVER
Screenshot: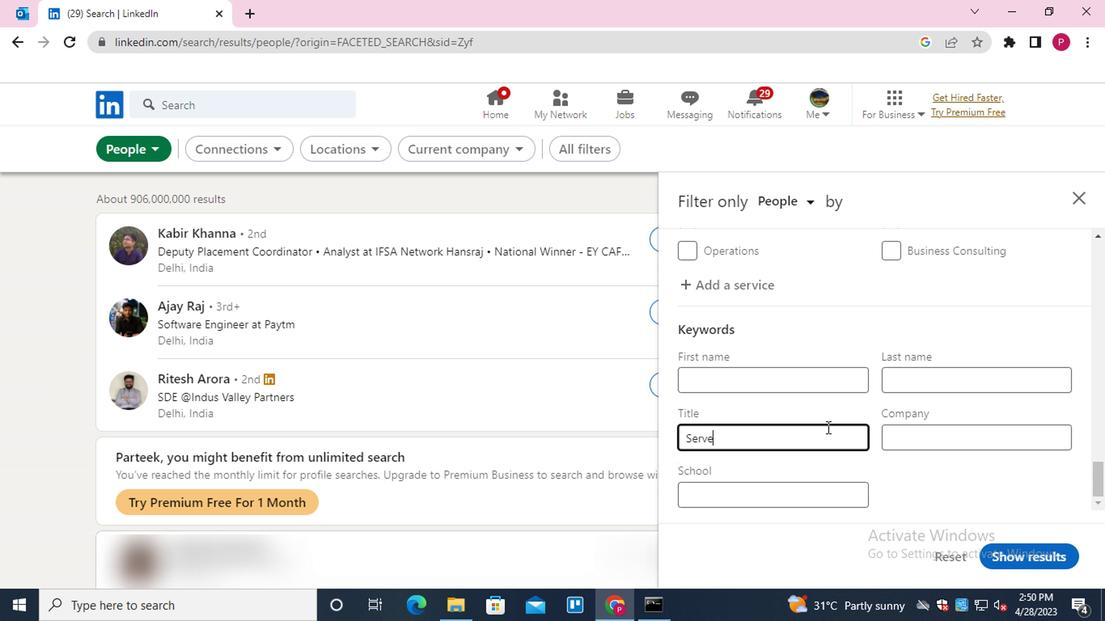 
Action: Mouse moved to (1050, 565)
Screenshot: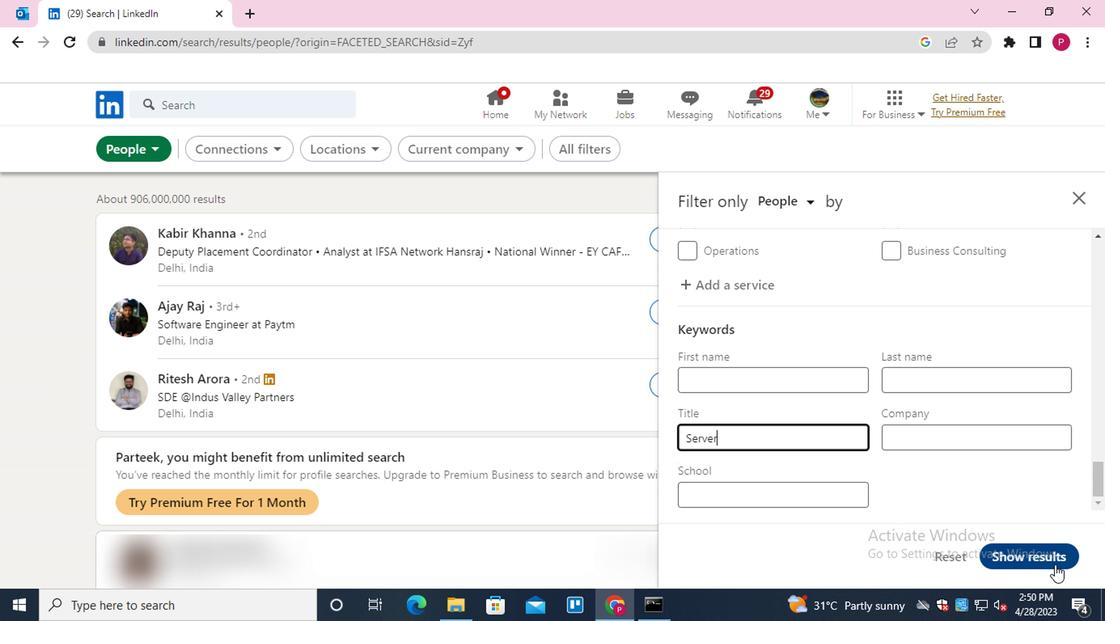
Action: Mouse pressed left at (1050, 565)
Screenshot: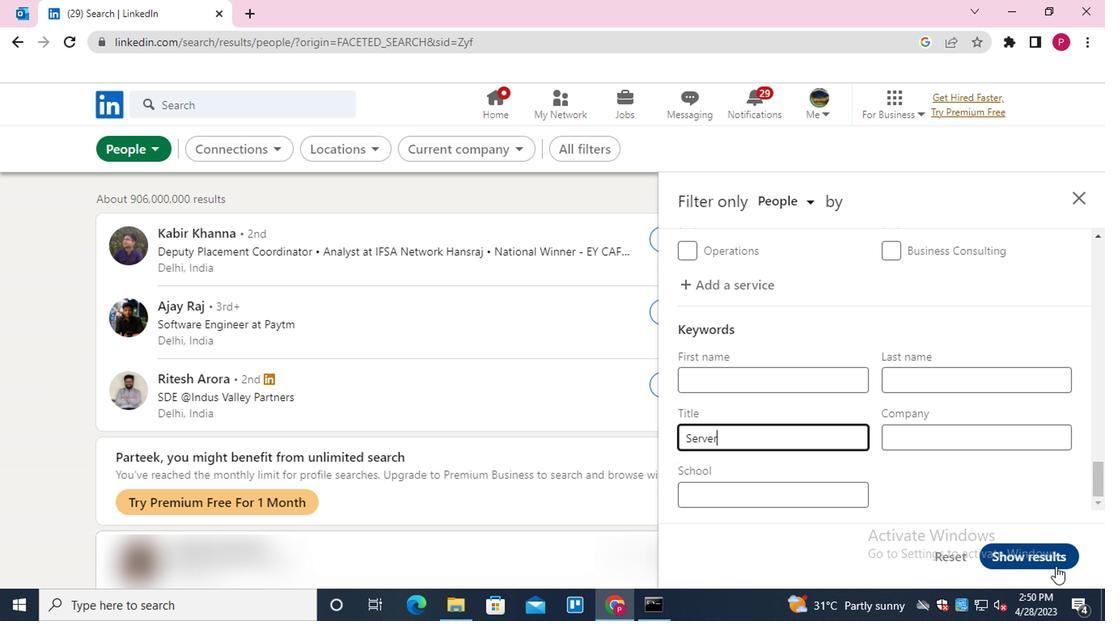 
Action: Mouse moved to (419, 348)
Screenshot: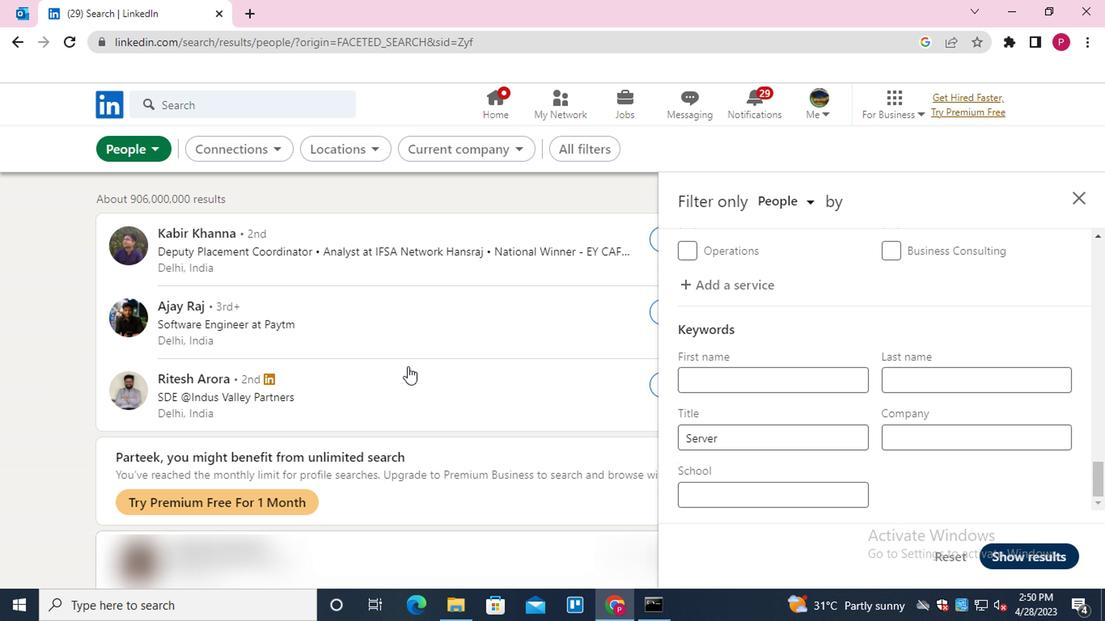 
